 Task: Find a vacation rental in Saugus, United States, for 7 guests from 12th to 16th July, with specific amenities and within a certain price range.
Action: Mouse moved to (651, 125)
Screenshot: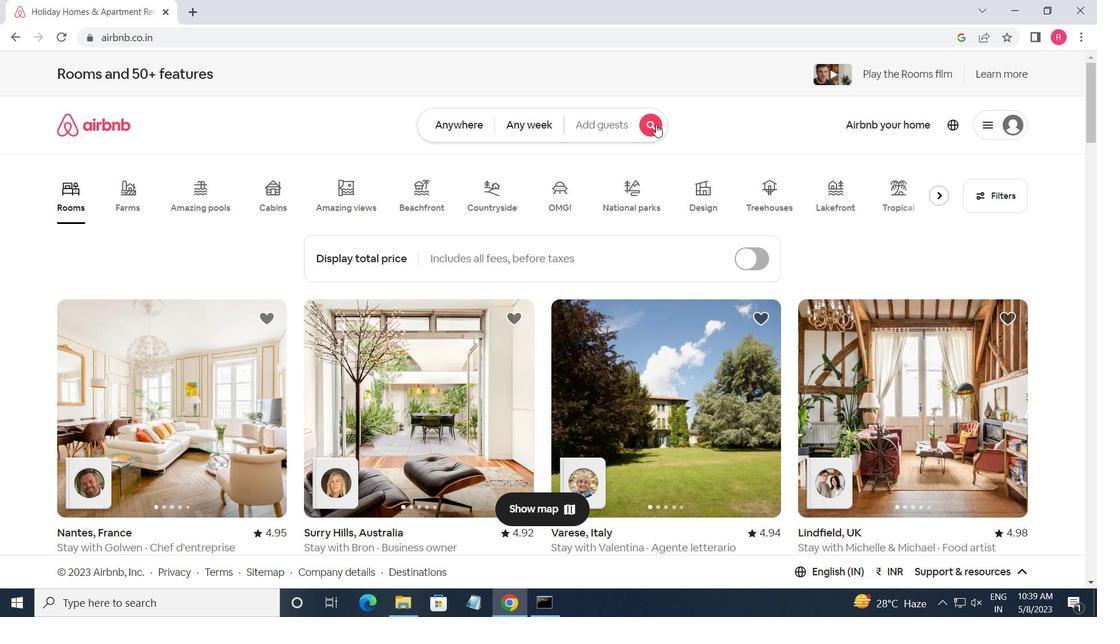 
Action: Mouse pressed left at (651, 125)
Screenshot: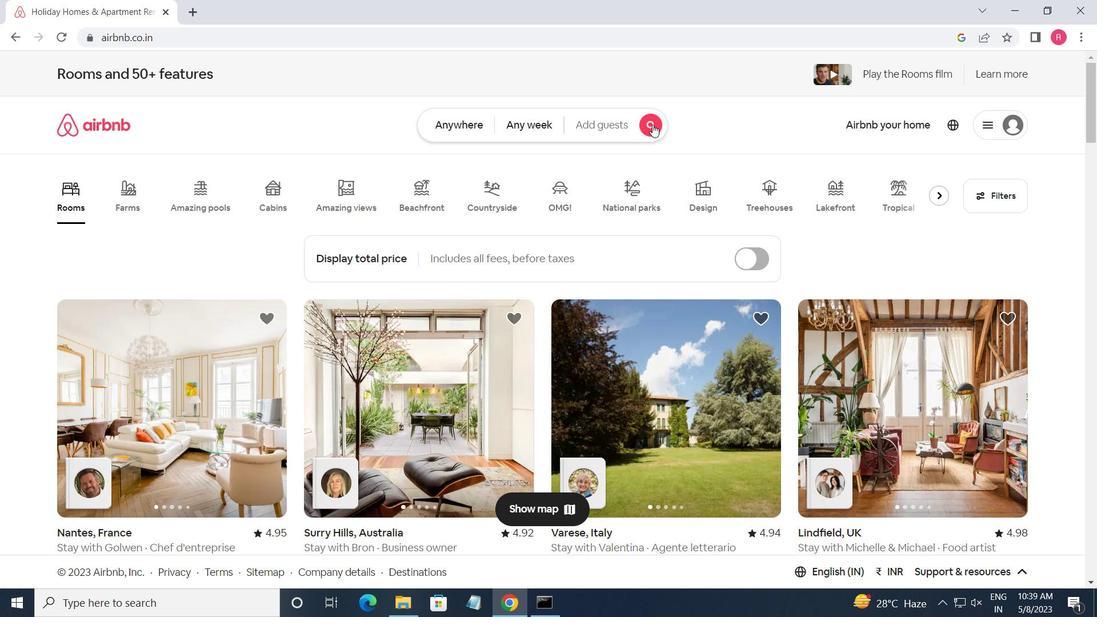 
Action: Mouse moved to (317, 178)
Screenshot: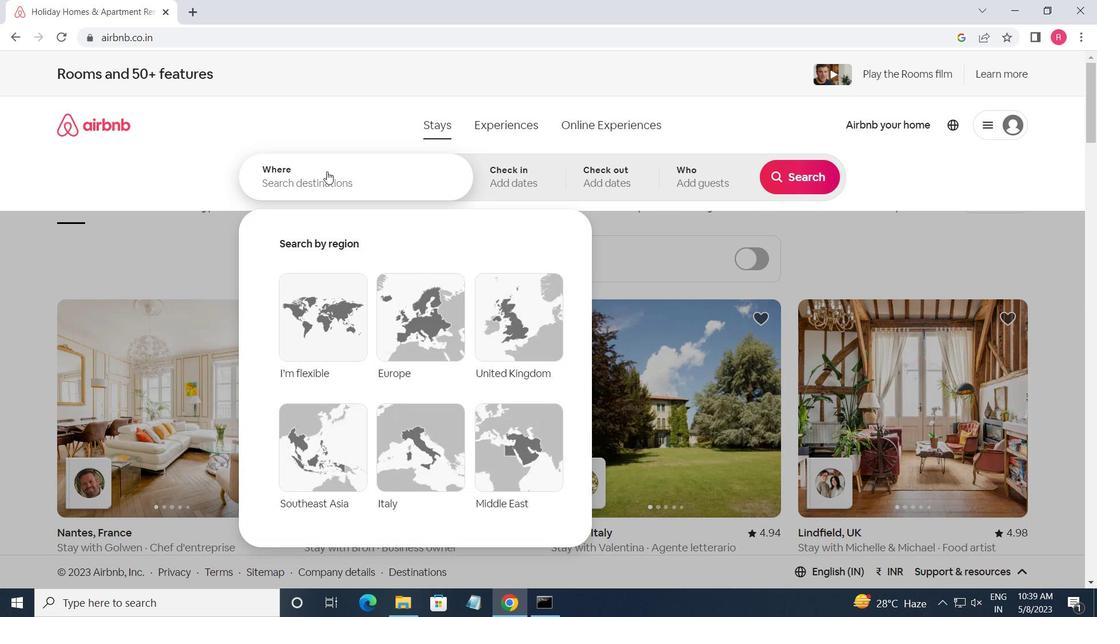
Action: Mouse pressed left at (317, 178)
Screenshot: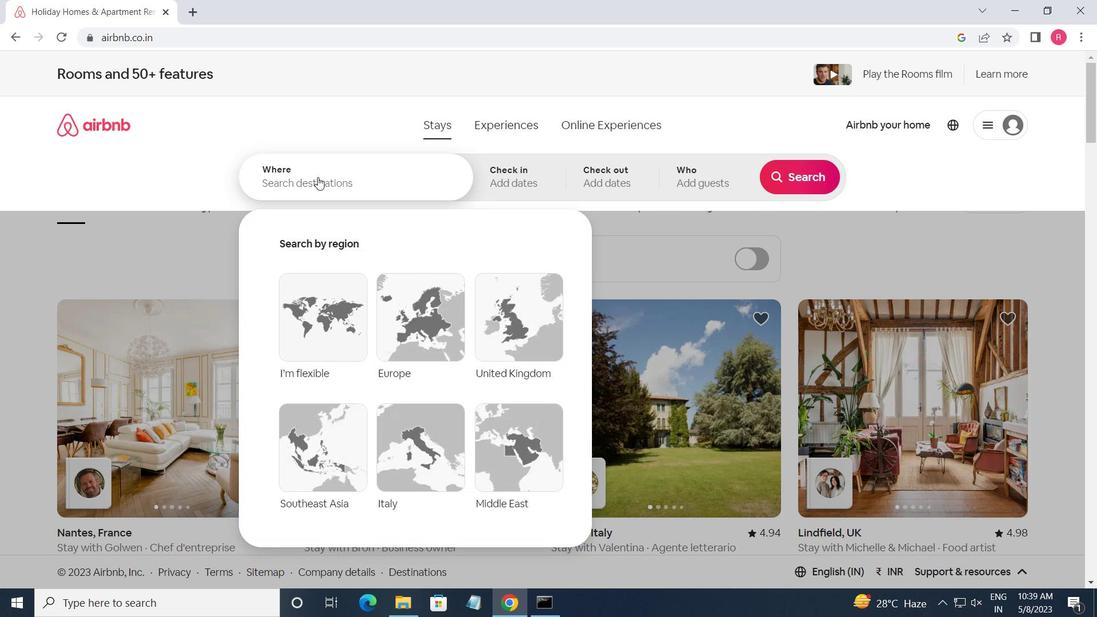 
Action: Mouse moved to (317, 178)
Screenshot: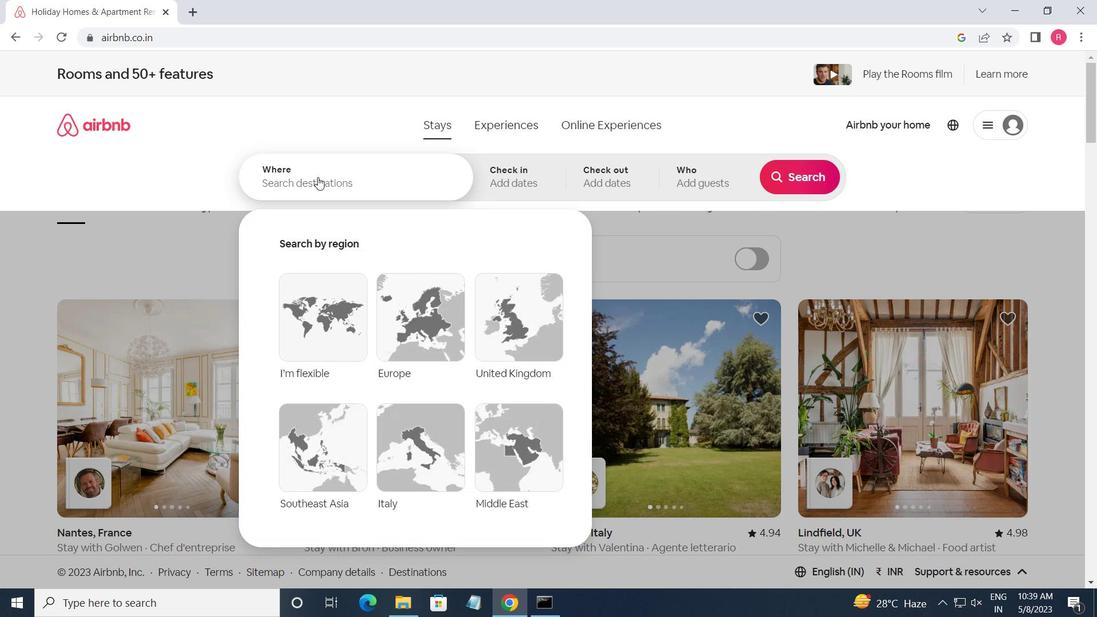 
Action: Key pressed <Key.shift>SAUGUS,<Key.shift_r>UNITED<Key.space><Key.shift>STATES<Key.enter>
Screenshot: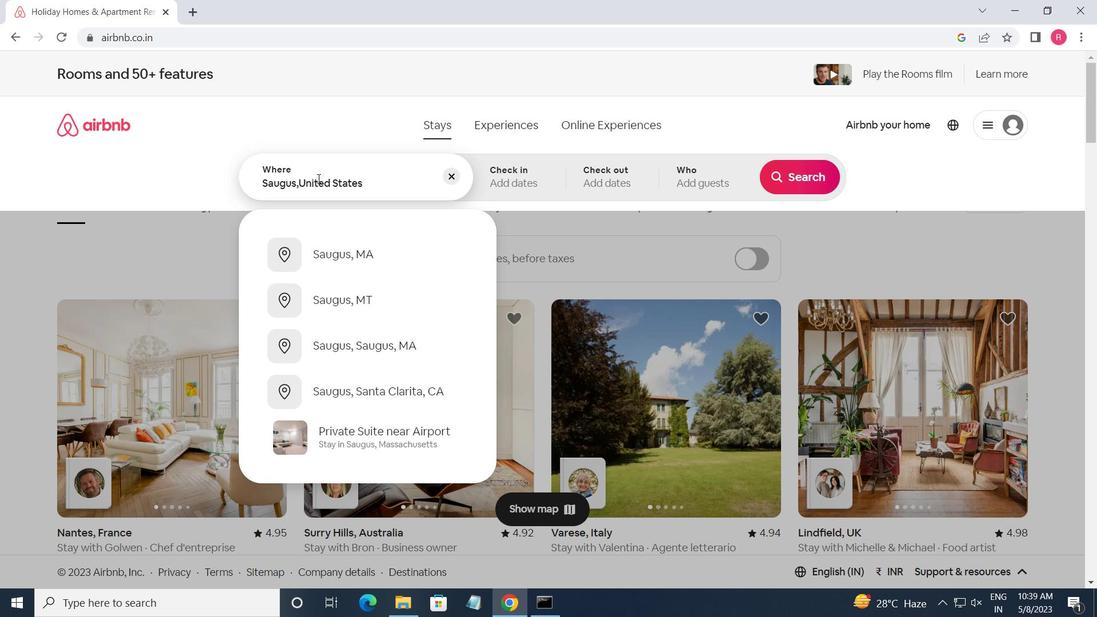 
Action: Mouse moved to (797, 297)
Screenshot: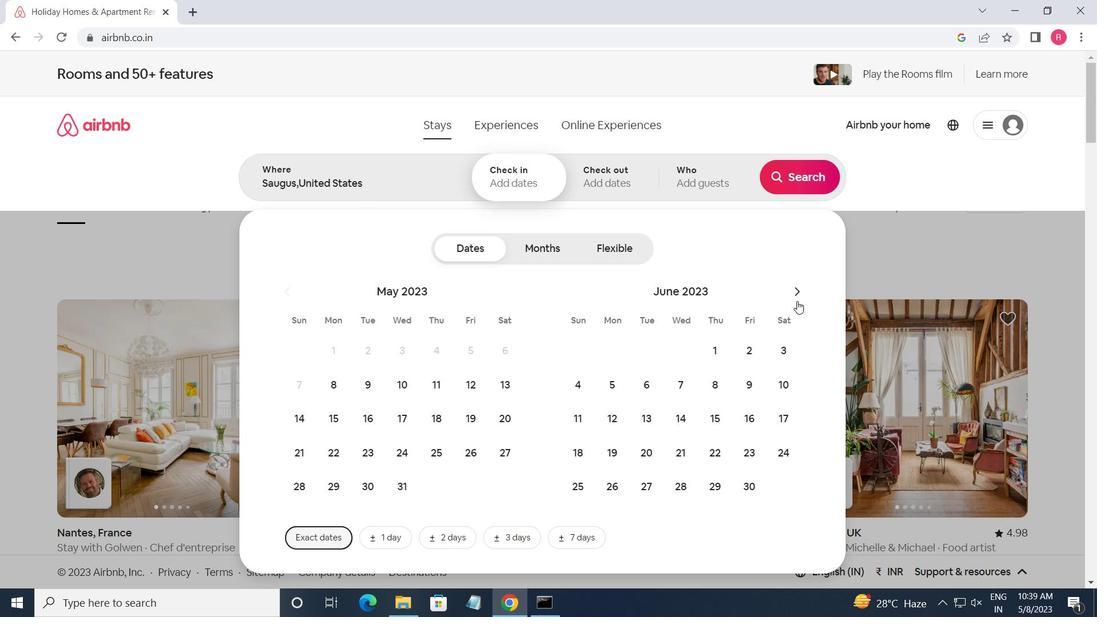 
Action: Mouse pressed left at (797, 297)
Screenshot: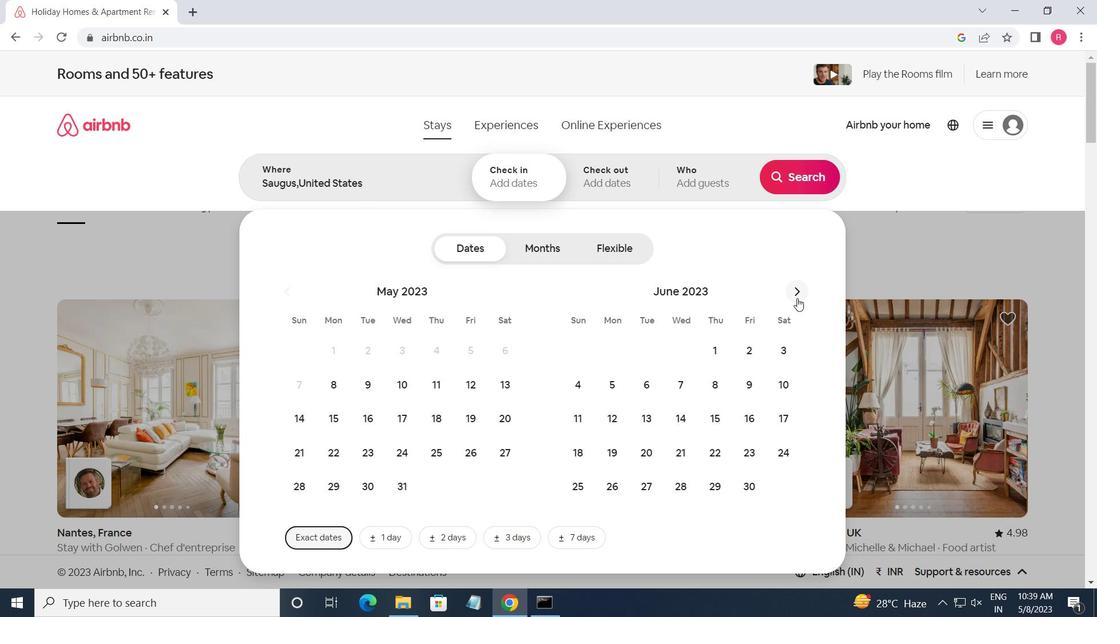 
Action: Mouse moved to (676, 422)
Screenshot: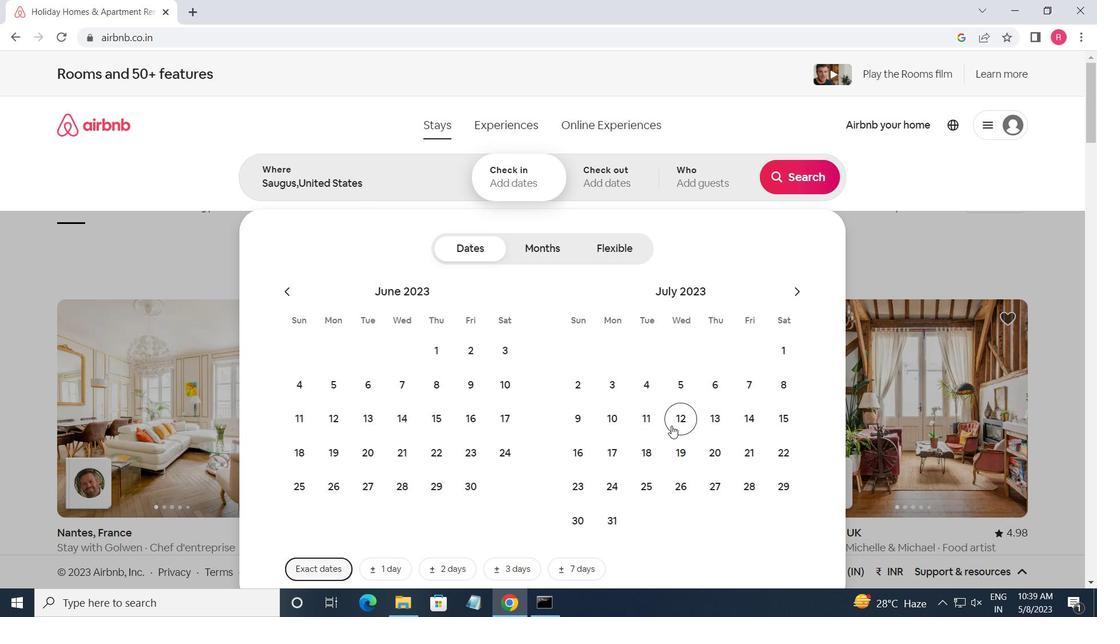 
Action: Mouse pressed left at (676, 422)
Screenshot: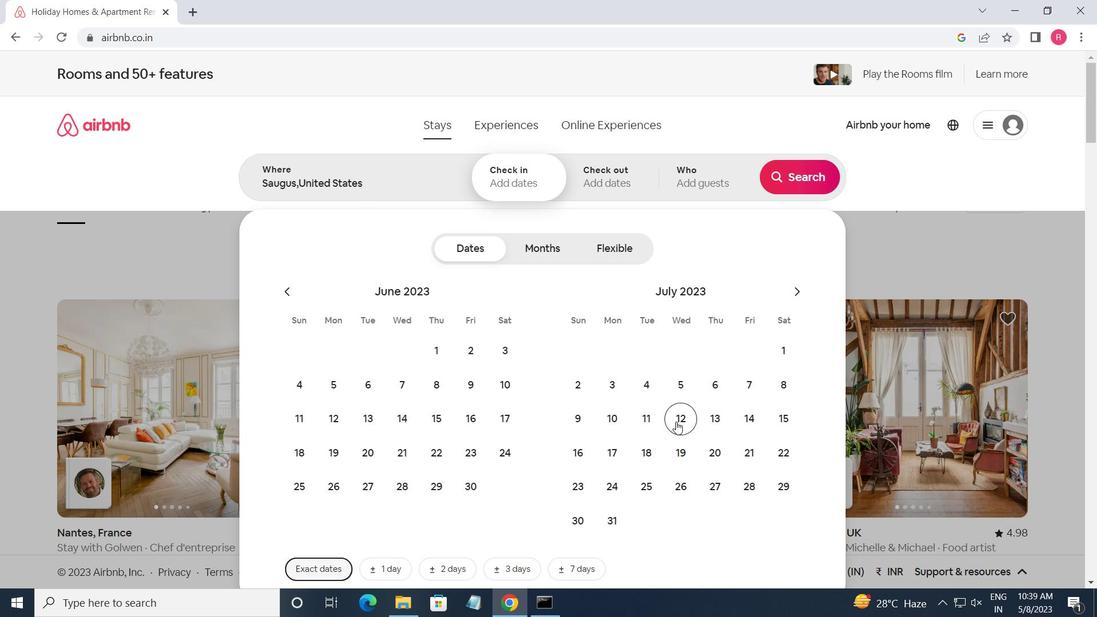 
Action: Mouse moved to (589, 458)
Screenshot: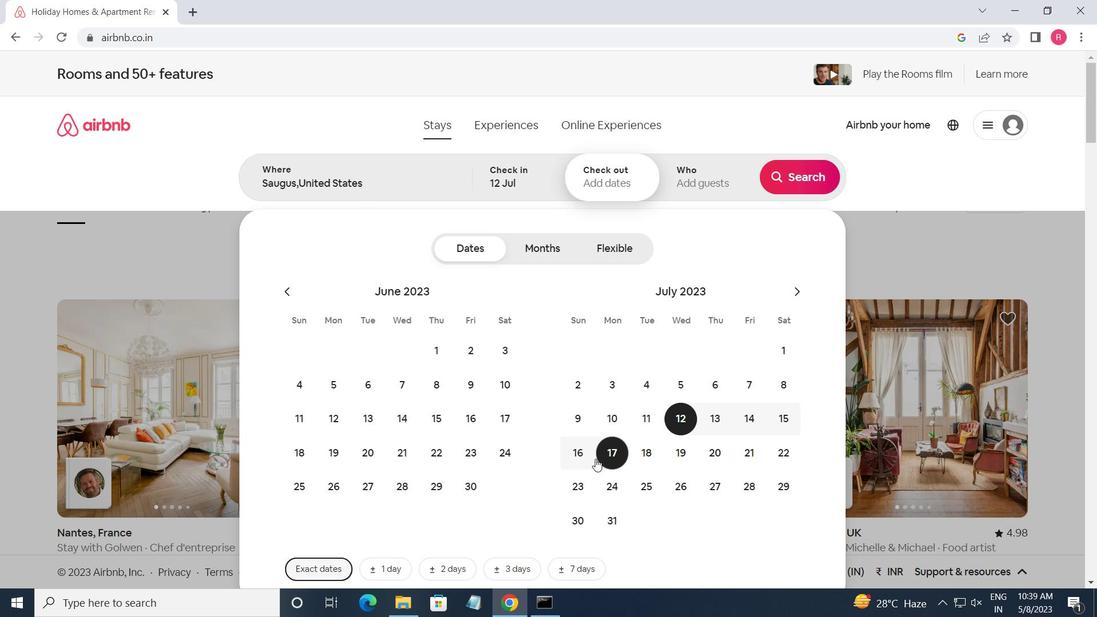 
Action: Mouse pressed left at (589, 458)
Screenshot: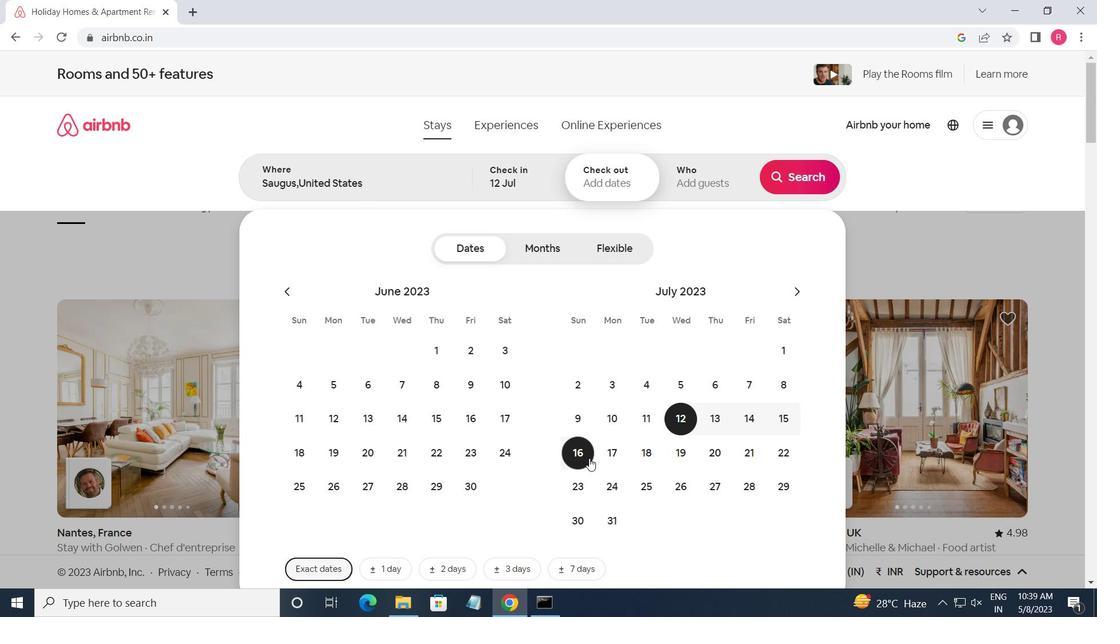 
Action: Mouse moved to (709, 179)
Screenshot: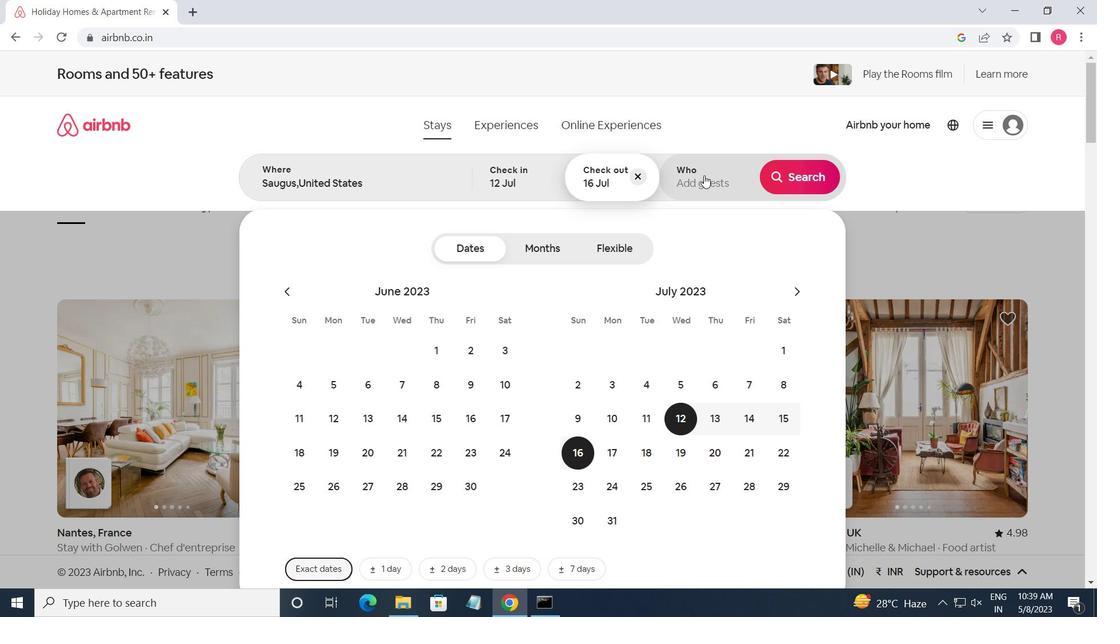 
Action: Mouse pressed left at (709, 179)
Screenshot: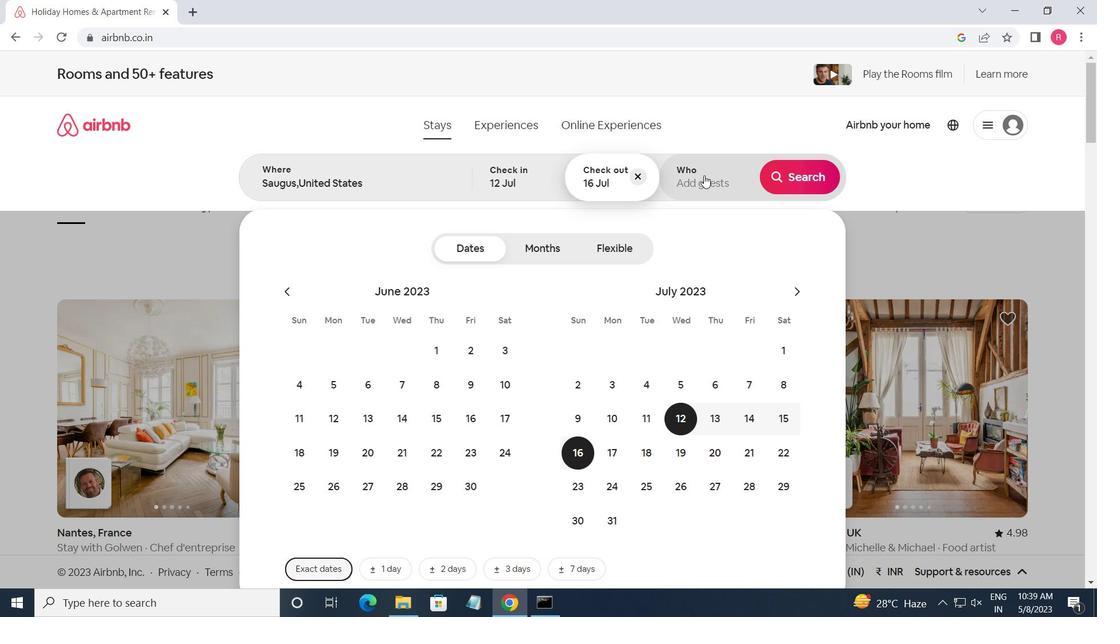 
Action: Mouse moved to (812, 249)
Screenshot: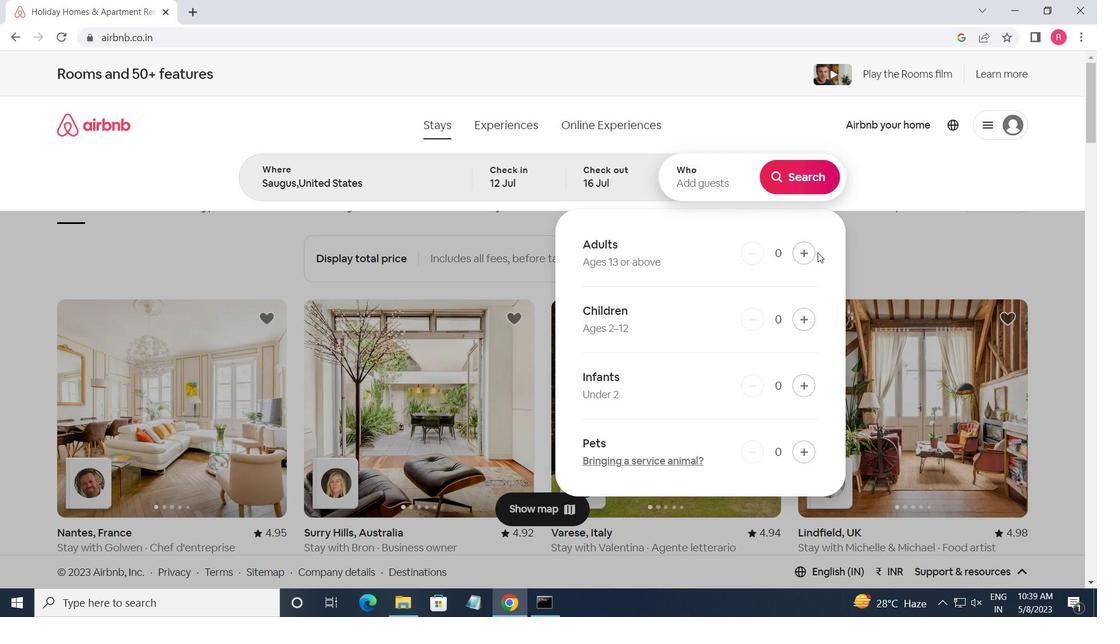 
Action: Mouse pressed left at (812, 249)
Screenshot: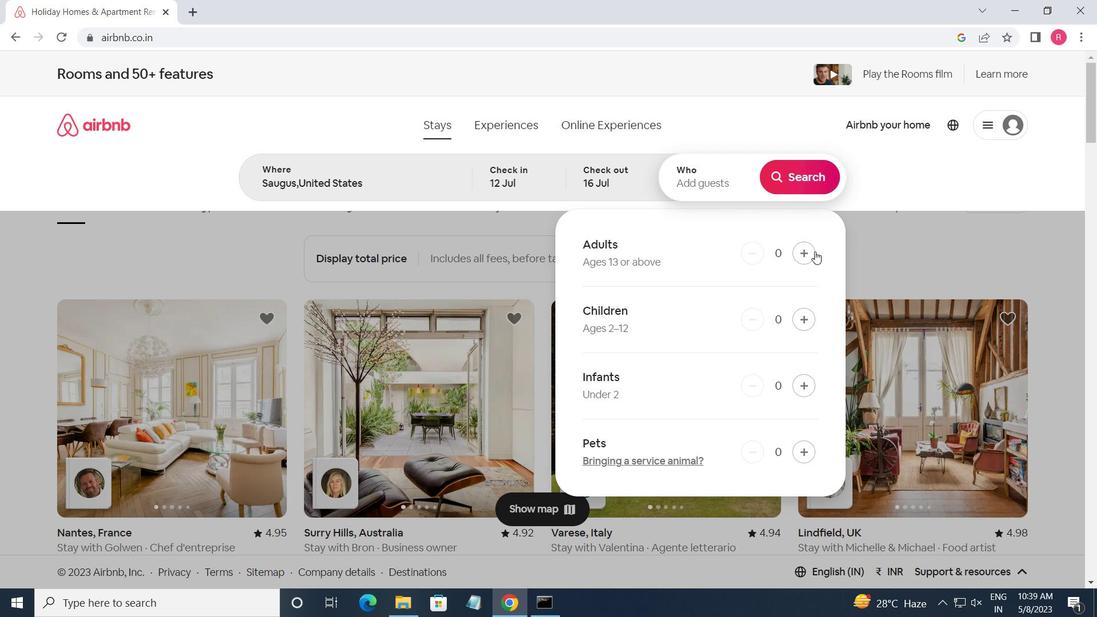
Action: Mouse pressed left at (812, 249)
Screenshot: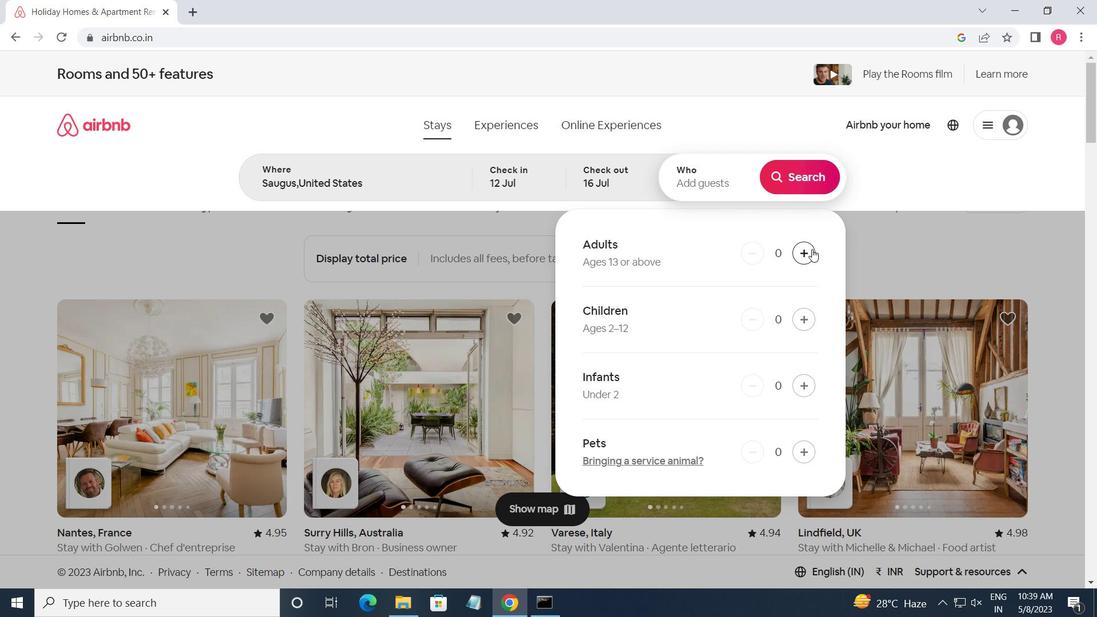 
Action: Mouse moved to (812, 248)
Screenshot: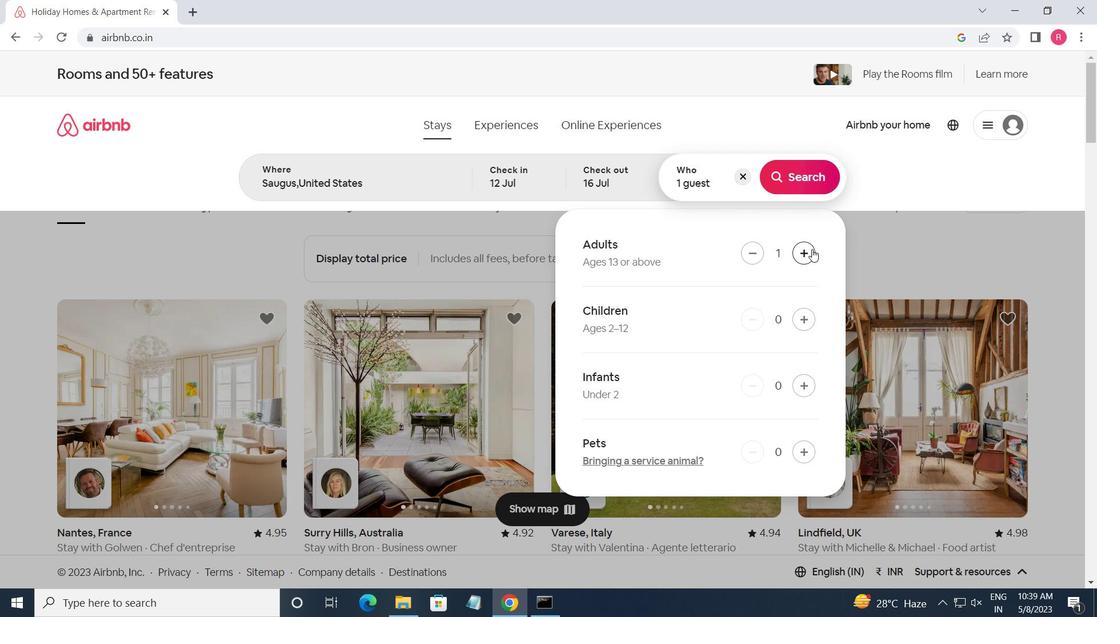 
Action: Mouse pressed left at (812, 248)
Screenshot: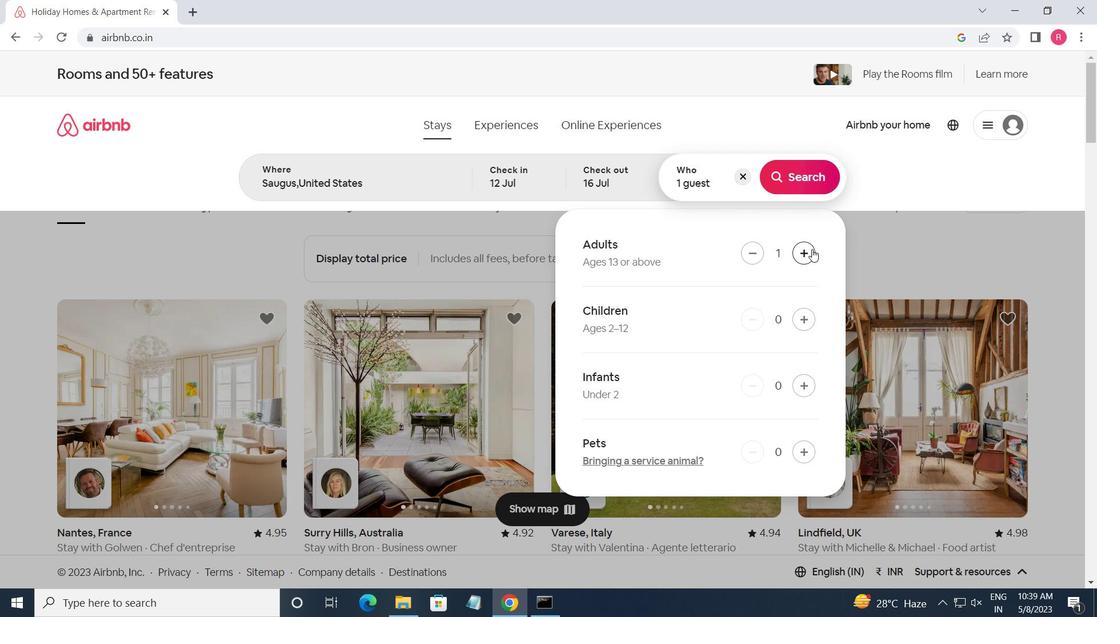 
Action: Mouse pressed left at (812, 248)
Screenshot: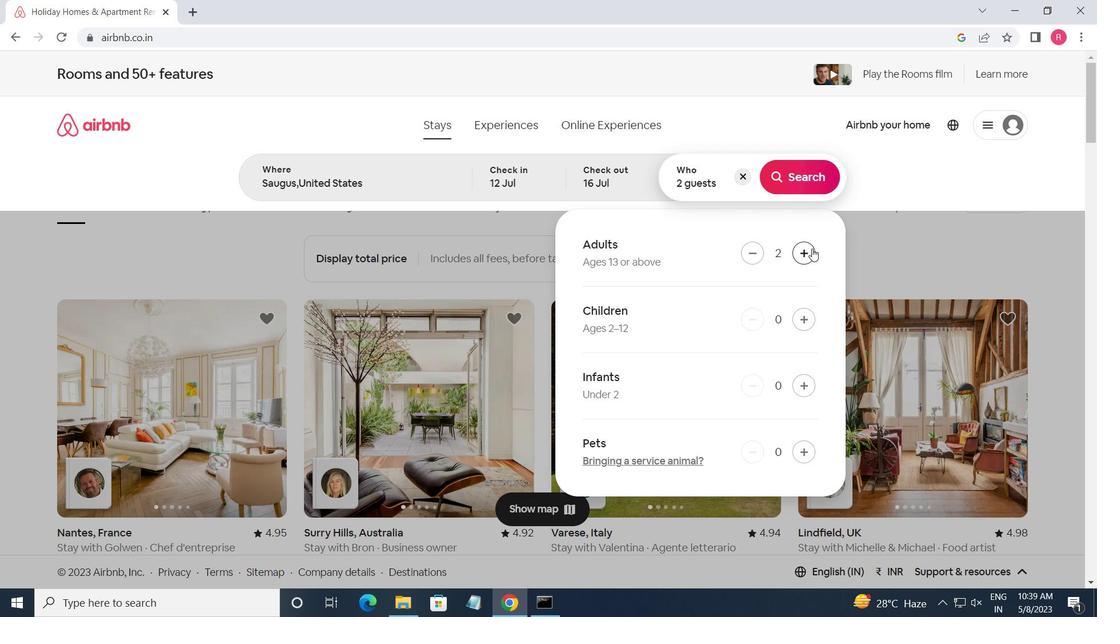 
Action: Mouse pressed left at (812, 248)
Screenshot: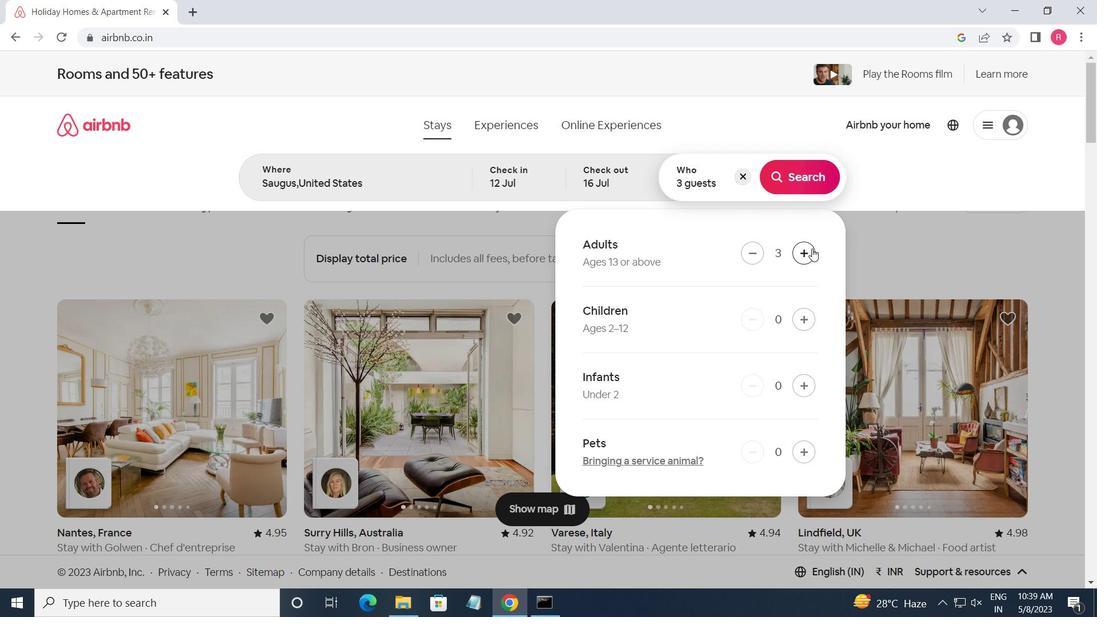 
Action: Mouse pressed left at (812, 248)
Screenshot: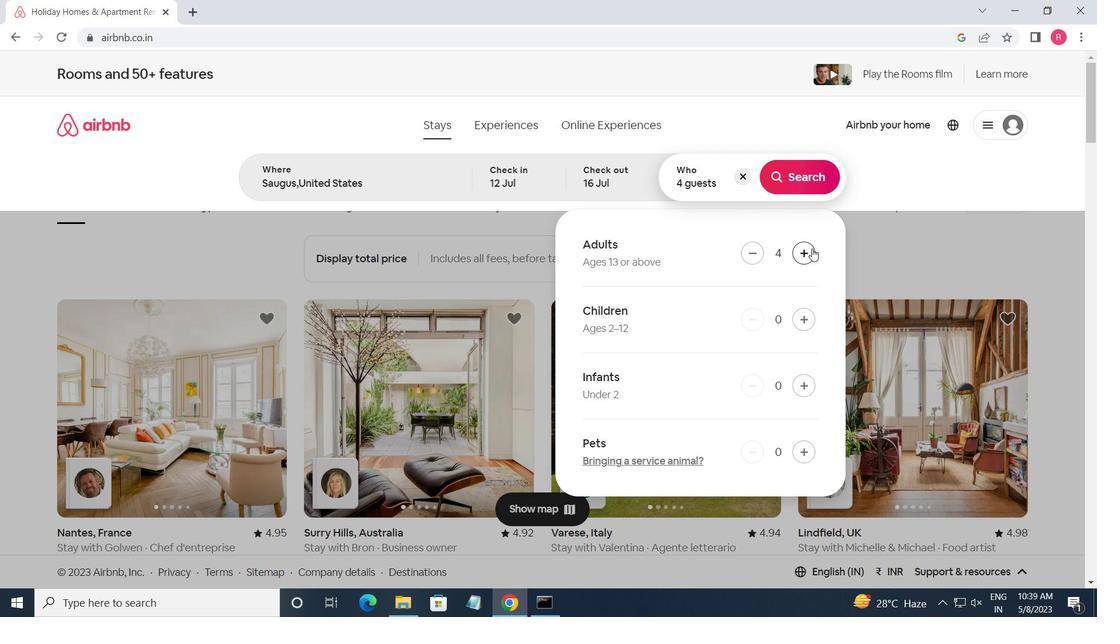 
Action: Mouse pressed left at (812, 248)
Screenshot: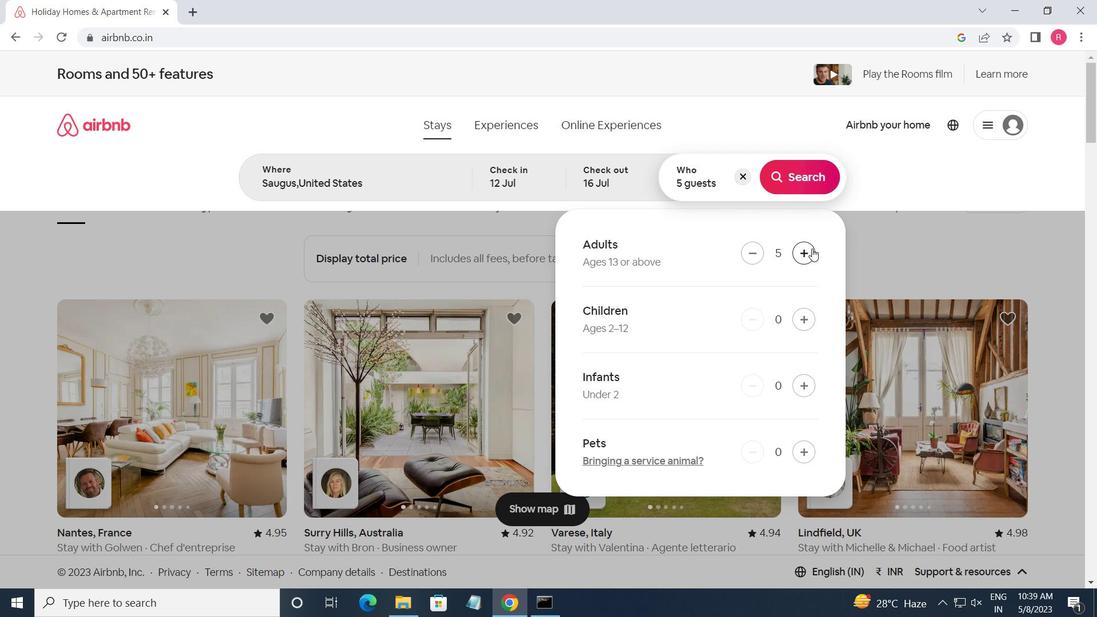 
Action: Mouse pressed left at (812, 248)
Screenshot: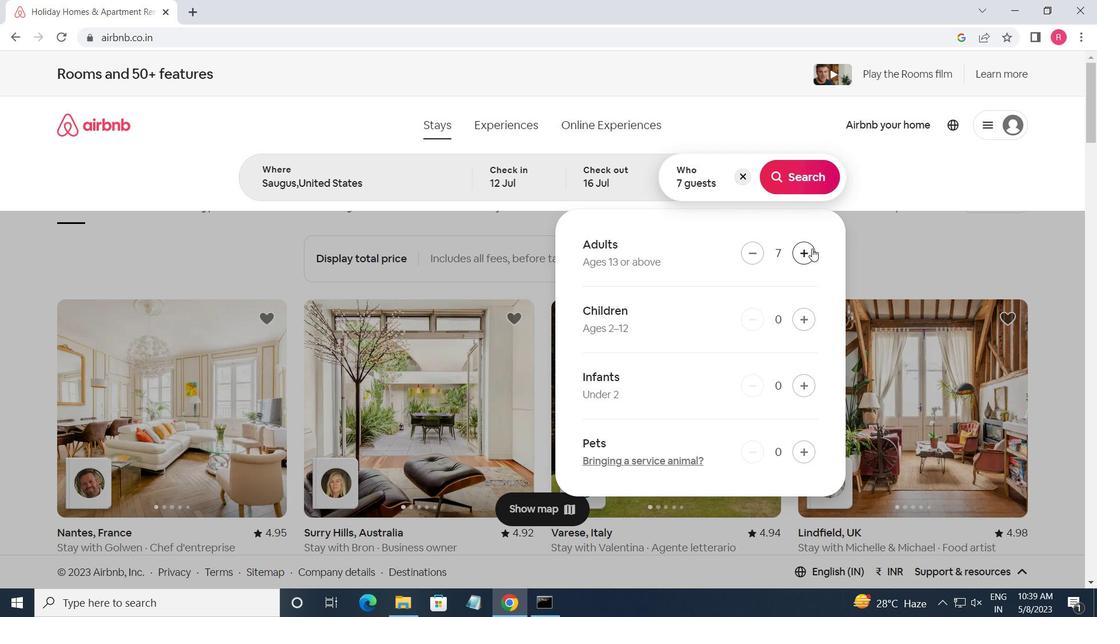 
Action: Mouse moved to (806, 181)
Screenshot: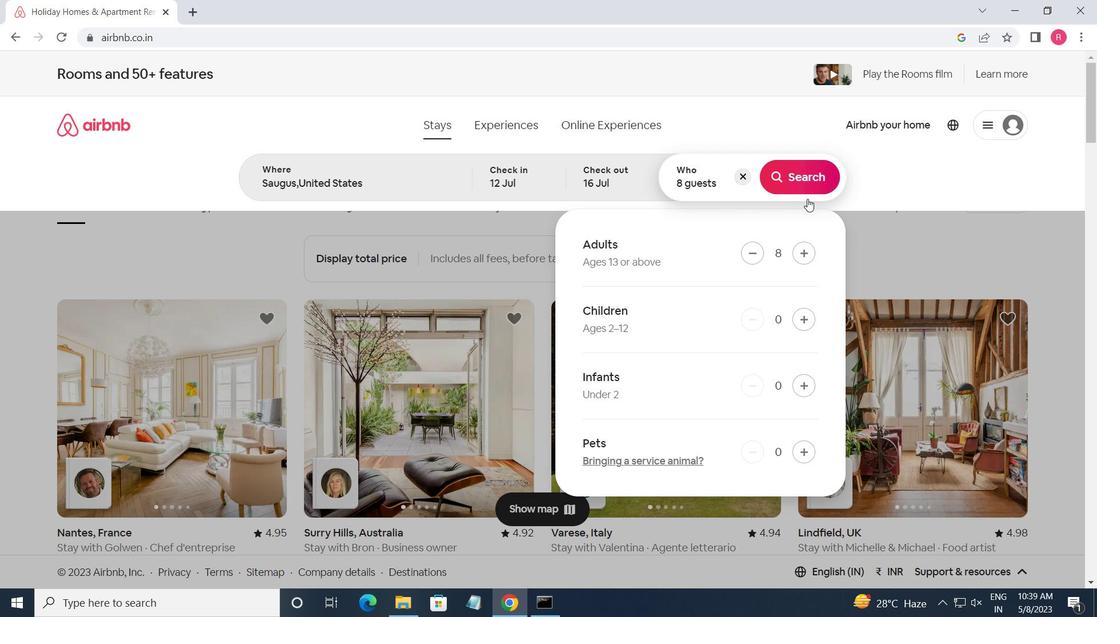
Action: Mouse pressed left at (806, 181)
Screenshot: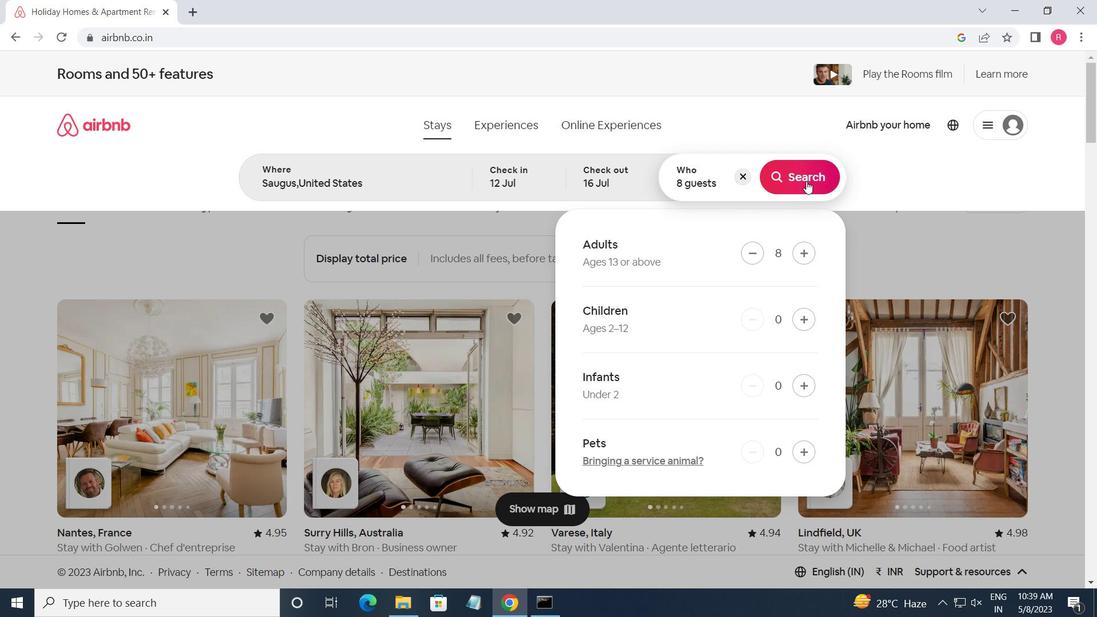 
Action: Mouse moved to (1044, 135)
Screenshot: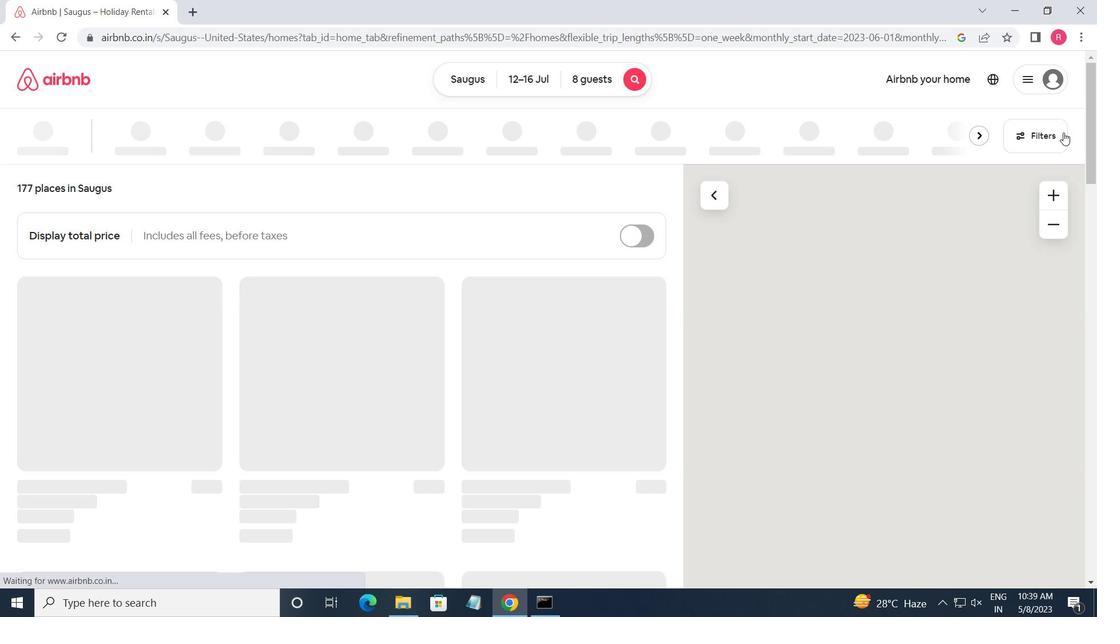 
Action: Mouse pressed left at (1044, 135)
Screenshot: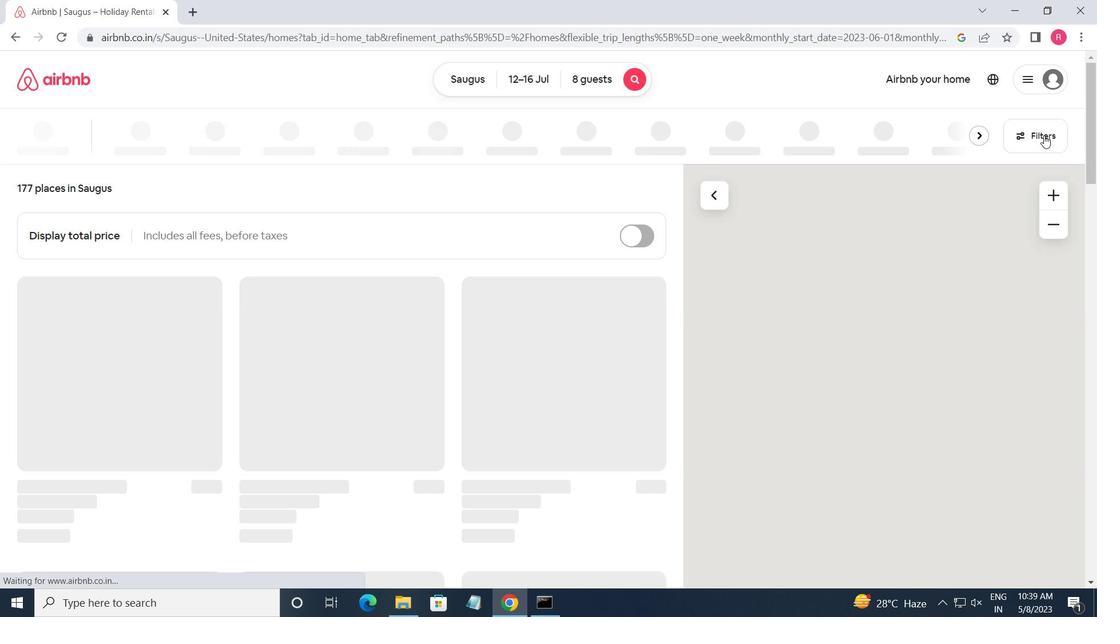 
Action: Mouse moved to (379, 478)
Screenshot: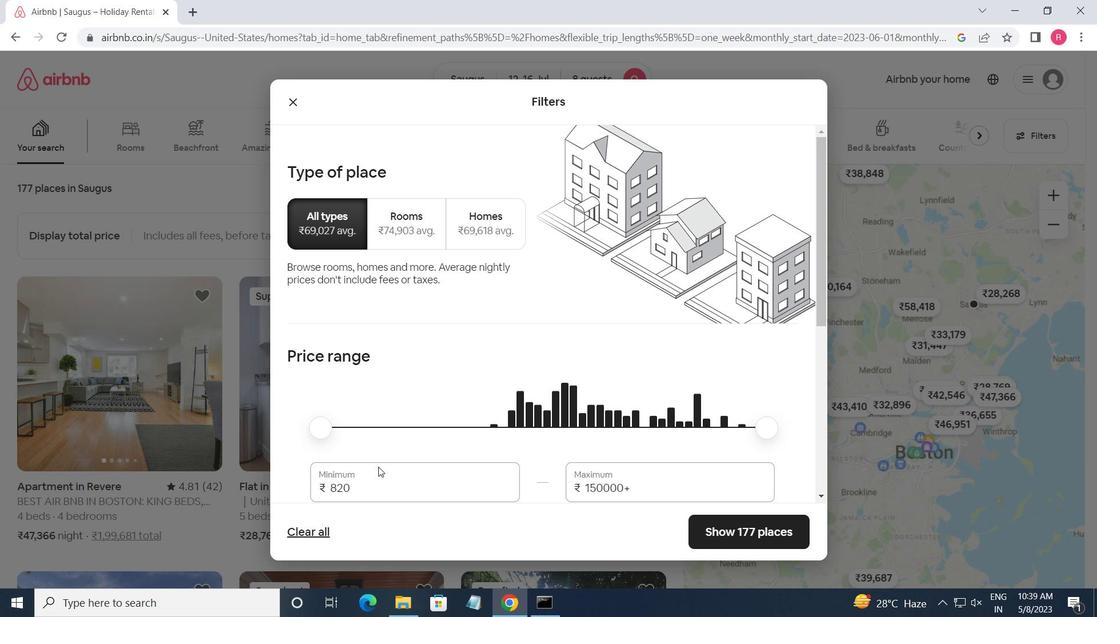 
Action: Mouse pressed left at (379, 478)
Screenshot: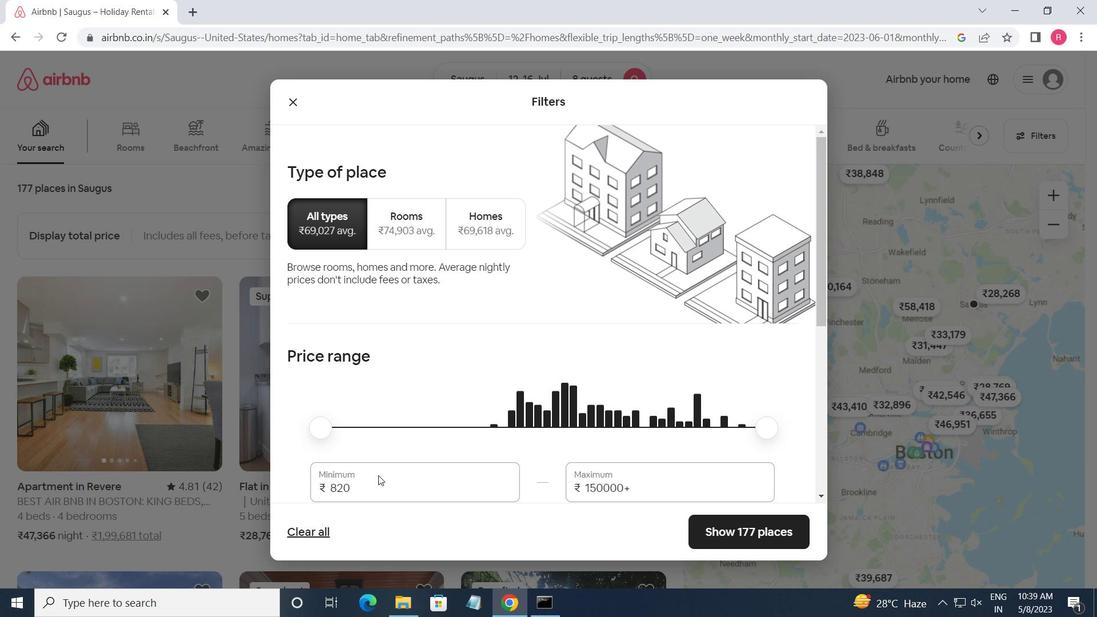 
Action: Mouse moved to (381, 479)
Screenshot: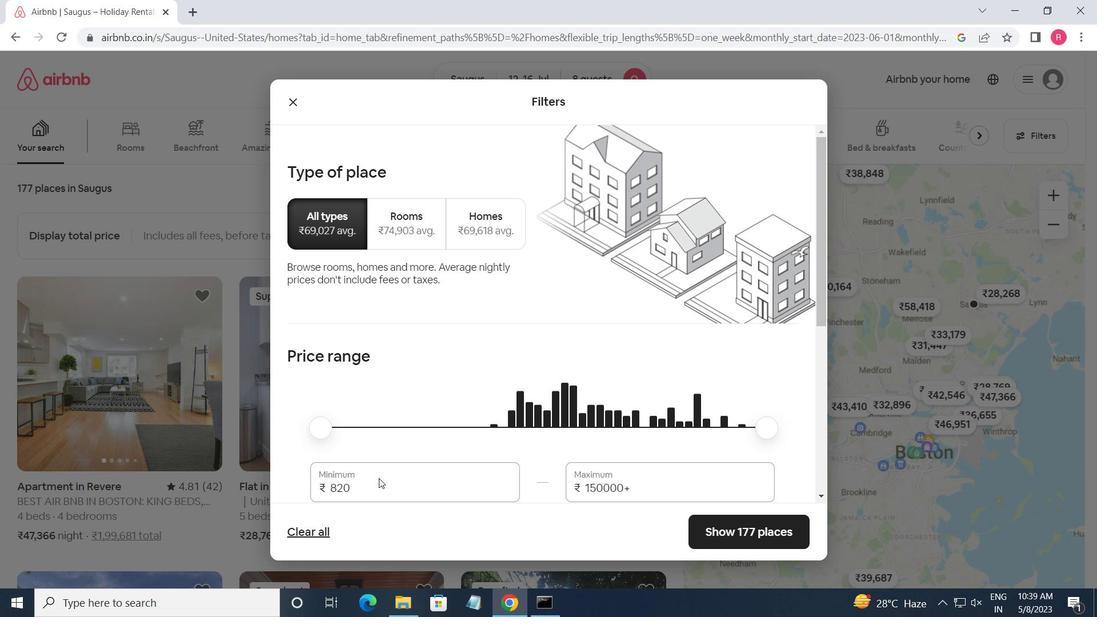 
Action: Key pressed <Key.backspace><Key.backspace><Key.backspace>10000<Key.tab>16000
Screenshot: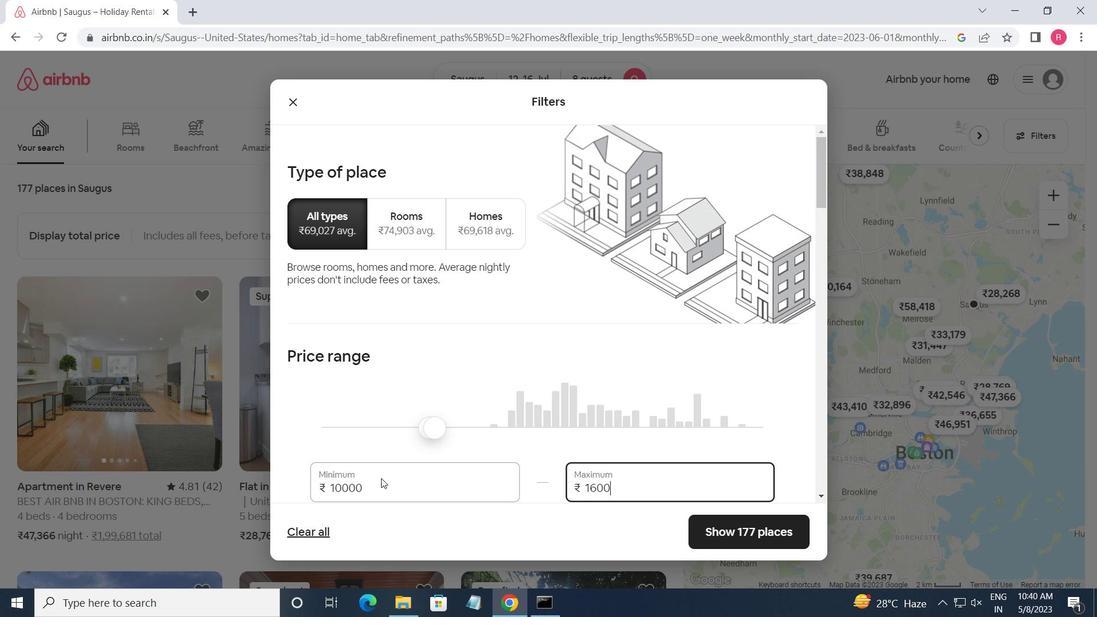 
Action: Mouse moved to (636, 380)
Screenshot: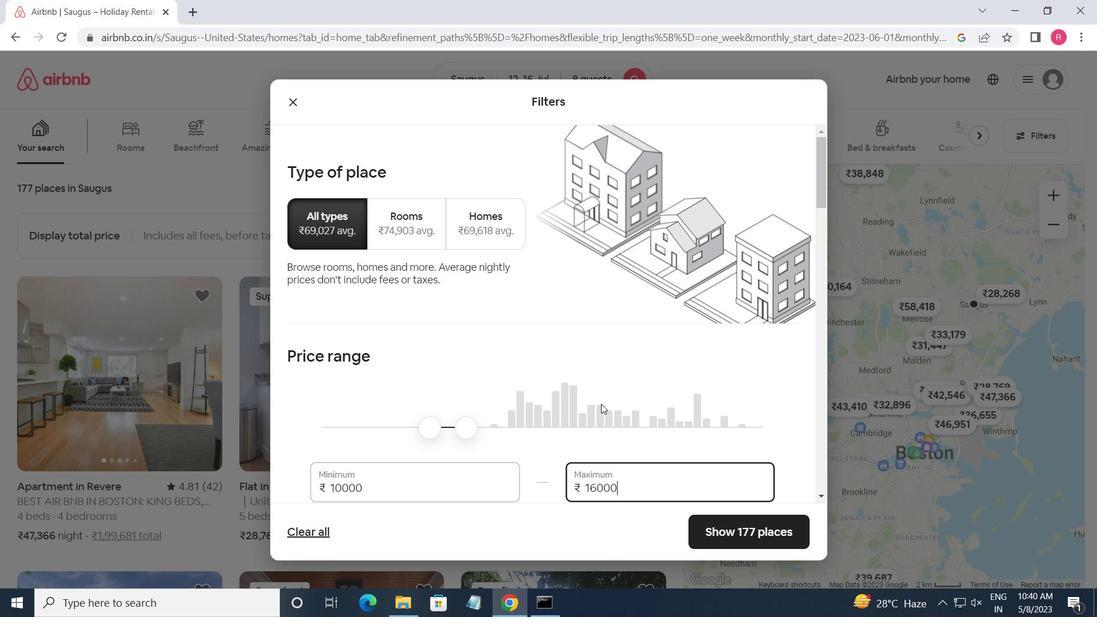 
Action: Mouse scrolled (636, 379) with delta (0, 0)
Screenshot: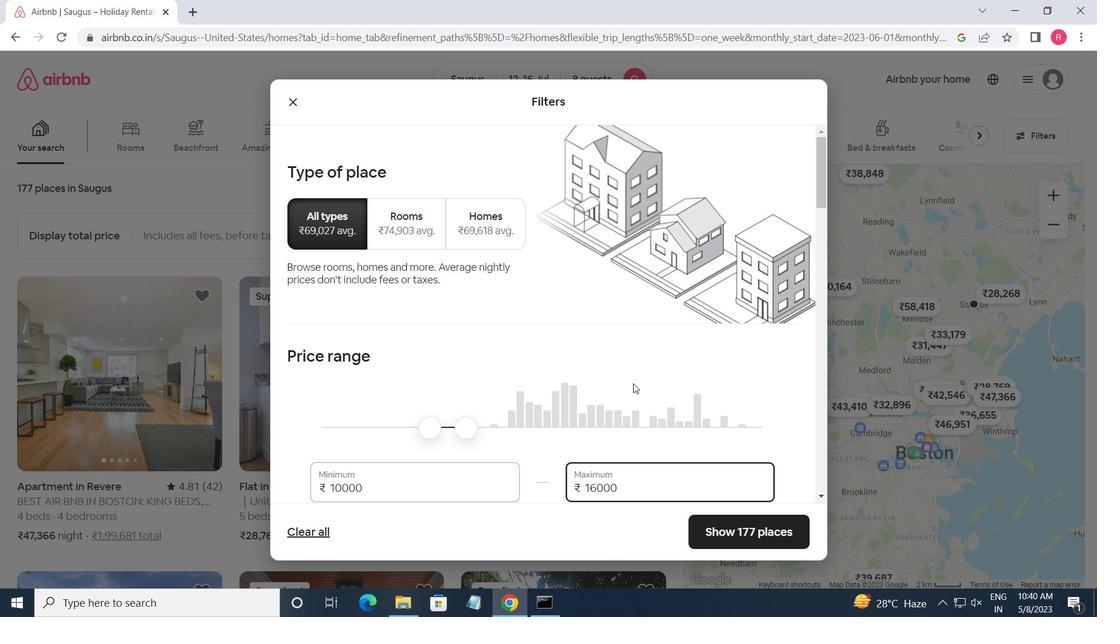 
Action: Mouse scrolled (636, 379) with delta (0, 0)
Screenshot: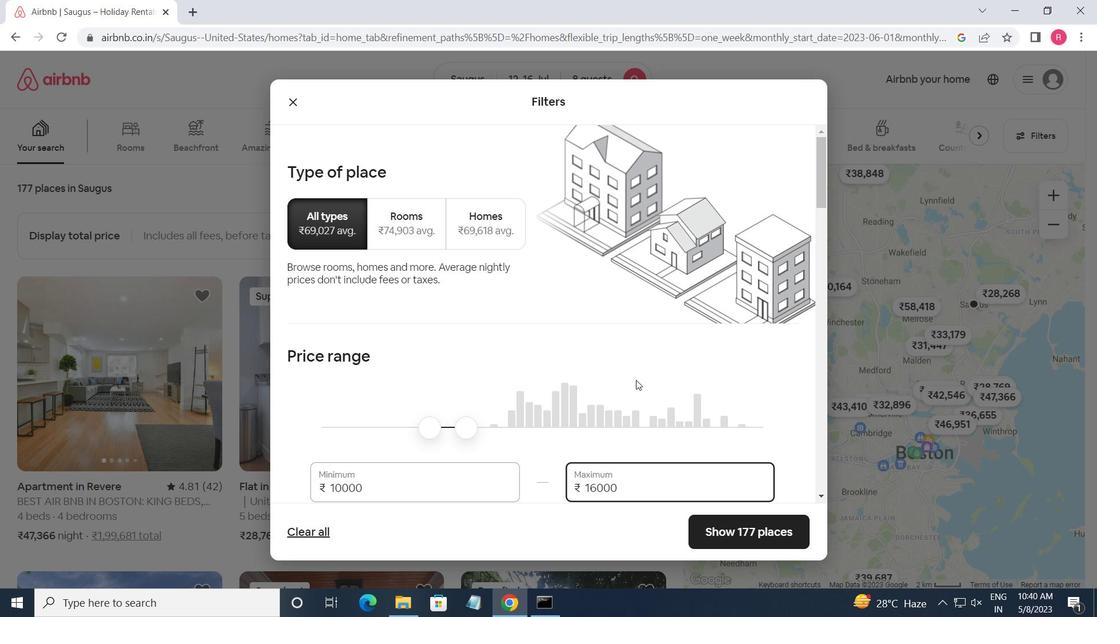 
Action: Mouse scrolled (636, 379) with delta (0, 0)
Screenshot: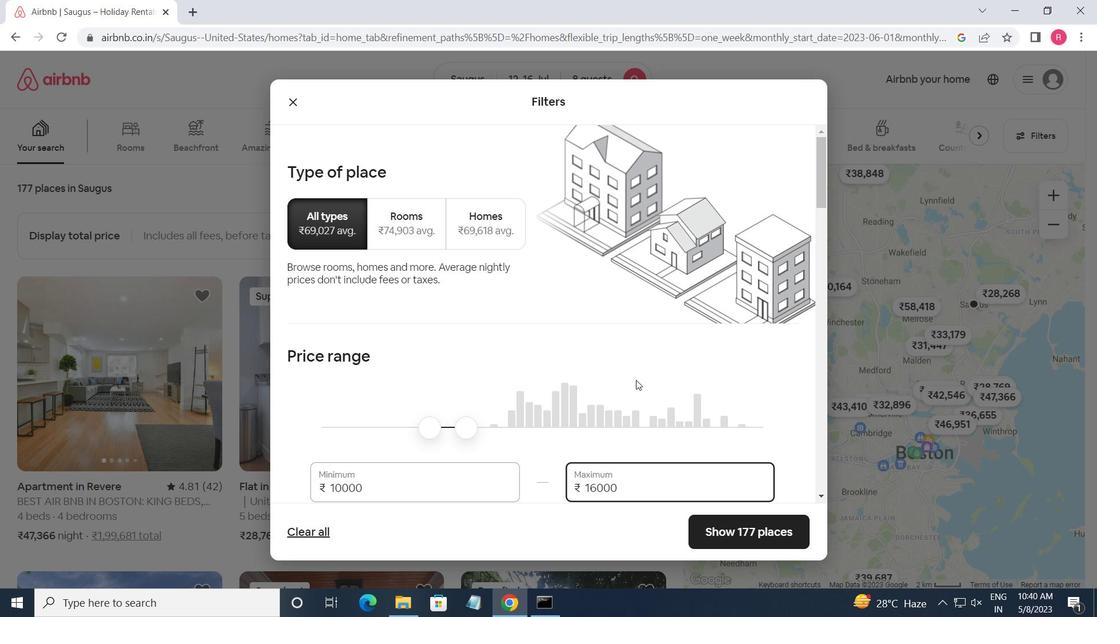 
Action: Mouse moved to (636, 379)
Screenshot: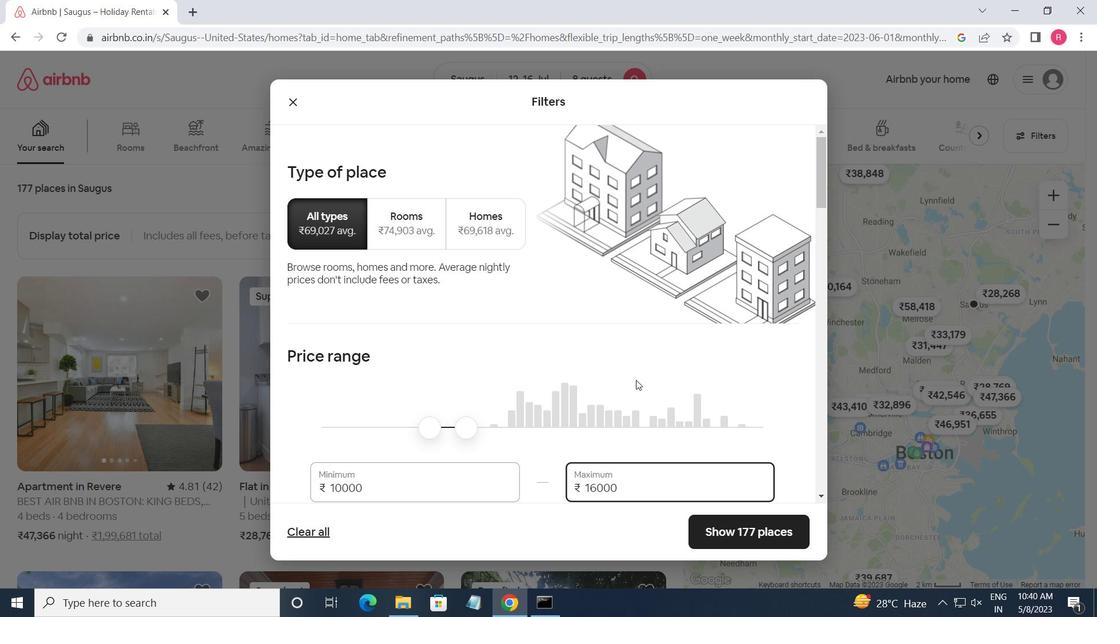 
Action: Mouse scrolled (636, 379) with delta (0, 0)
Screenshot: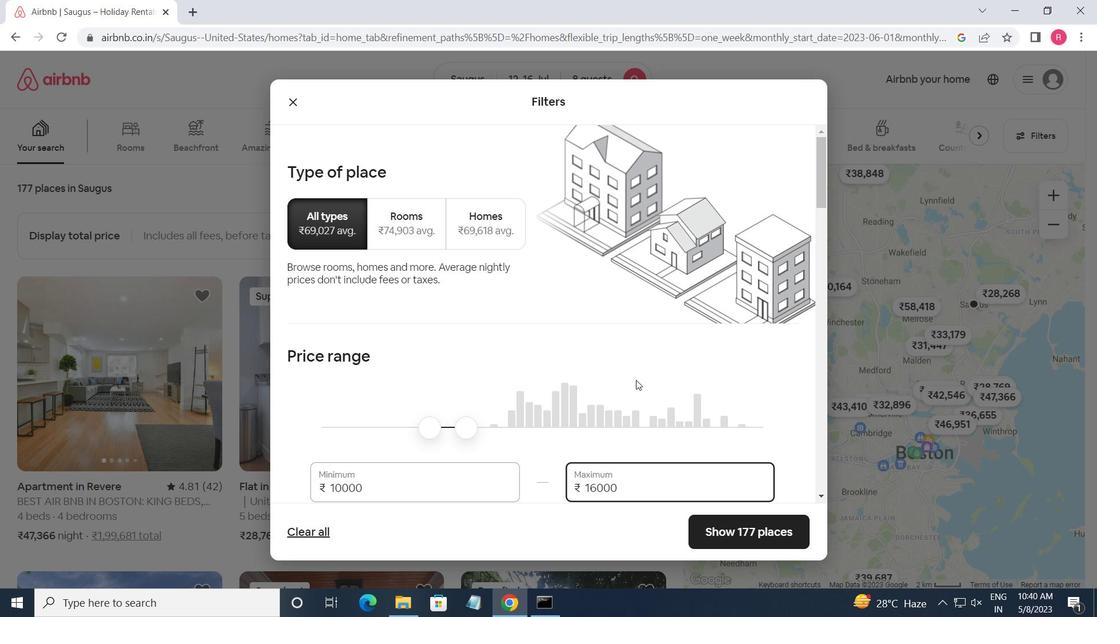 
Action: Mouse moved to (706, 351)
Screenshot: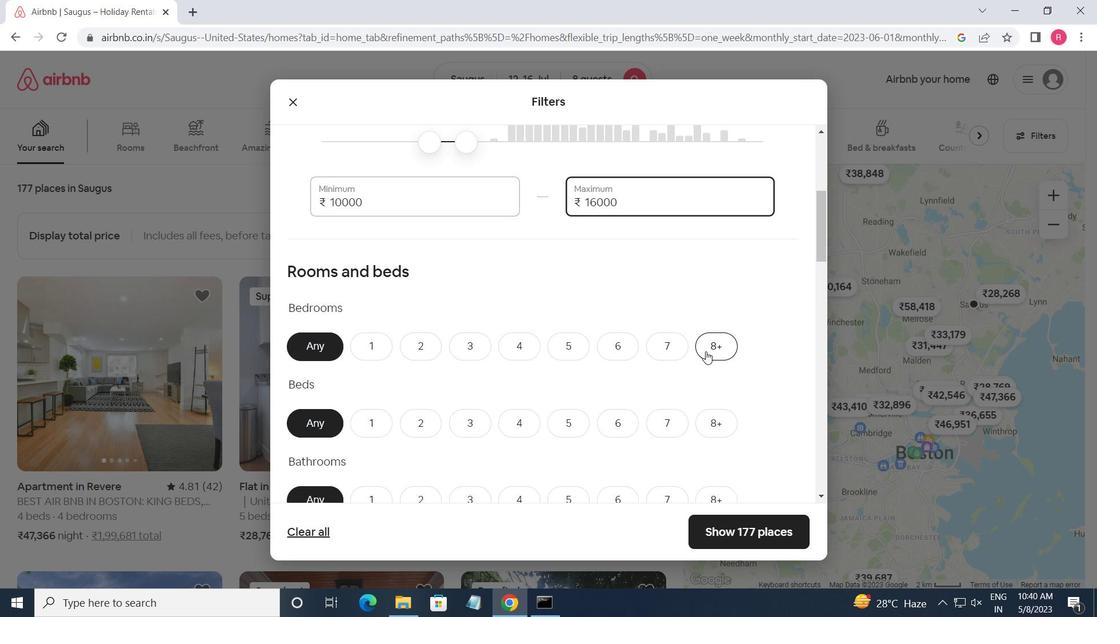 
Action: Mouse pressed left at (706, 351)
Screenshot: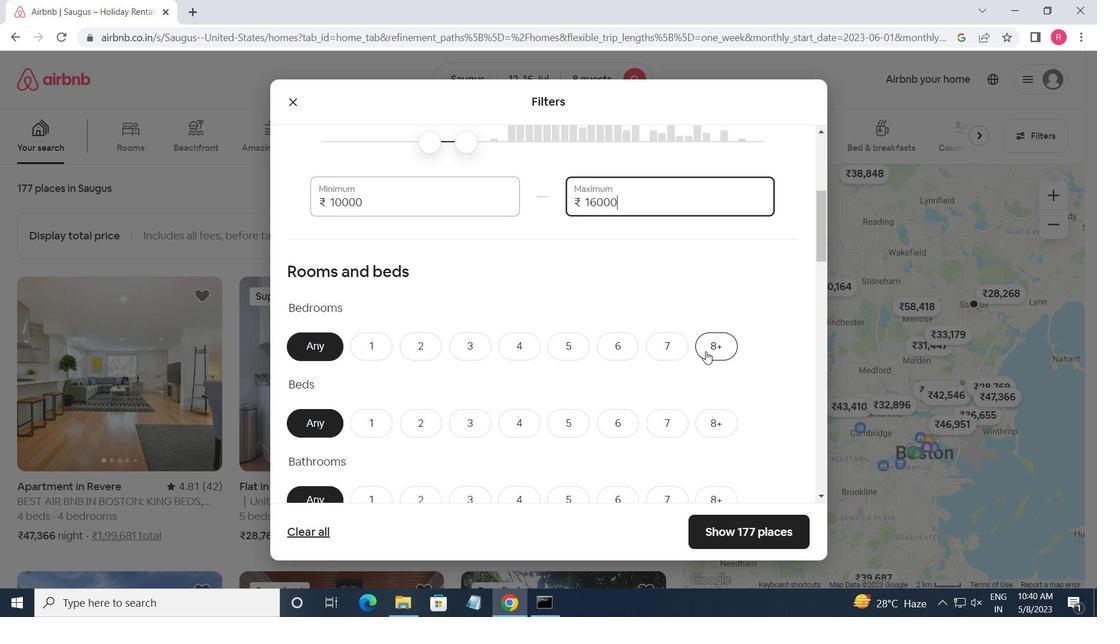 
Action: Mouse moved to (711, 427)
Screenshot: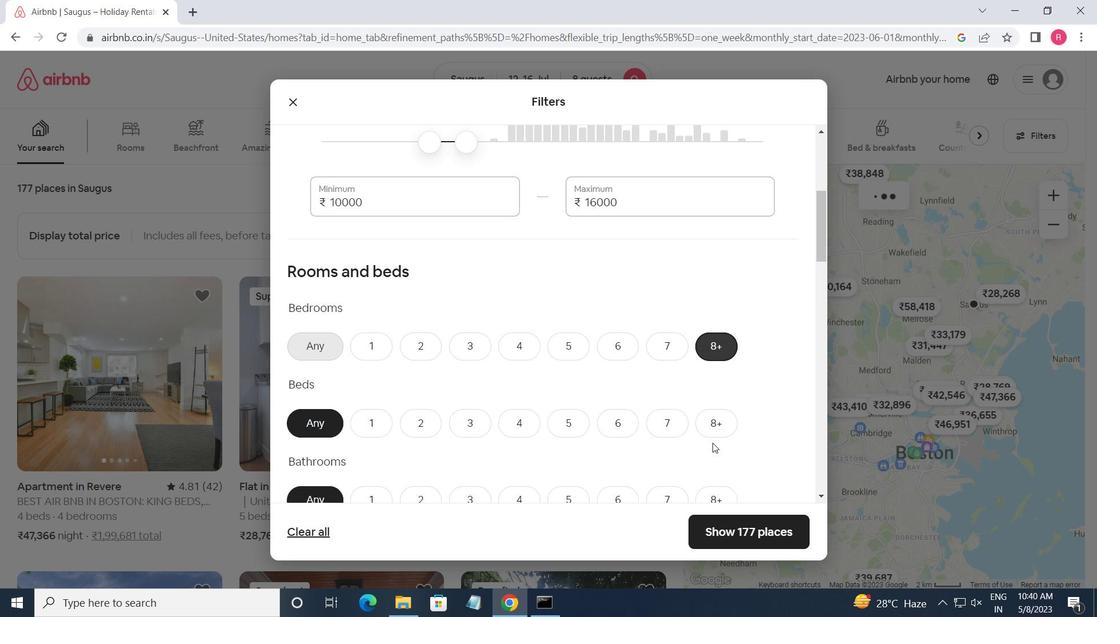 
Action: Mouse pressed left at (711, 427)
Screenshot: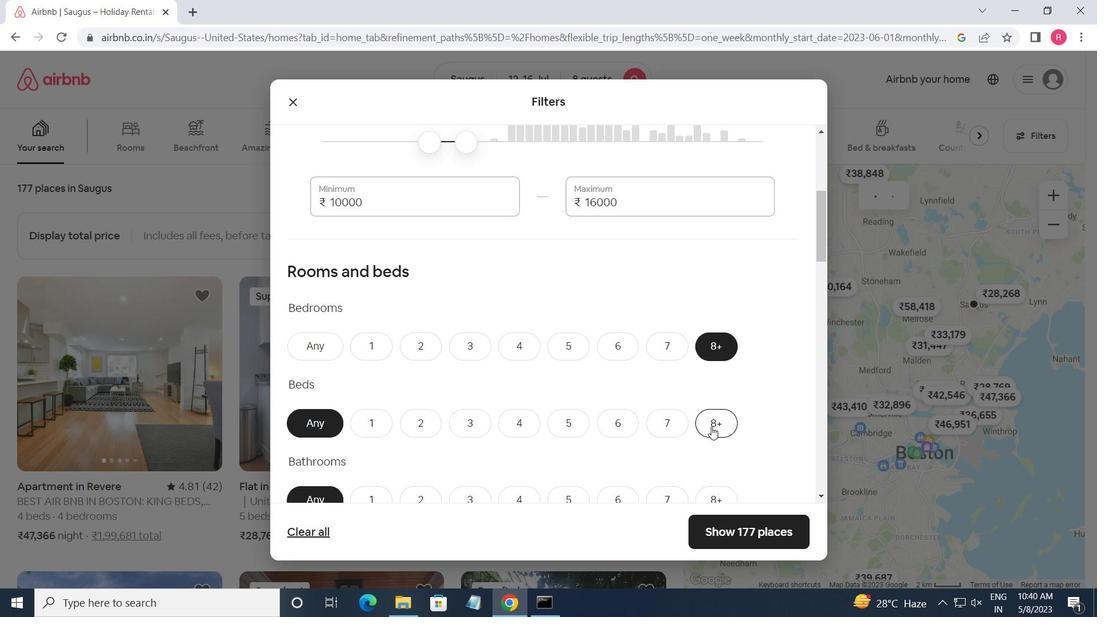 
Action: Mouse moved to (719, 495)
Screenshot: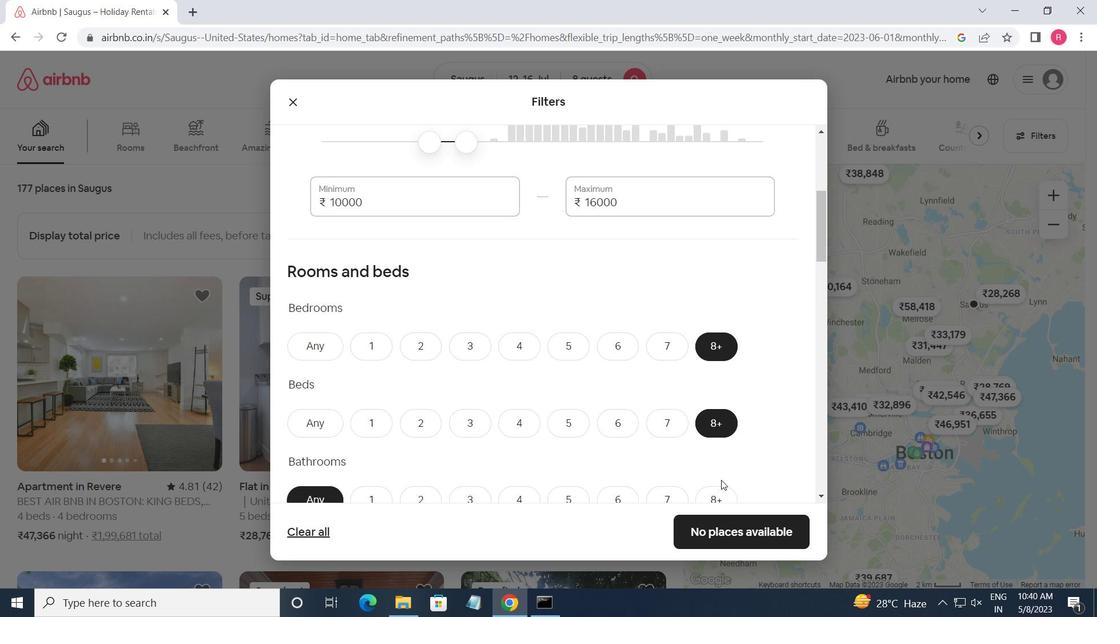 
Action: Mouse pressed left at (719, 495)
Screenshot: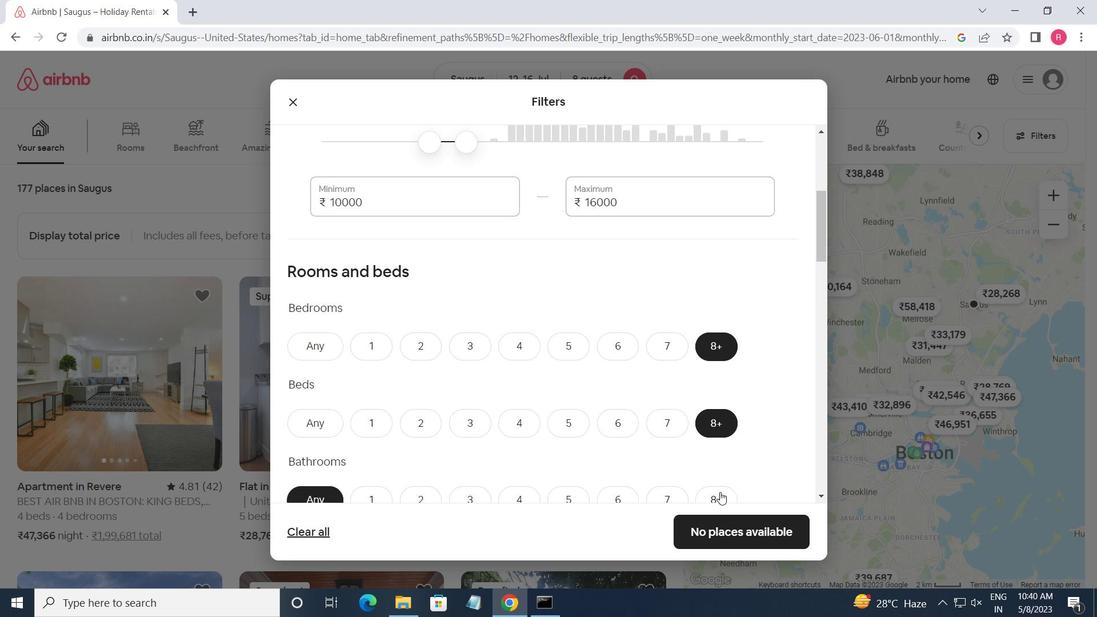 
Action: Mouse moved to (678, 413)
Screenshot: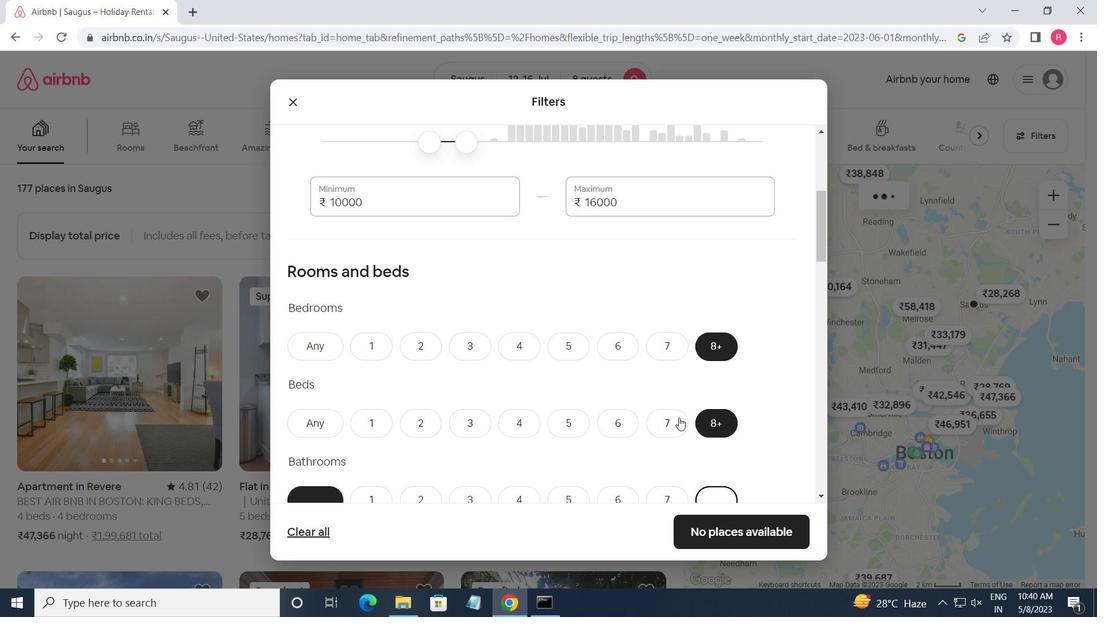 
Action: Mouse scrolled (678, 413) with delta (0, 0)
Screenshot: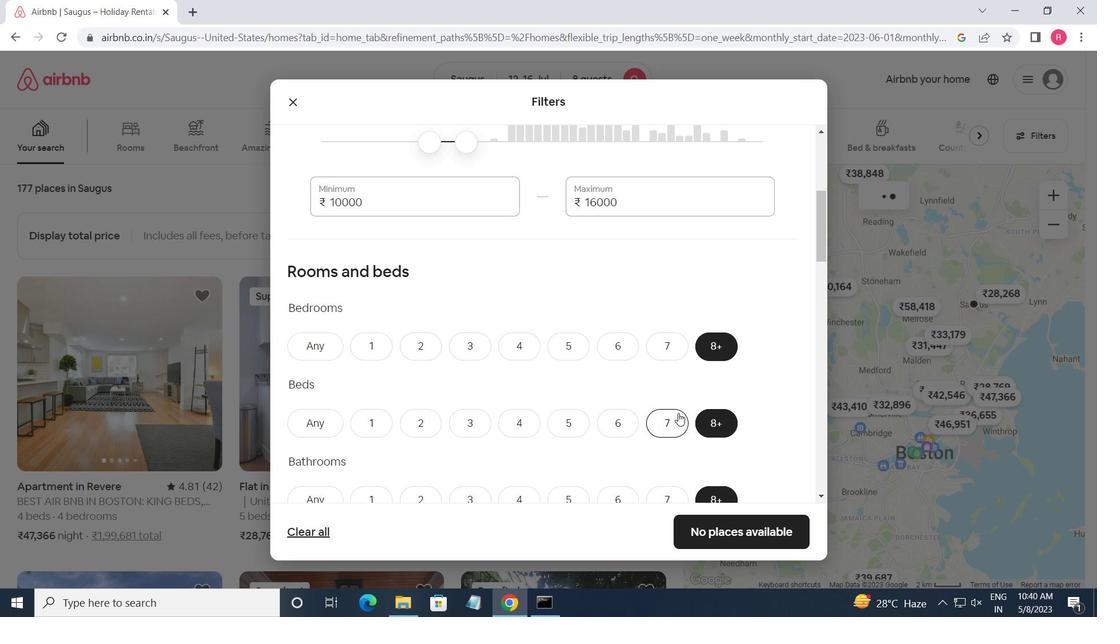 
Action: Mouse scrolled (678, 413) with delta (0, 0)
Screenshot: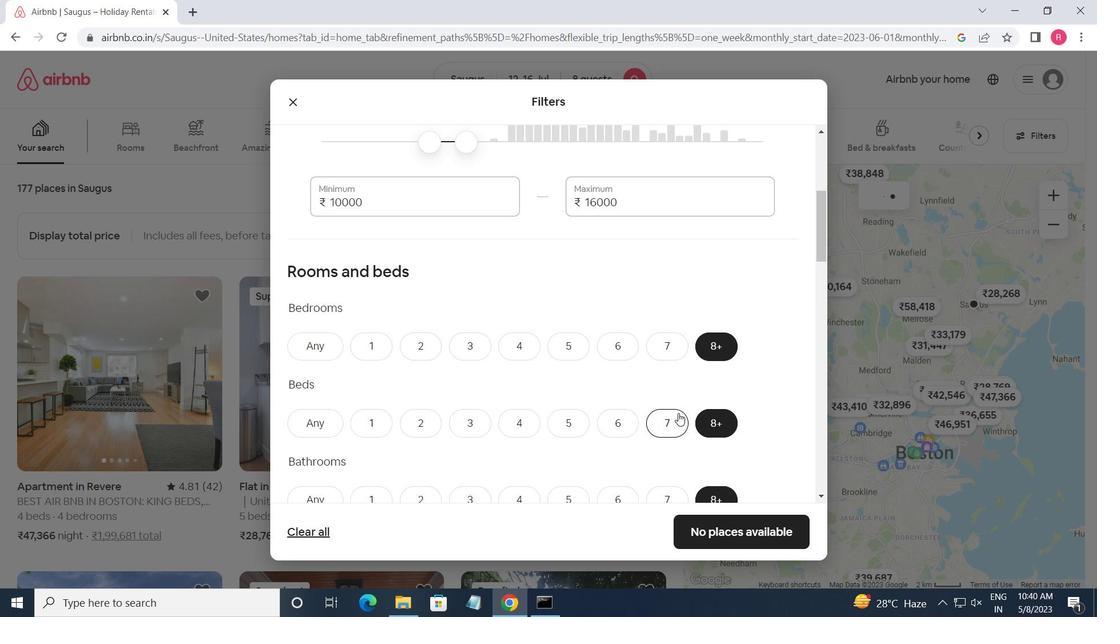 
Action: Mouse moved to (678, 413)
Screenshot: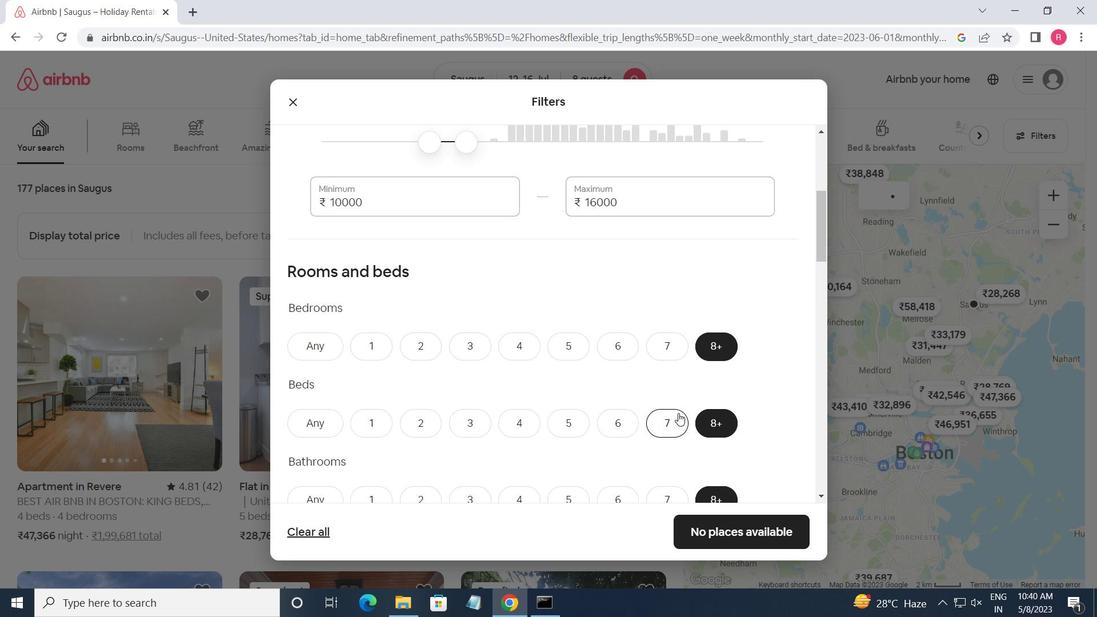 
Action: Mouse scrolled (678, 412) with delta (0, 0)
Screenshot: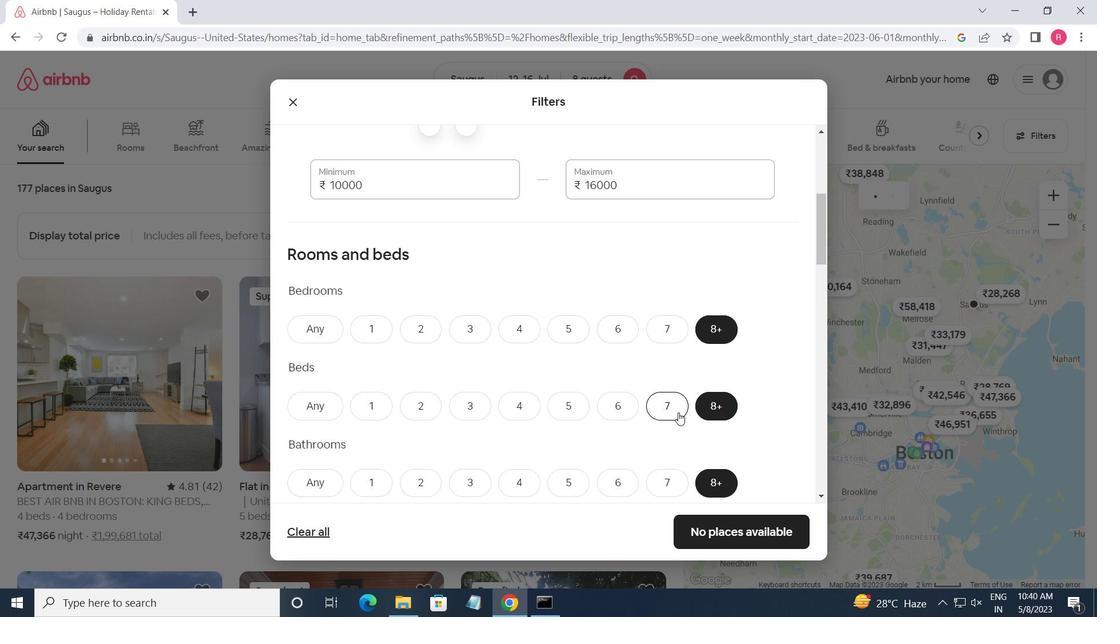 
Action: Mouse moved to (351, 429)
Screenshot: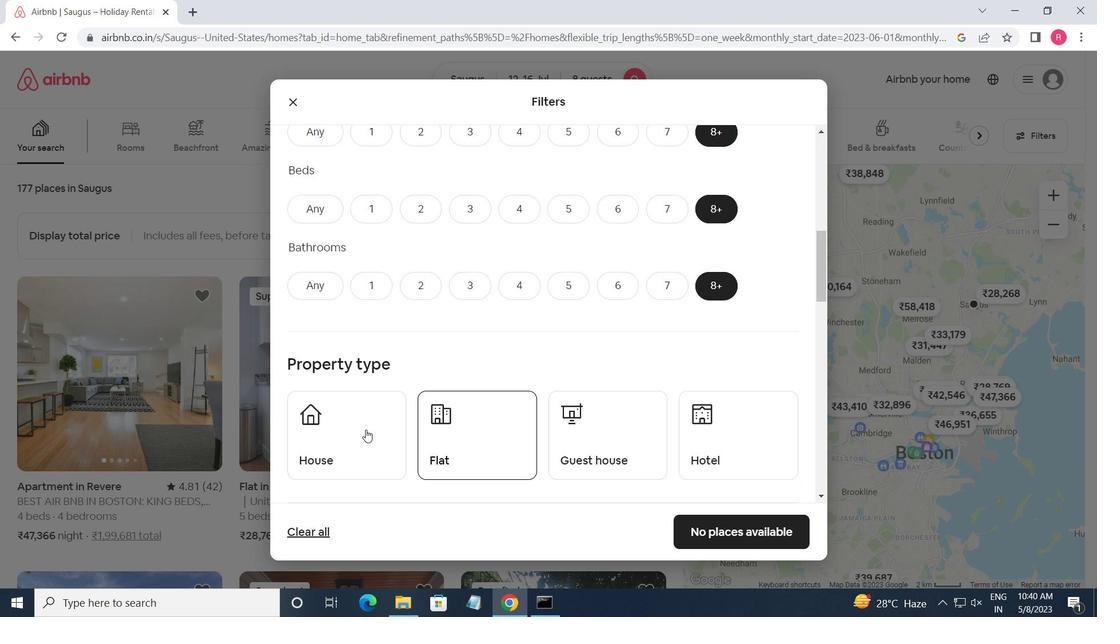 
Action: Mouse pressed left at (351, 429)
Screenshot: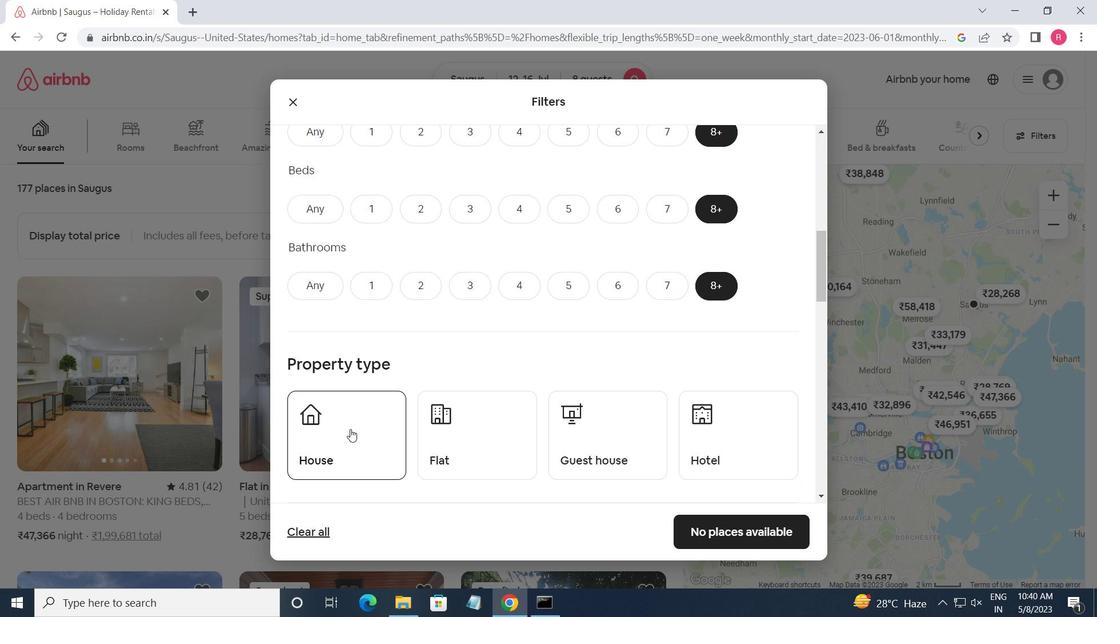 
Action: Mouse moved to (467, 431)
Screenshot: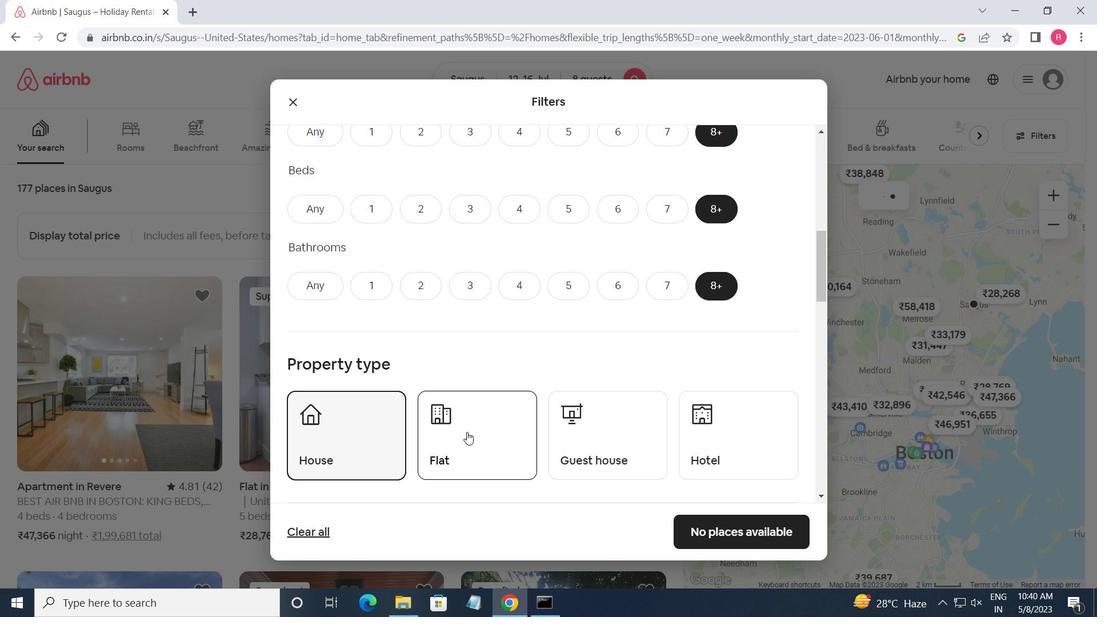 
Action: Mouse pressed left at (467, 431)
Screenshot: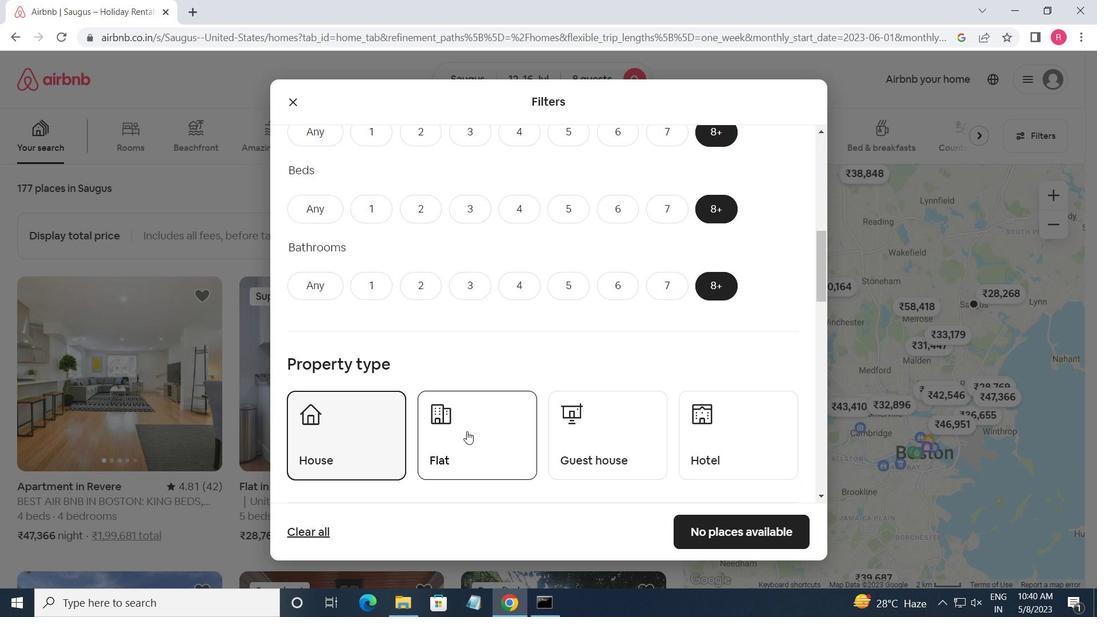 
Action: Mouse moved to (632, 463)
Screenshot: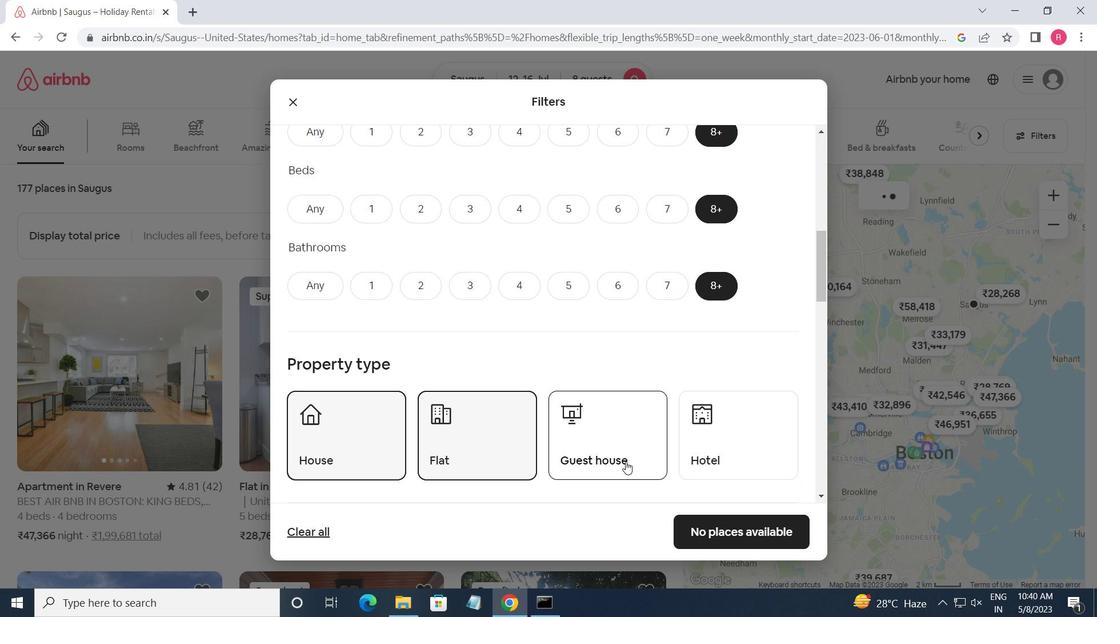 
Action: Mouse pressed left at (632, 463)
Screenshot: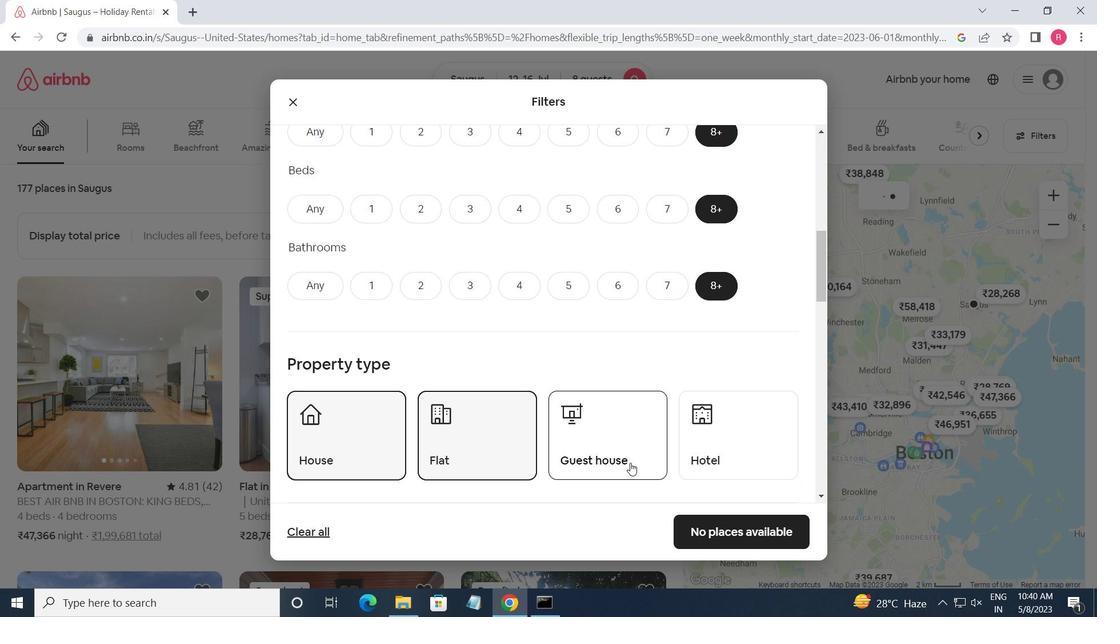 
Action: Mouse moved to (710, 451)
Screenshot: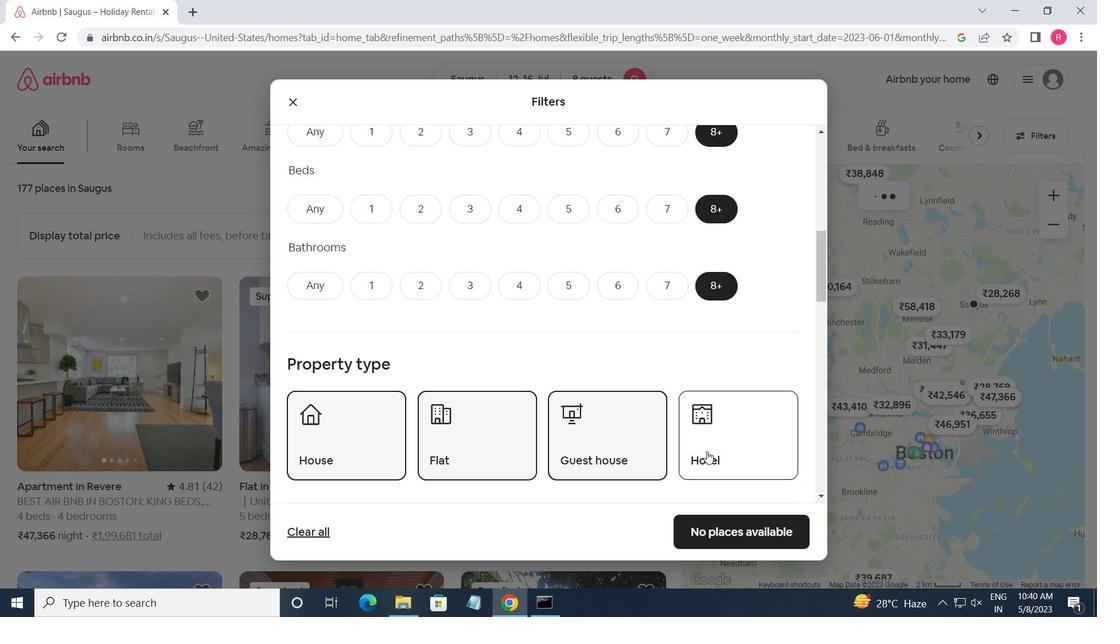 
Action: Mouse pressed left at (710, 451)
Screenshot: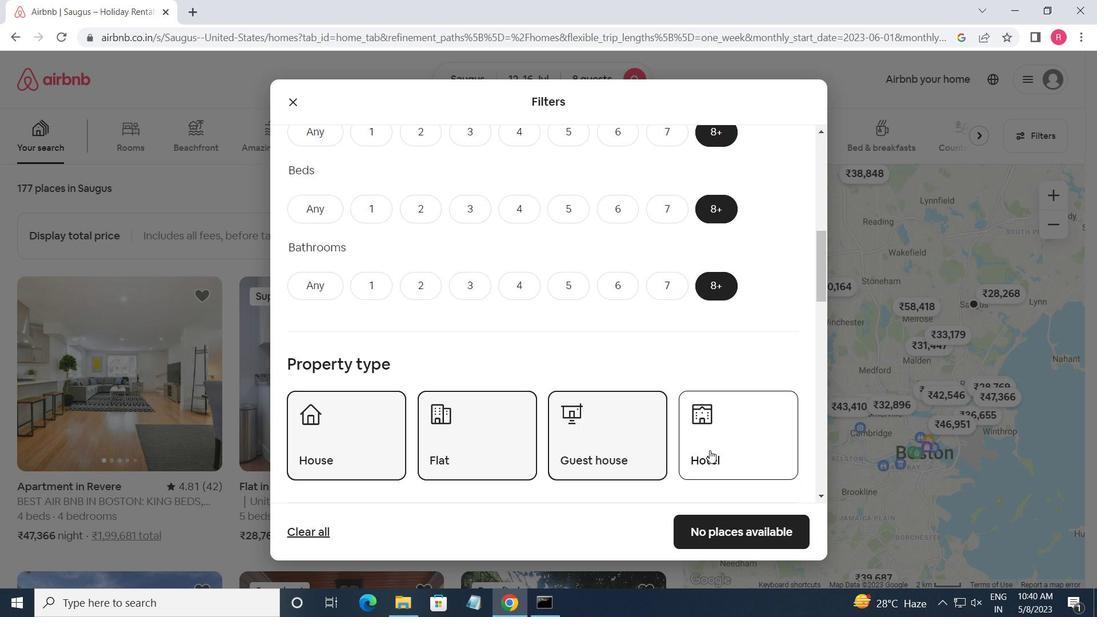 
Action: Mouse moved to (691, 402)
Screenshot: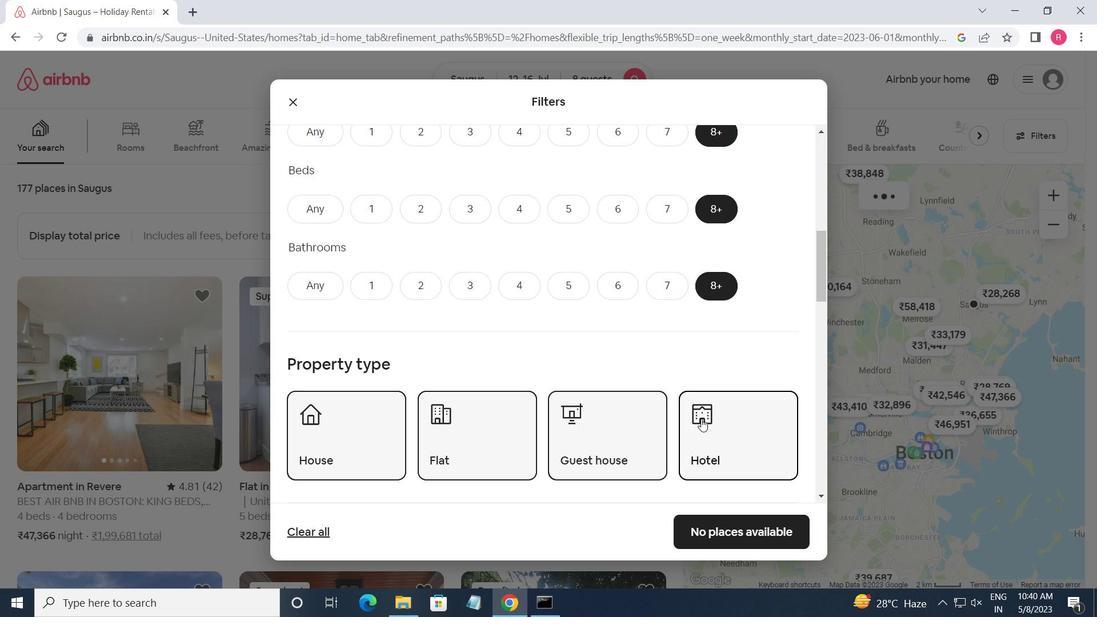 
Action: Mouse scrolled (691, 401) with delta (0, 0)
Screenshot: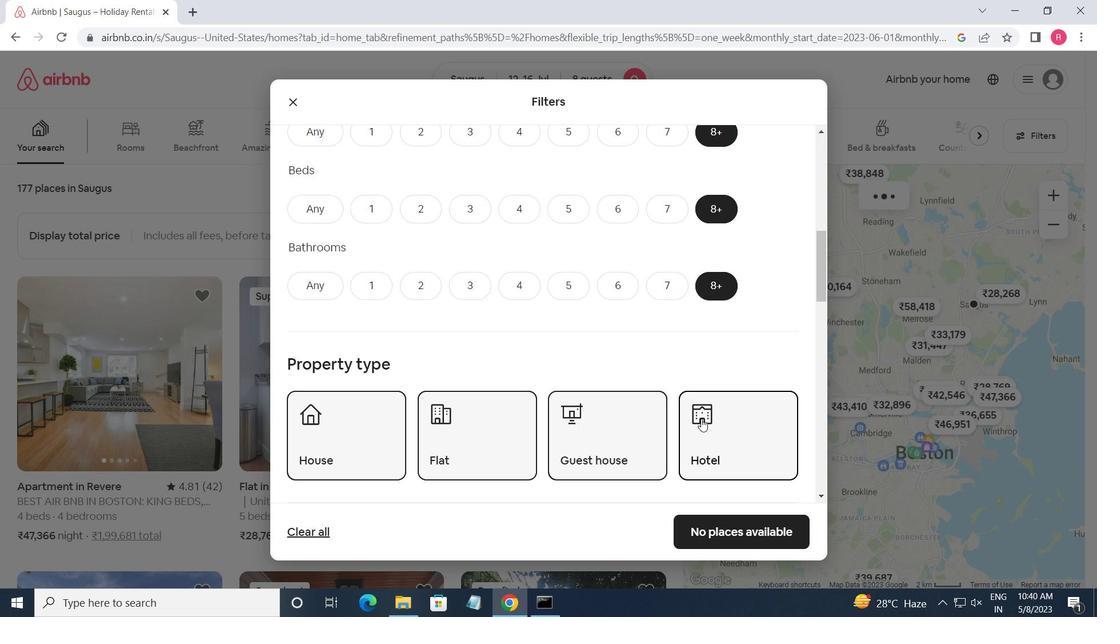 
Action: Mouse scrolled (691, 401) with delta (0, 0)
Screenshot: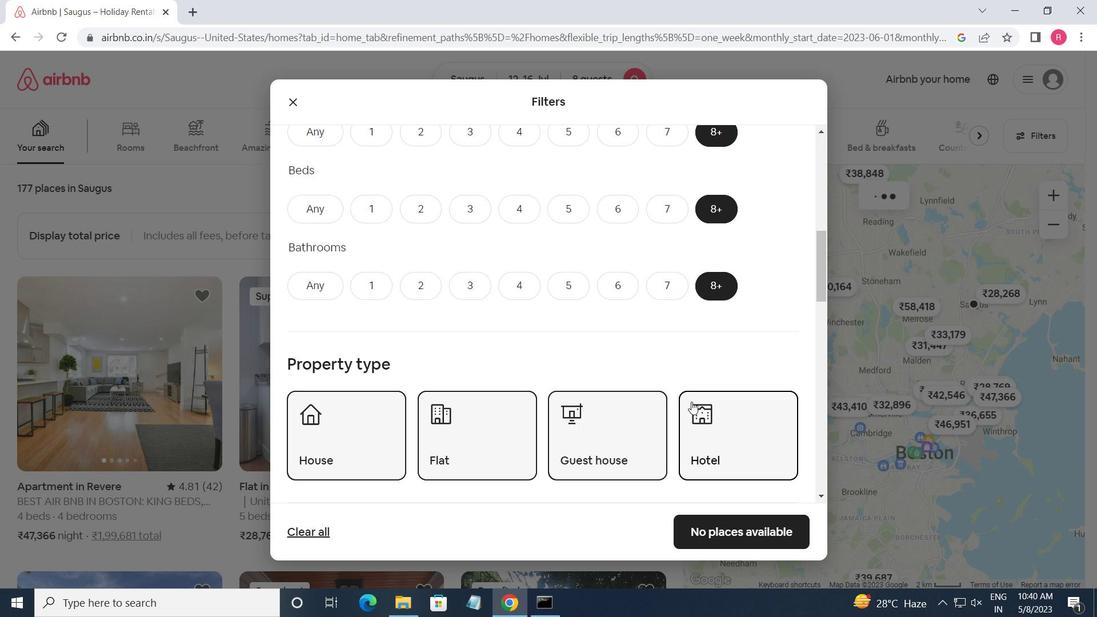 
Action: Mouse scrolled (691, 401) with delta (0, 0)
Screenshot: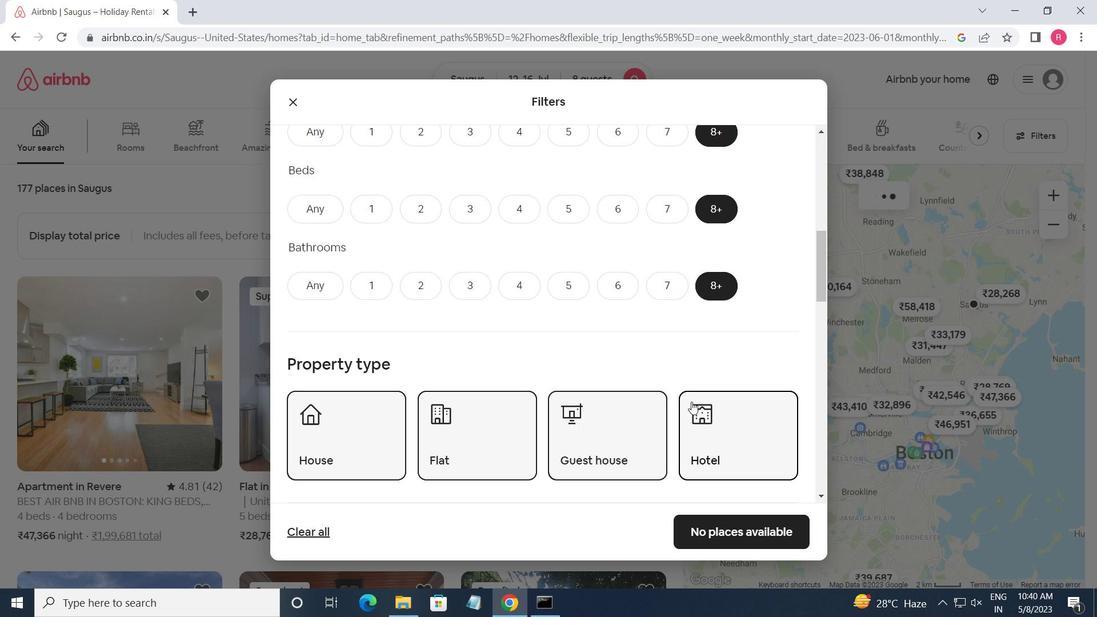 
Action: Mouse moved to (550, 393)
Screenshot: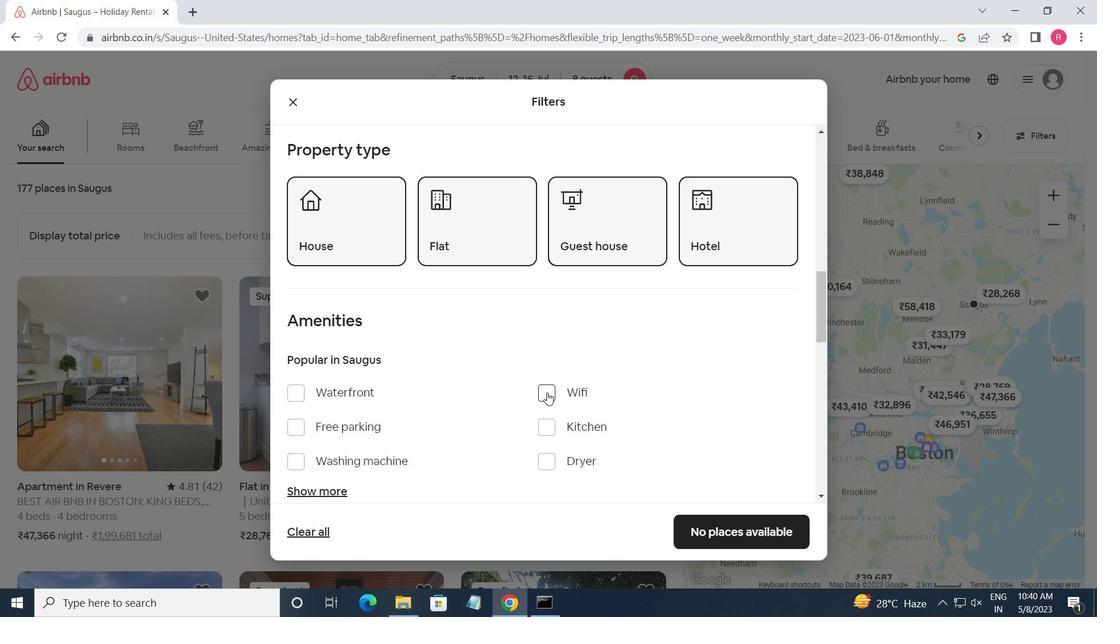
Action: Mouse pressed left at (550, 393)
Screenshot: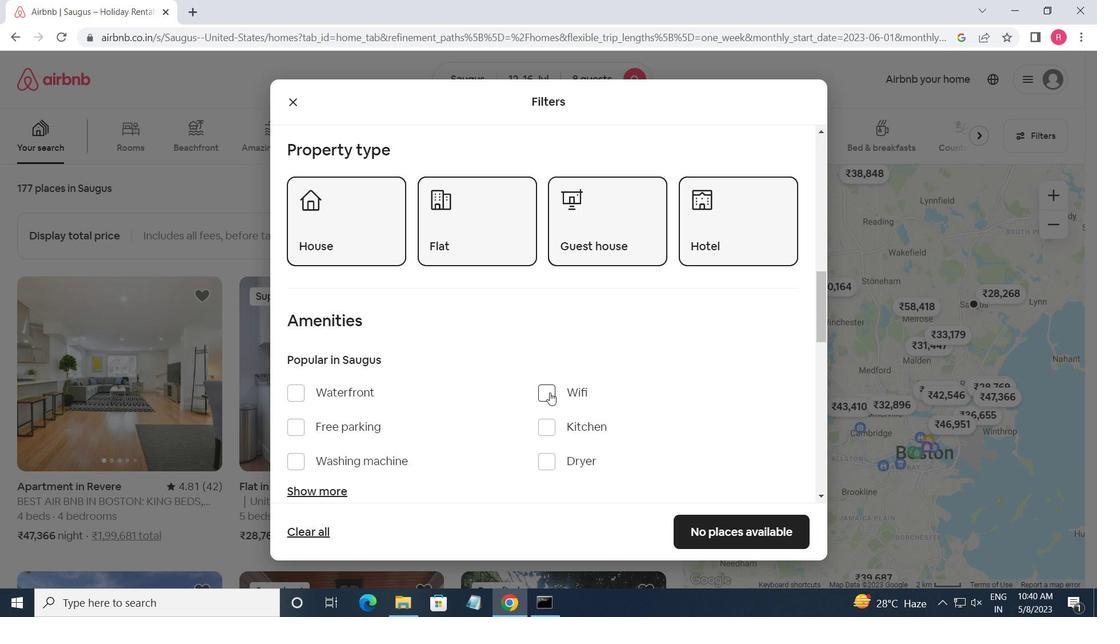 
Action: Mouse moved to (303, 428)
Screenshot: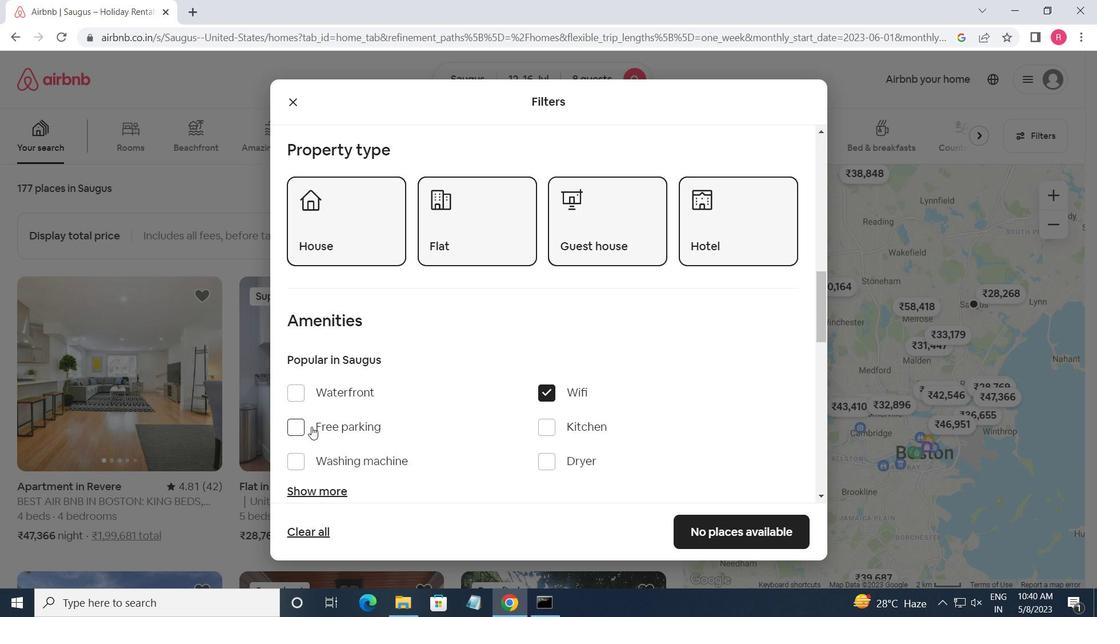 
Action: Mouse pressed left at (303, 428)
Screenshot: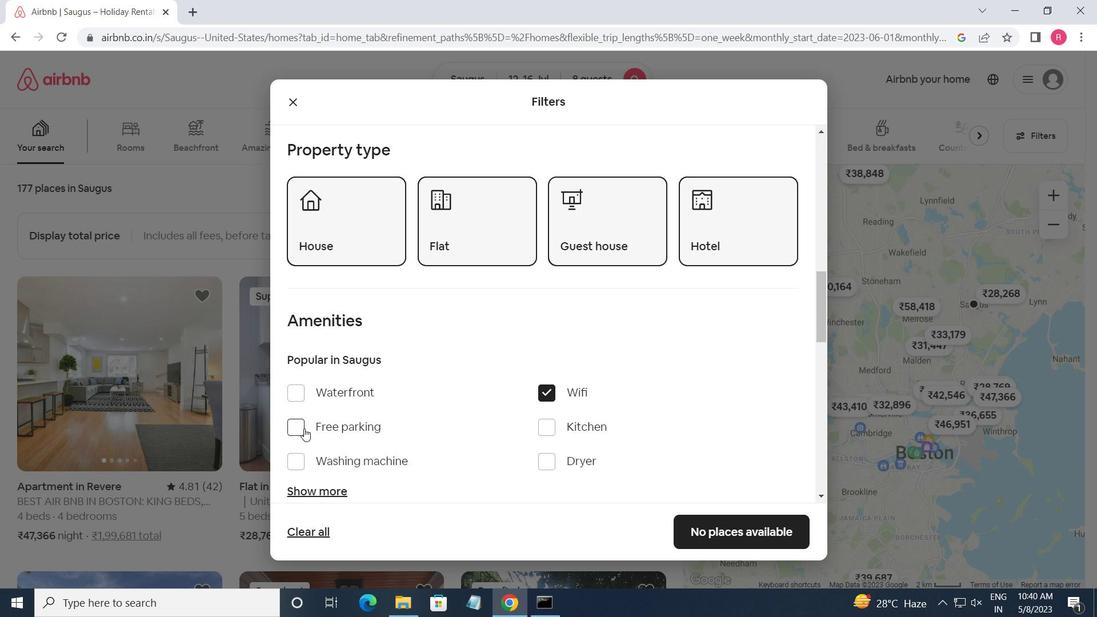 
Action: Mouse moved to (323, 490)
Screenshot: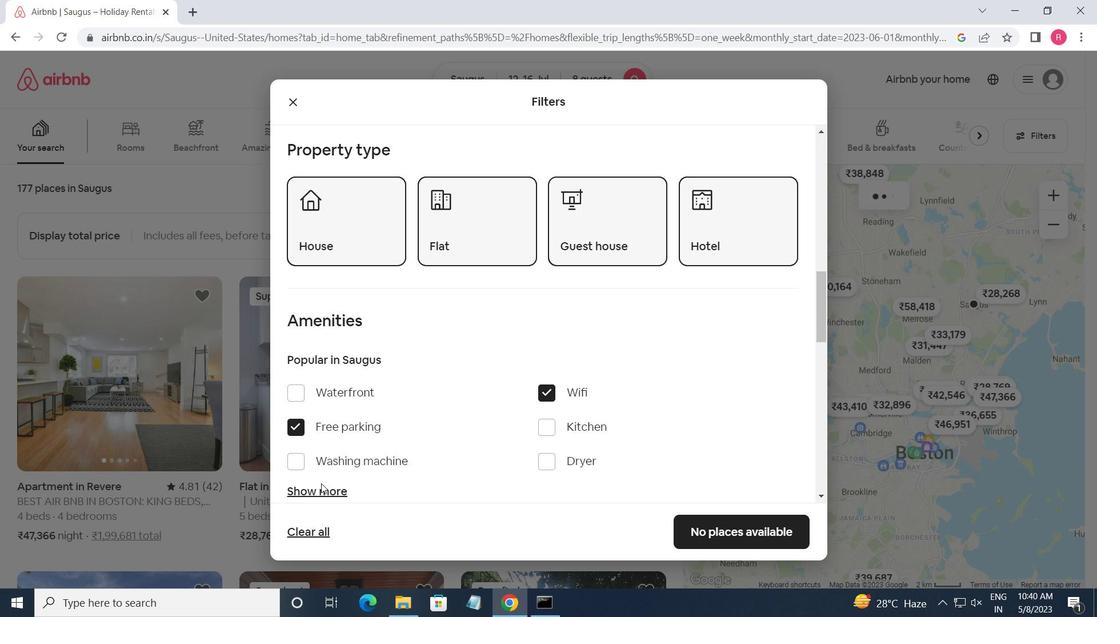 
Action: Mouse pressed left at (323, 490)
Screenshot: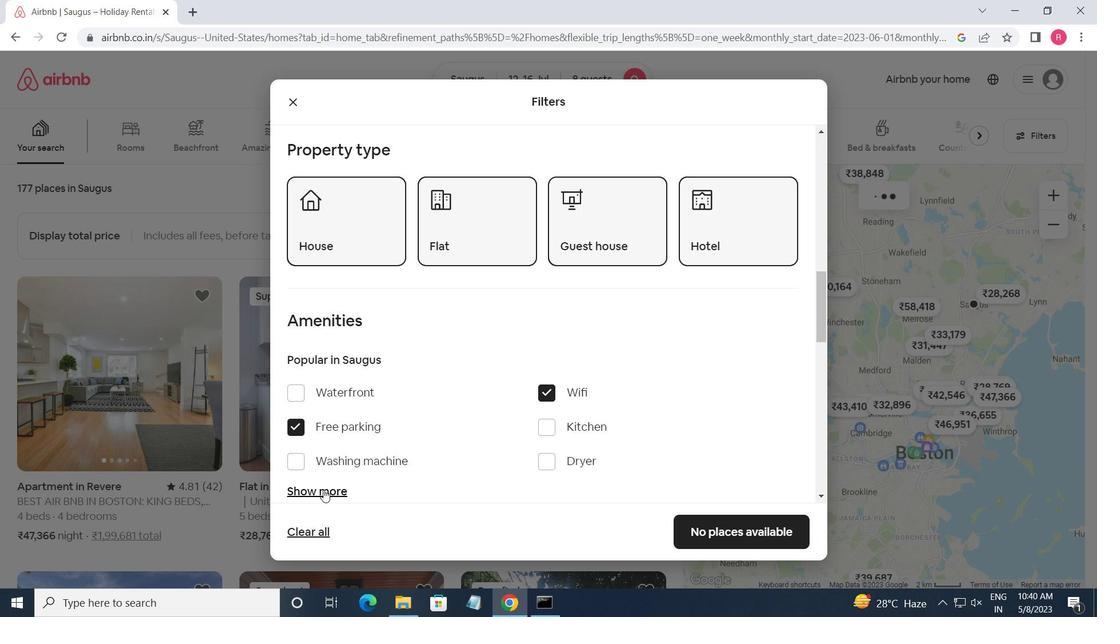 
Action: Mouse moved to (375, 409)
Screenshot: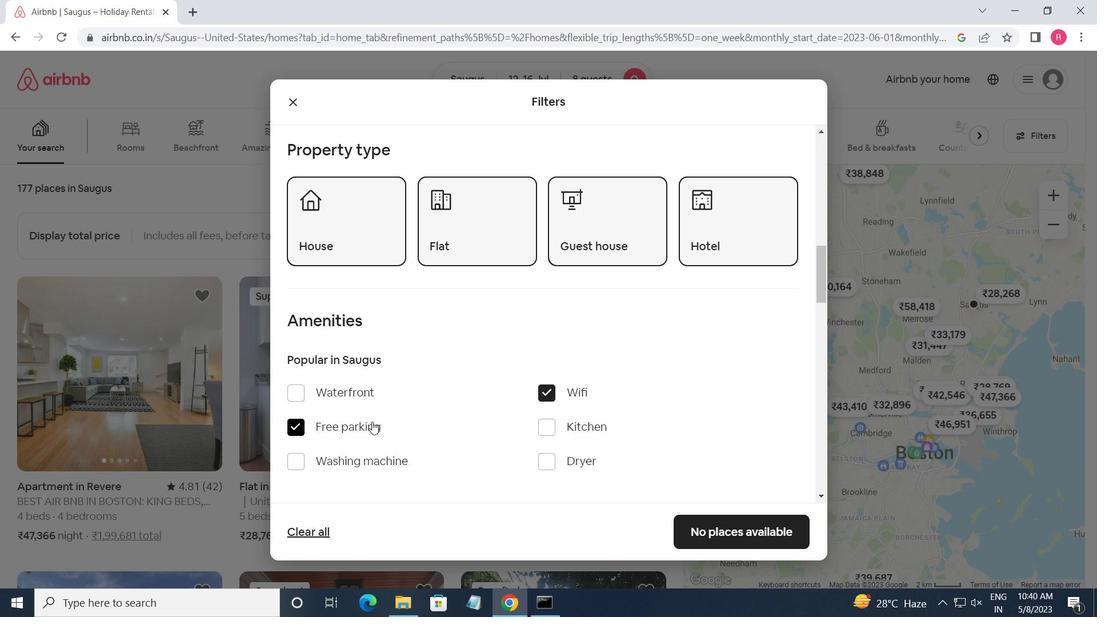
Action: Mouse scrolled (375, 409) with delta (0, 0)
Screenshot: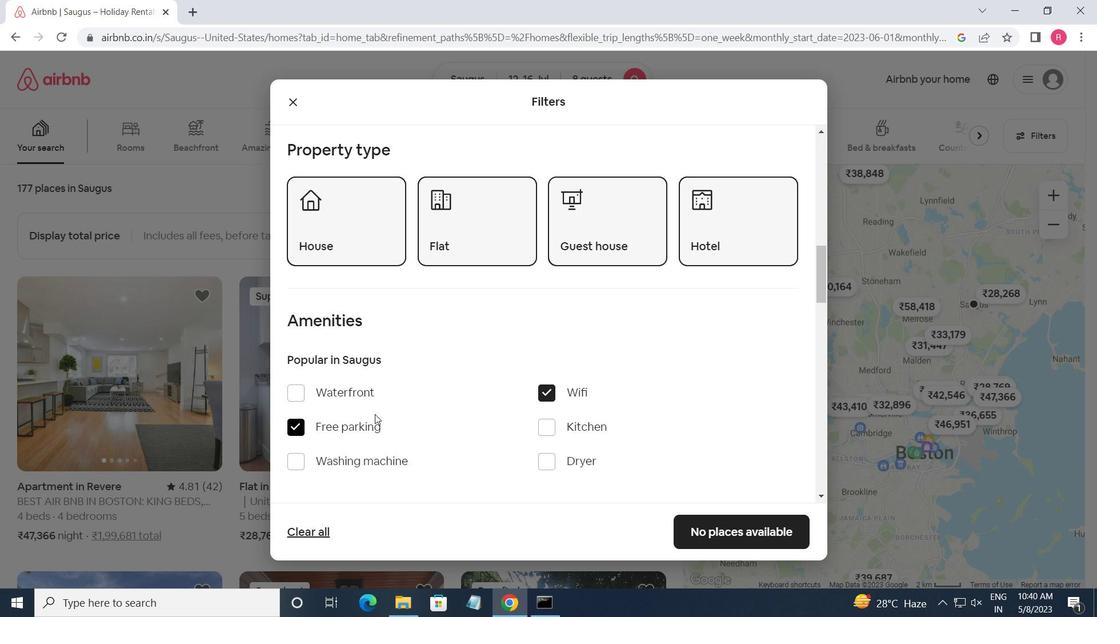 
Action: Mouse scrolled (375, 409) with delta (0, 0)
Screenshot: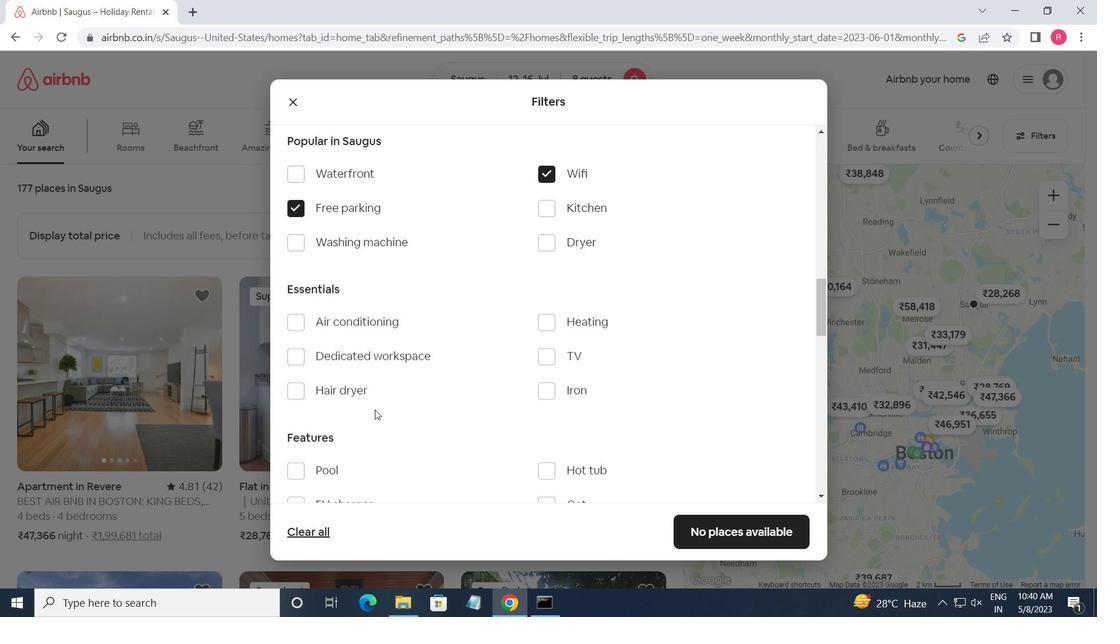 
Action: Mouse scrolled (375, 409) with delta (0, 0)
Screenshot: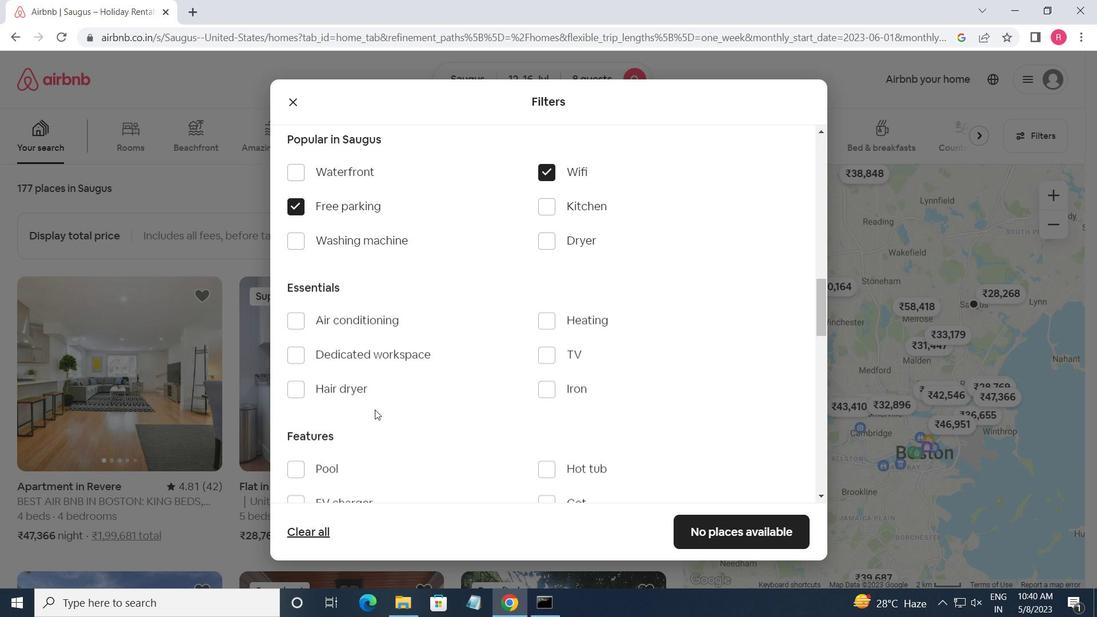
Action: Mouse moved to (449, 385)
Screenshot: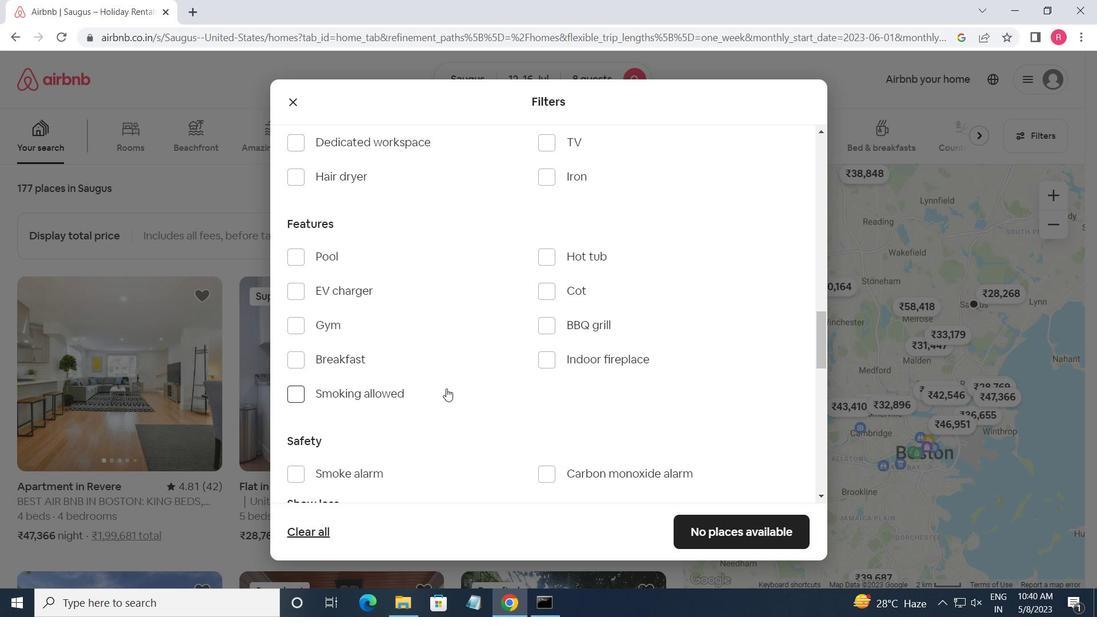 
Action: Mouse scrolled (449, 386) with delta (0, 0)
Screenshot: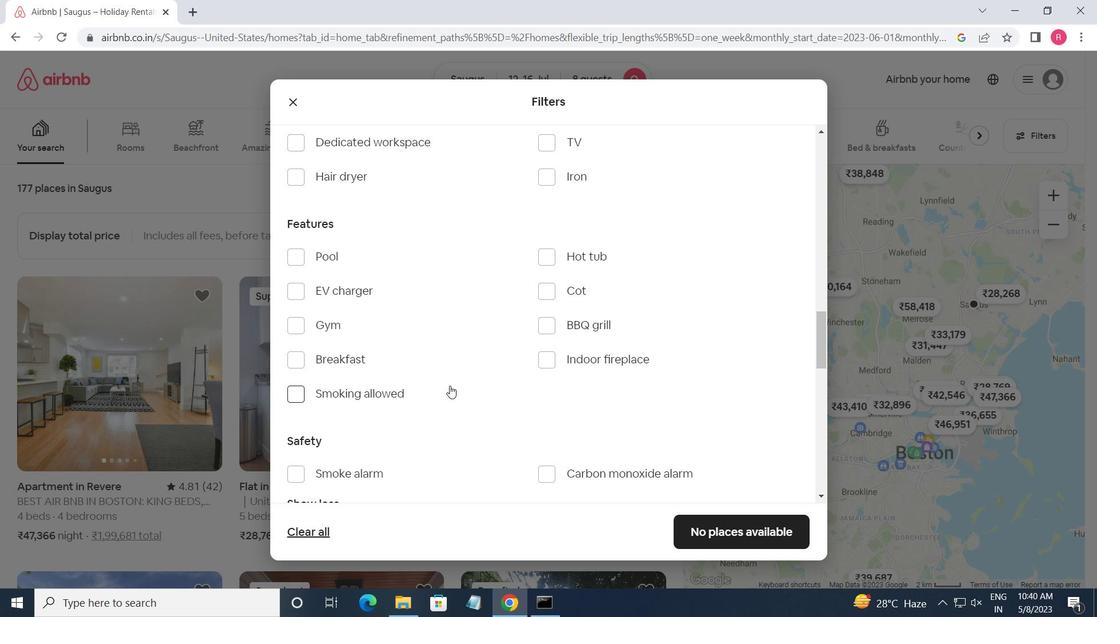 
Action: Mouse scrolled (449, 386) with delta (0, 0)
Screenshot: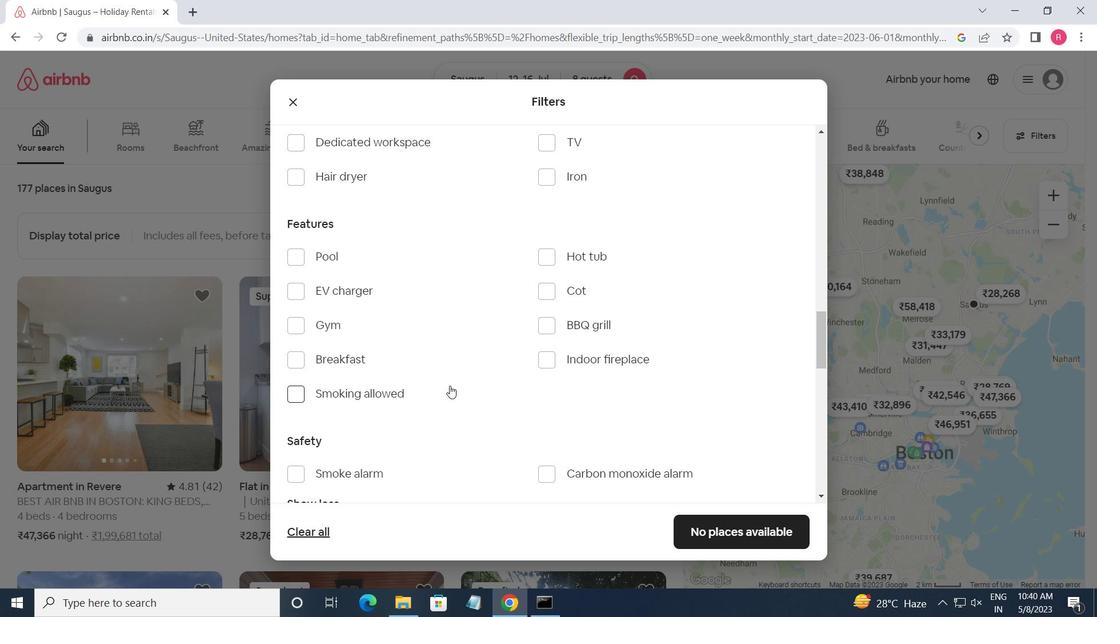 
Action: Mouse moved to (544, 291)
Screenshot: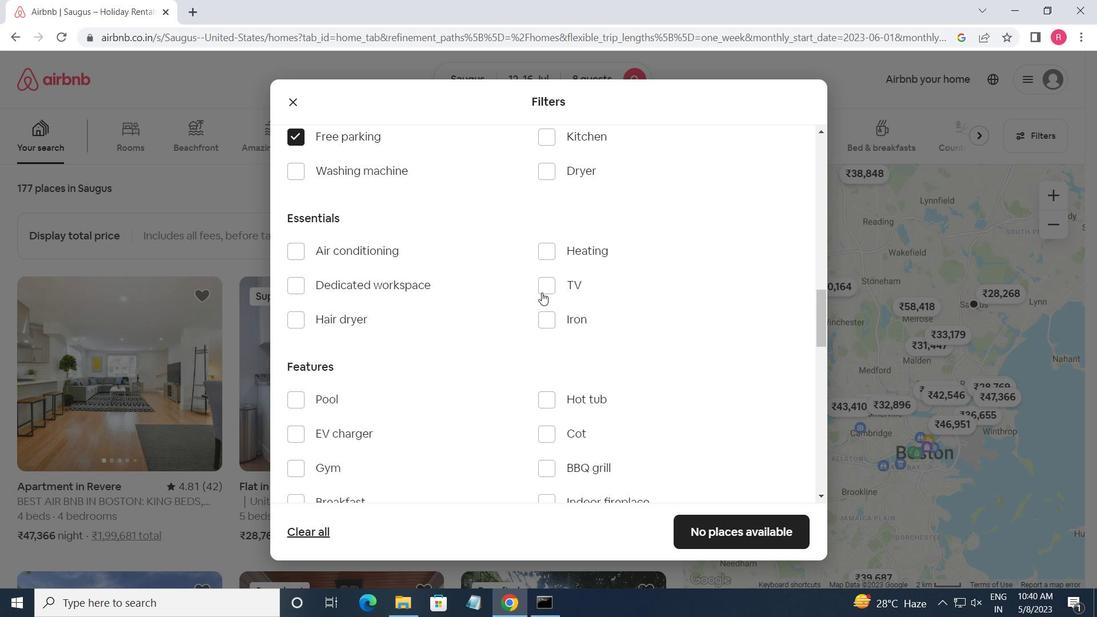 
Action: Mouse pressed left at (544, 291)
Screenshot: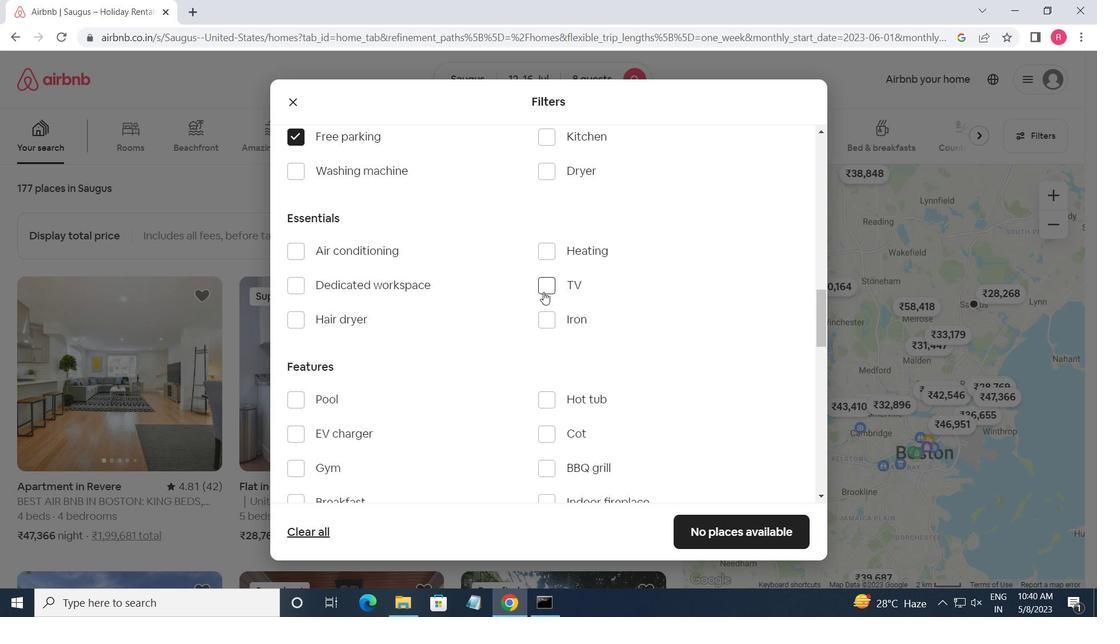 
Action: Mouse moved to (416, 401)
Screenshot: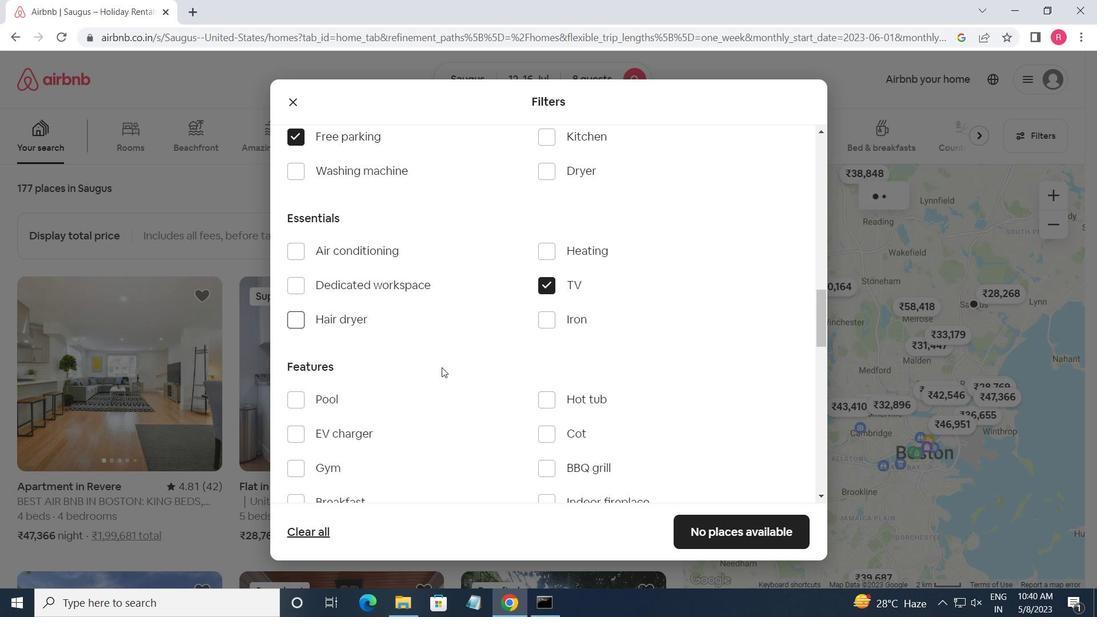 
Action: Mouse scrolled (416, 401) with delta (0, 0)
Screenshot: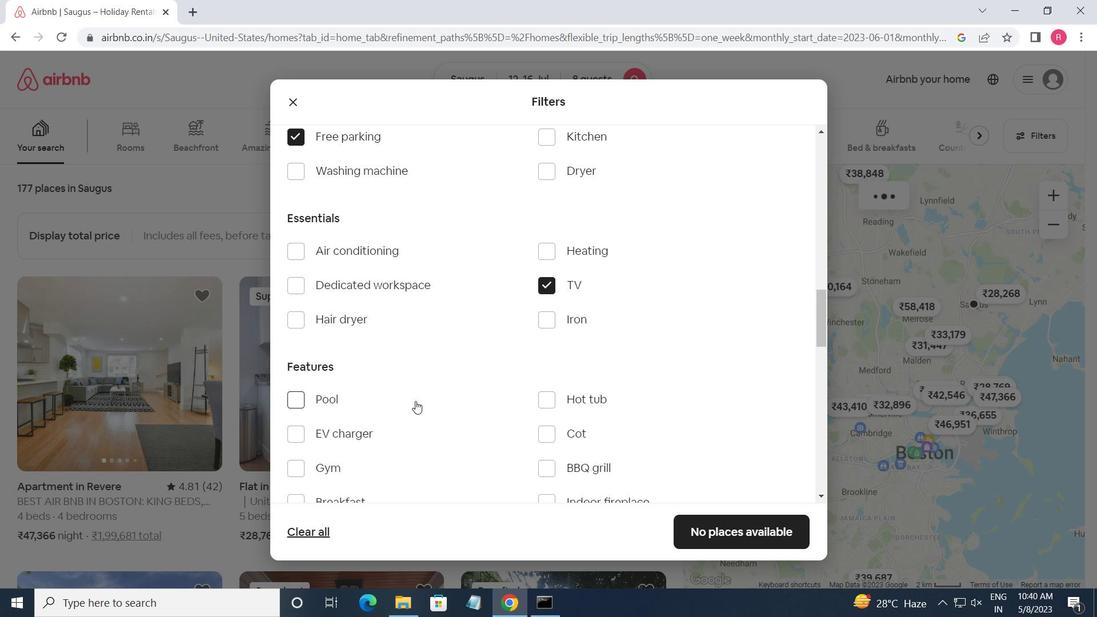 
Action: Mouse scrolled (416, 401) with delta (0, 0)
Screenshot: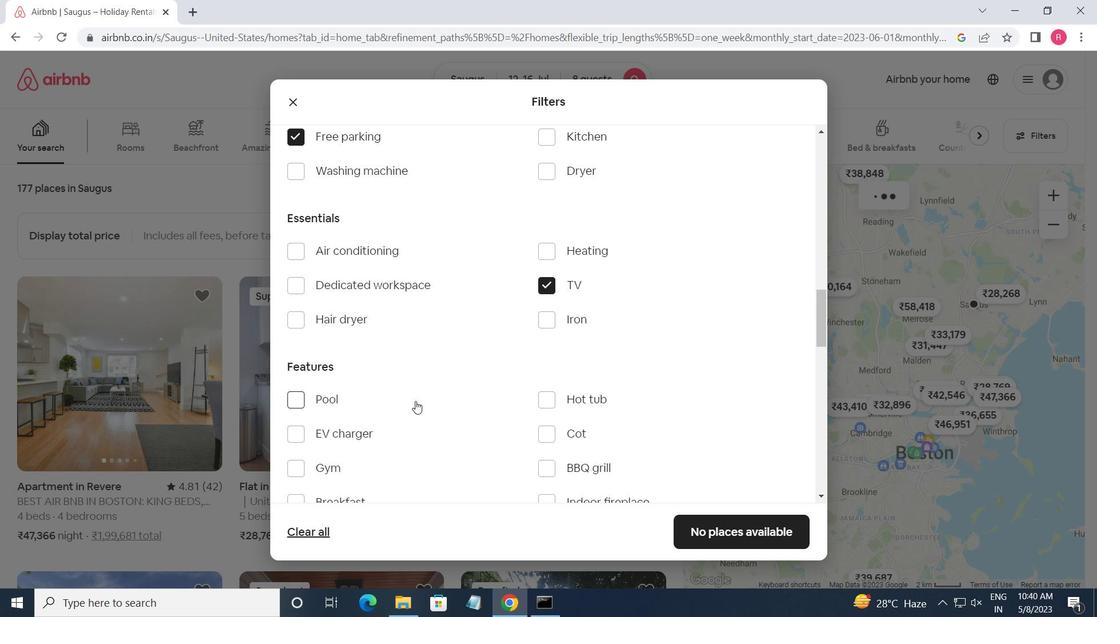 
Action: Mouse moved to (294, 327)
Screenshot: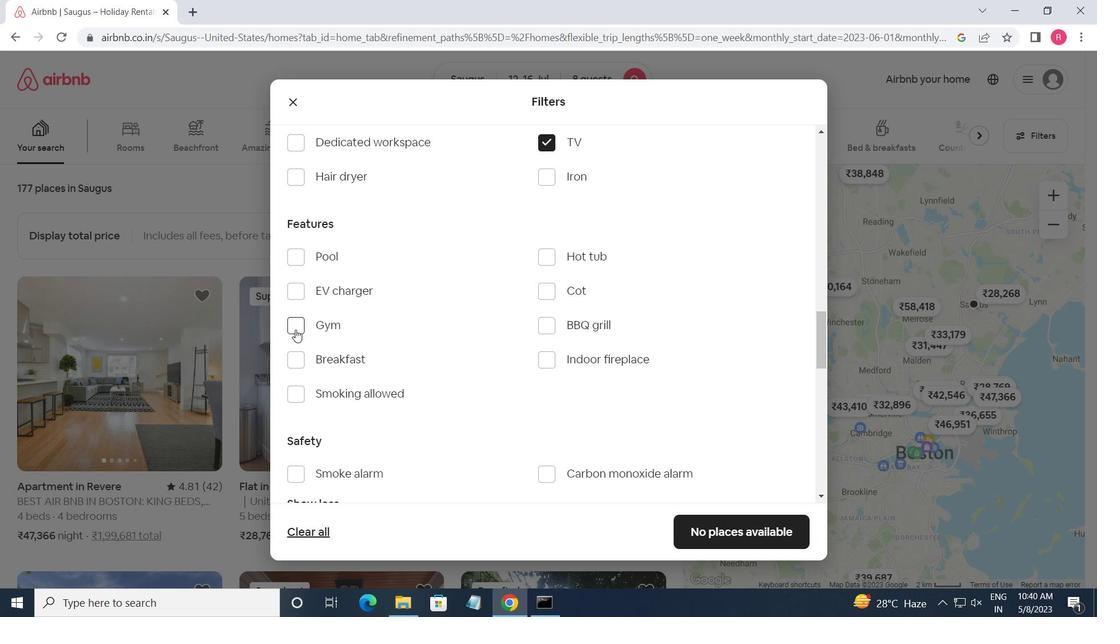 
Action: Mouse pressed left at (294, 327)
Screenshot: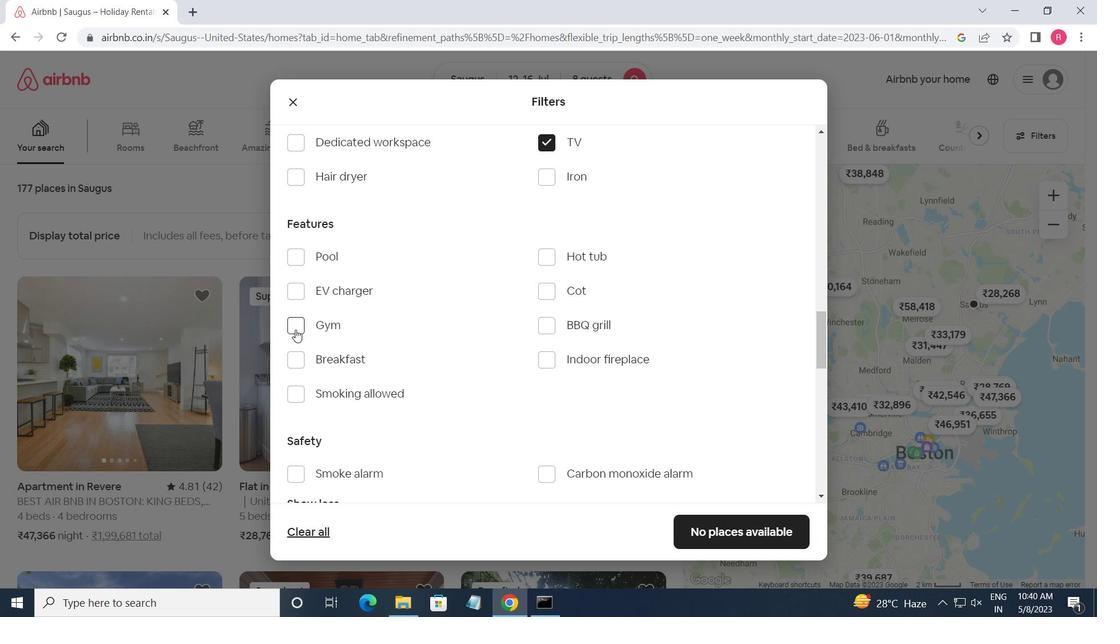 
Action: Mouse moved to (297, 356)
Screenshot: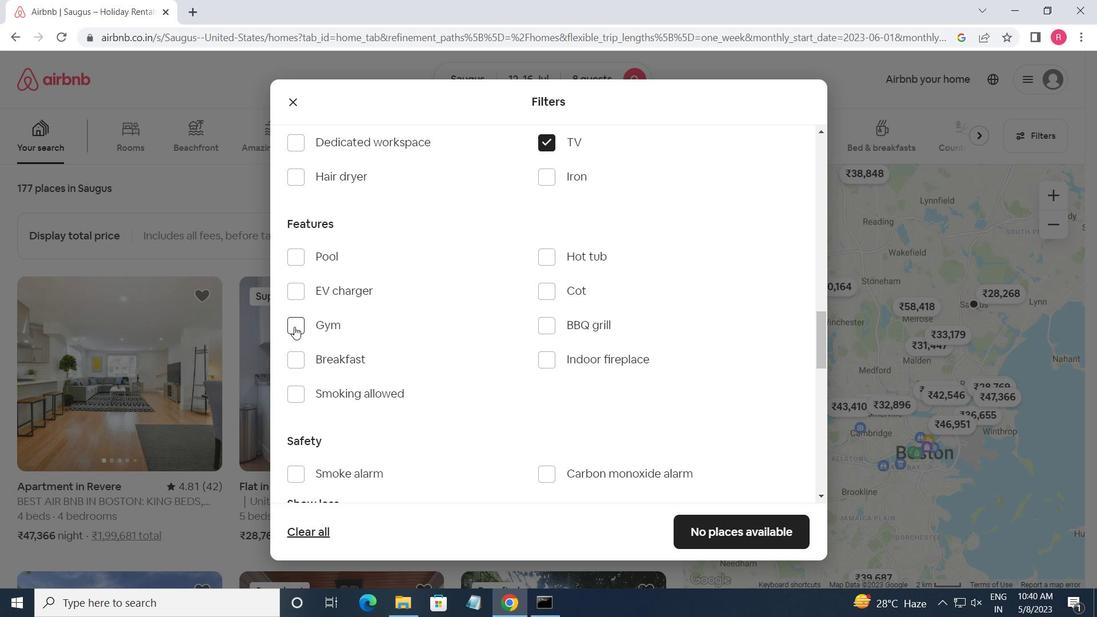 
Action: Mouse pressed left at (297, 356)
Screenshot: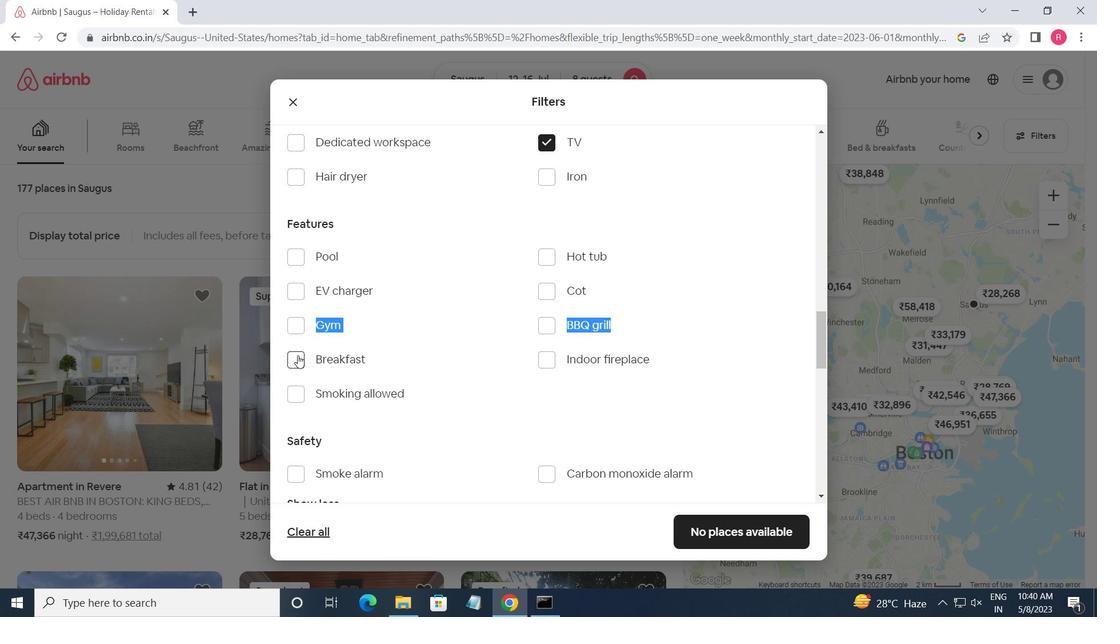 
Action: Mouse moved to (297, 333)
Screenshot: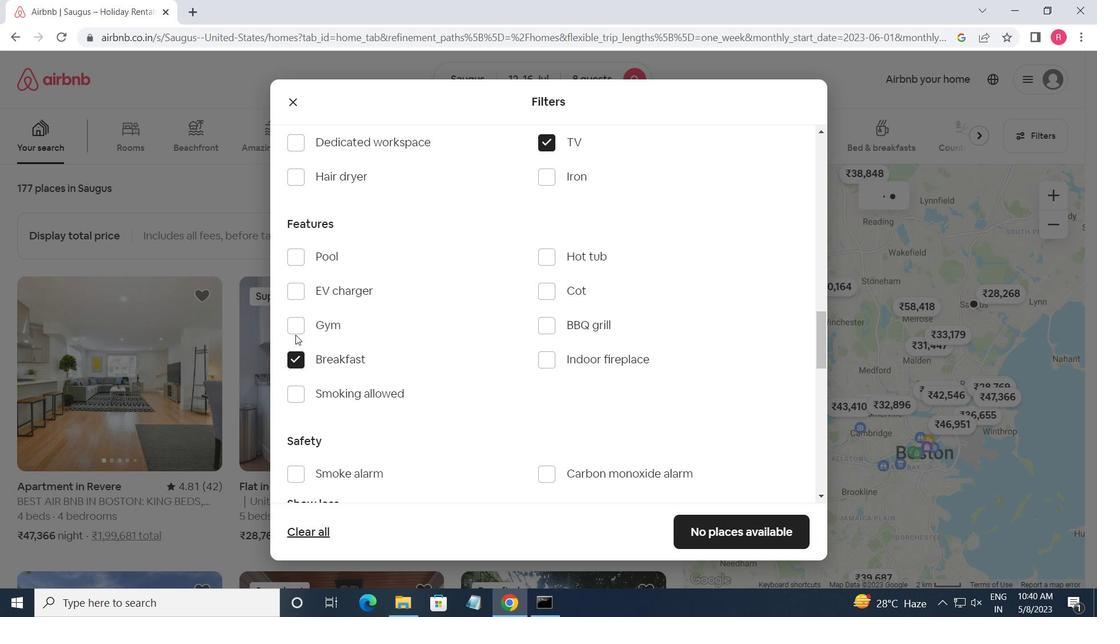 
Action: Mouse pressed left at (297, 333)
Screenshot: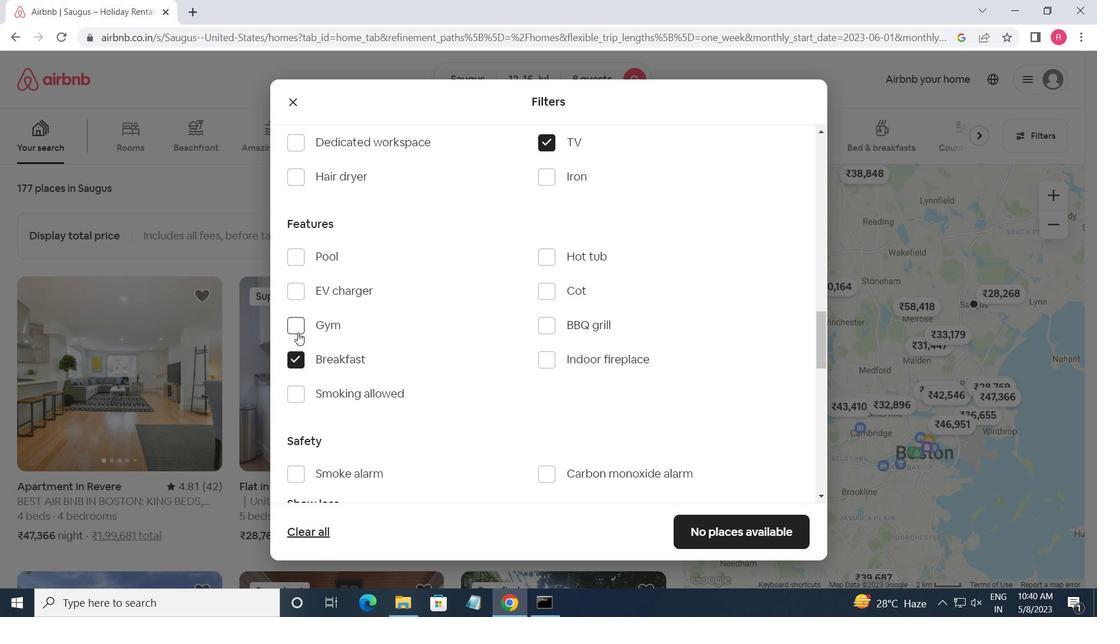 
Action: Mouse scrolled (297, 332) with delta (0, 0)
Screenshot: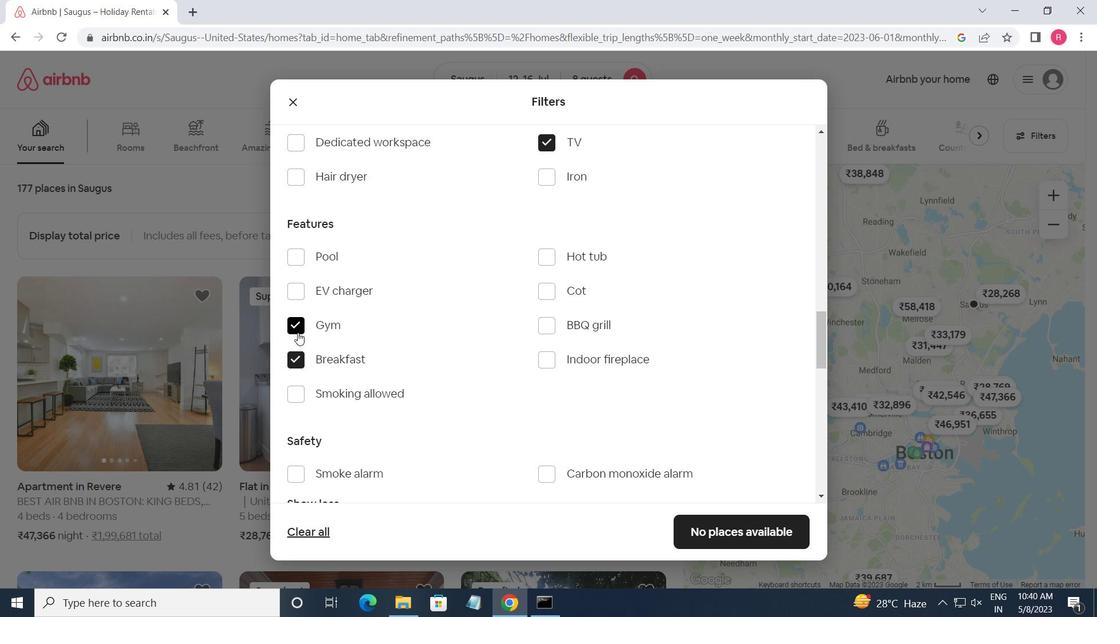 
Action: Mouse scrolled (297, 332) with delta (0, 0)
Screenshot: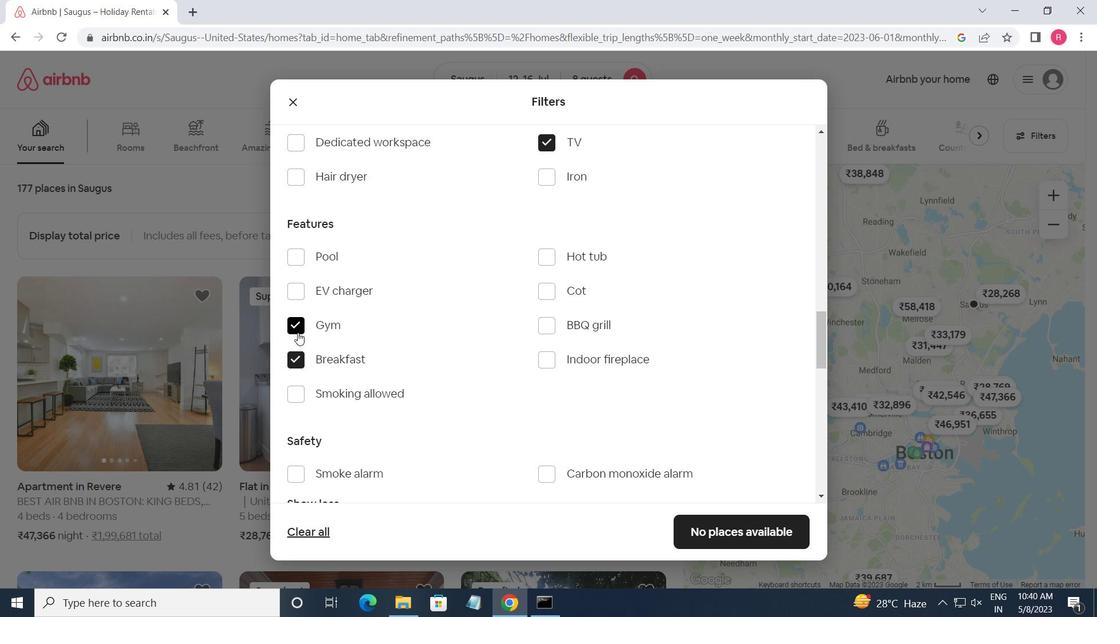 
Action: Mouse scrolled (297, 332) with delta (0, 0)
Screenshot: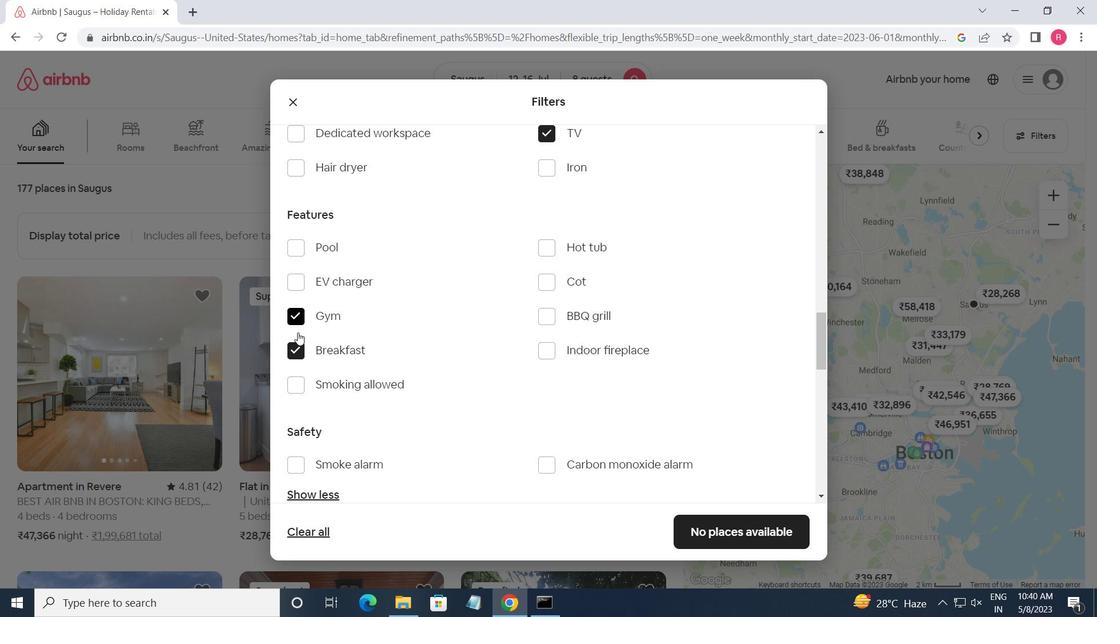 
Action: Mouse moved to (396, 323)
Screenshot: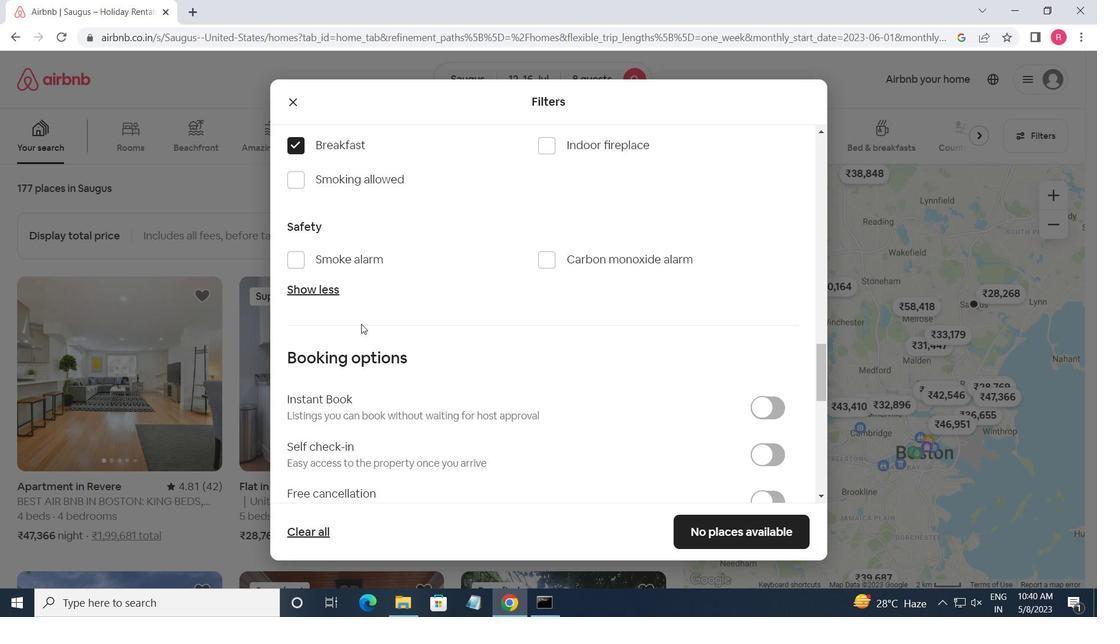 
Action: Mouse scrolled (396, 322) with delta (0, 0)
Screenshot: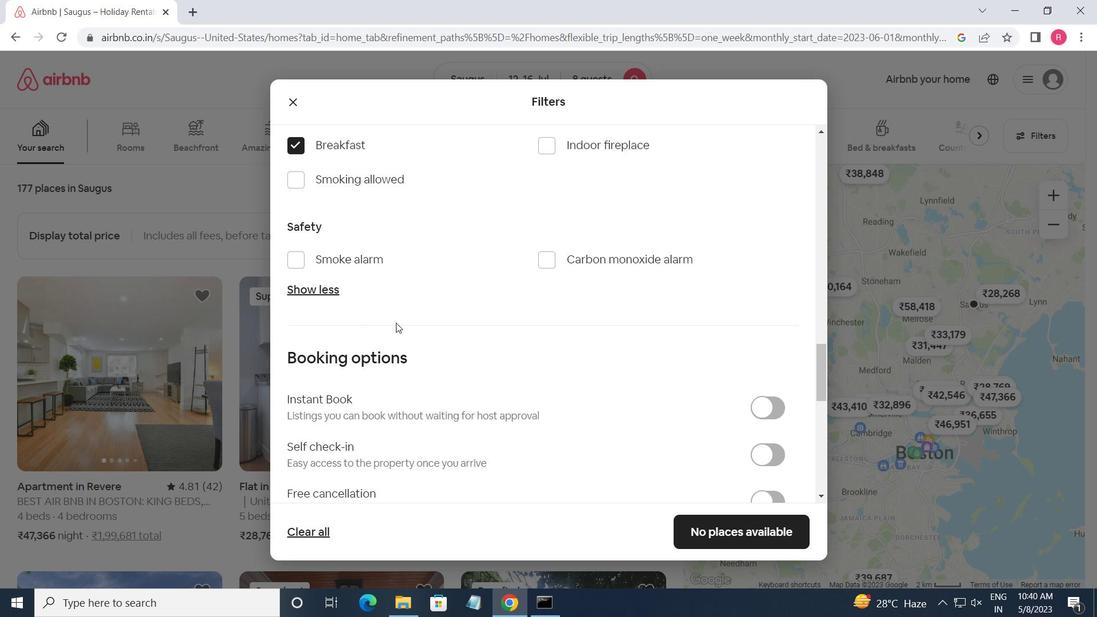 
Action: Mouse scrolled (396, 322) with delta (0, 0)
Screenshot: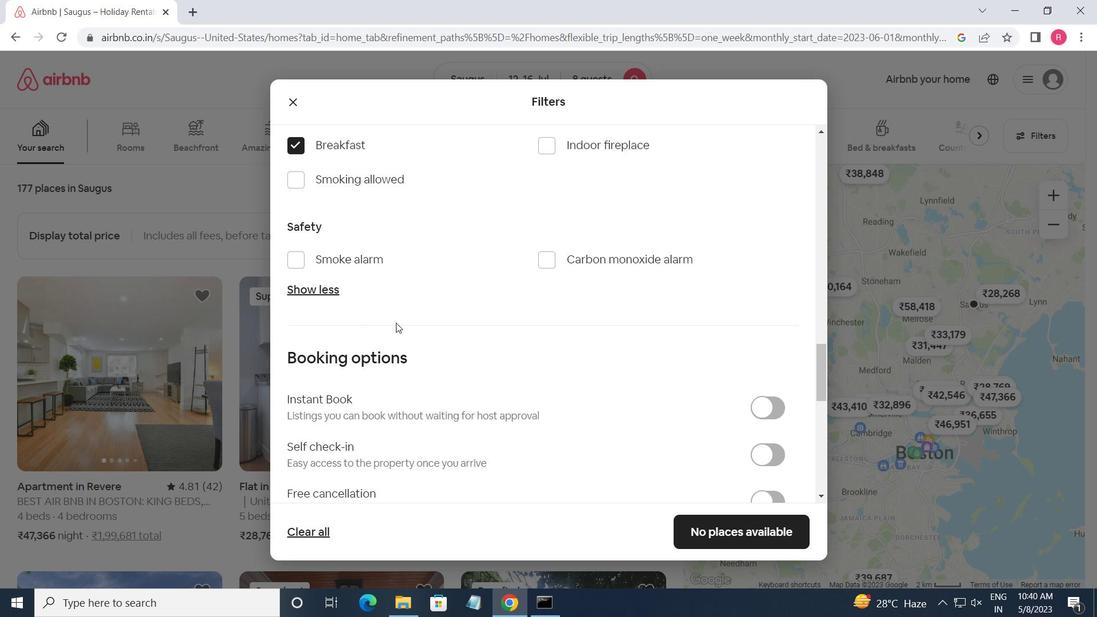 
Action: Mouse moved to (763, 317)
Screenshot: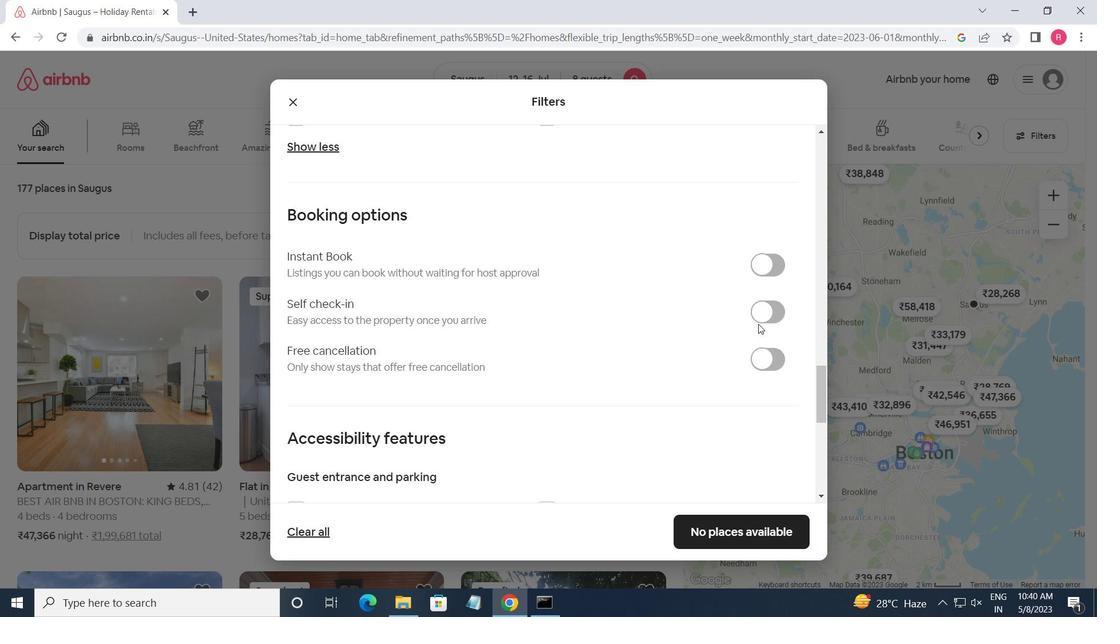 
Action: Mouse pressed left at (763, 317)
Screenshot: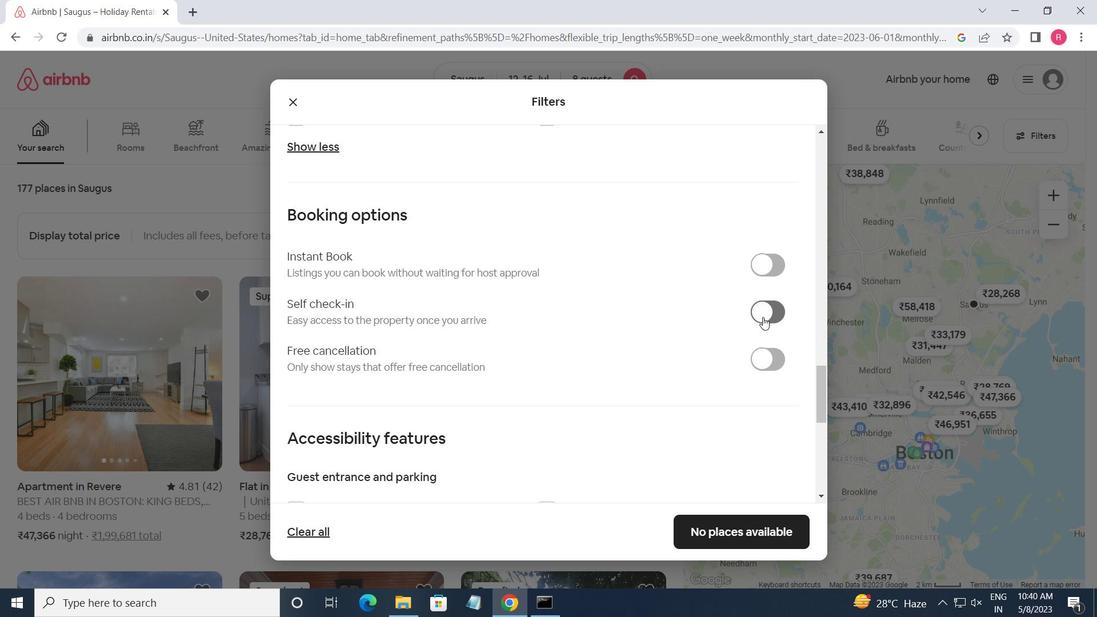 
Action: Mouse moved to (554, 370)
Screenshot: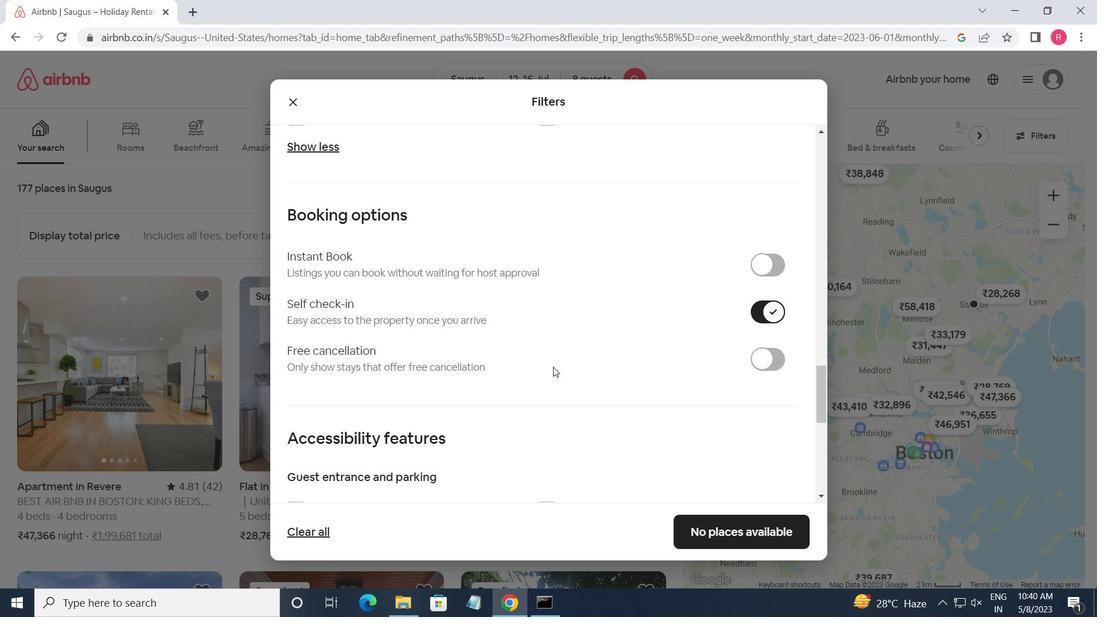 
Action: Mouse scrolled (554, 369) with delta (0, 0)
Screenshot: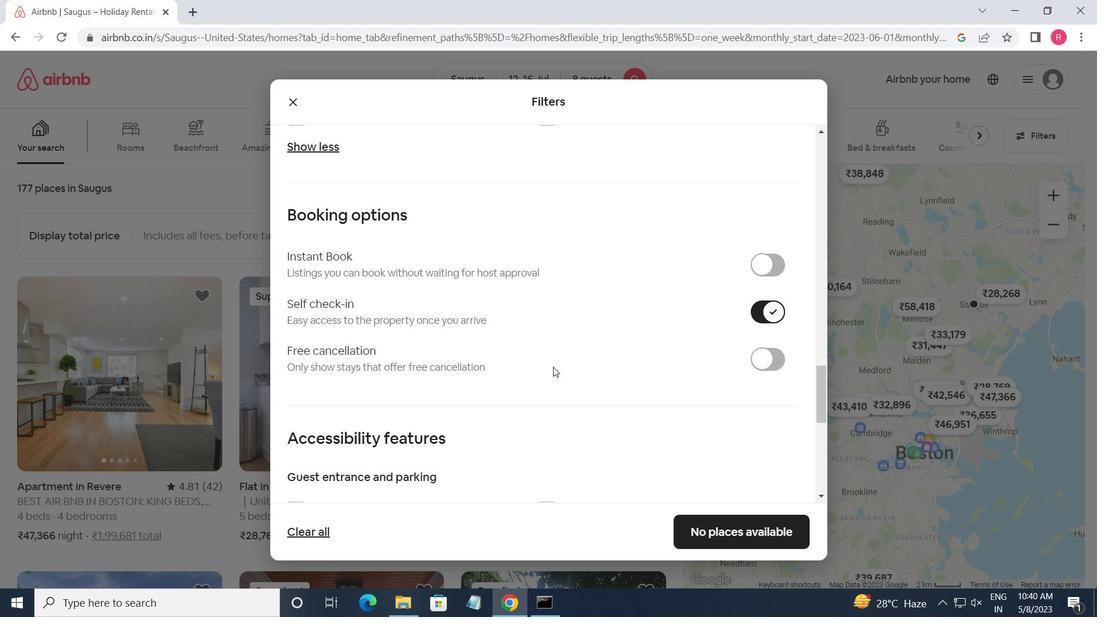 
Action: Mouse moved to (554, 371)
Screenshot: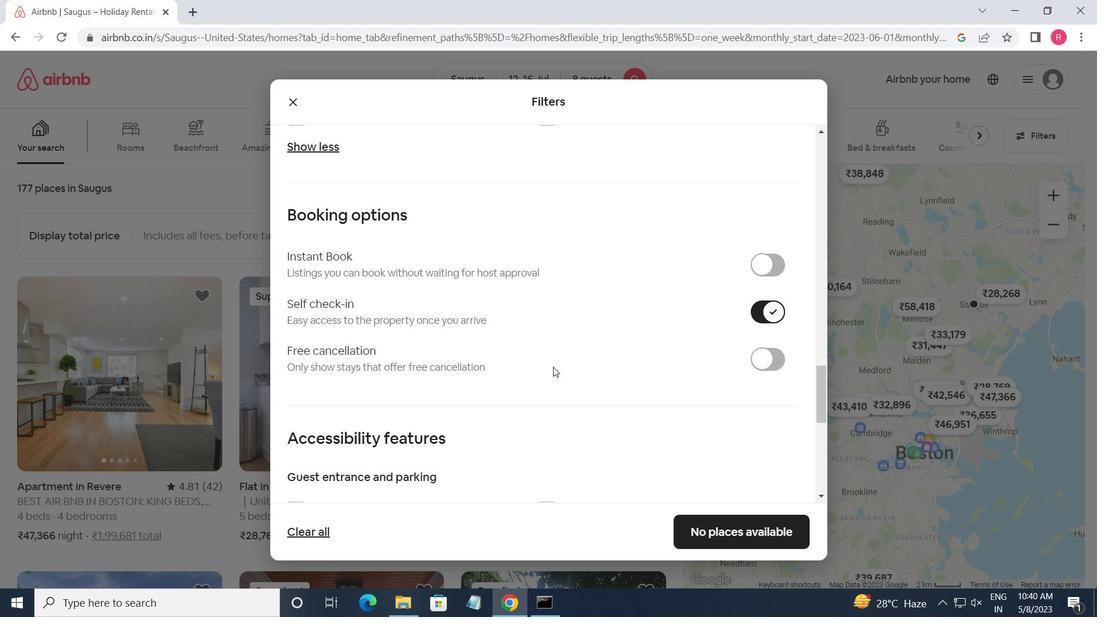 
Action: Mouse scrolled (554, 370) with delta (0, 0)
Screenshot: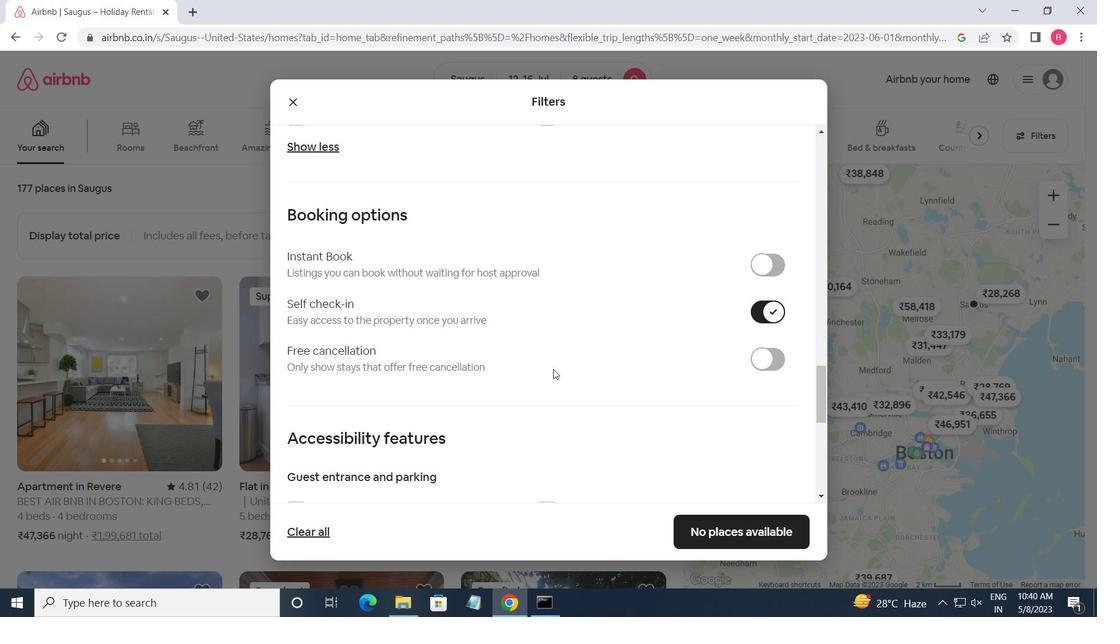 
Action: Mouse scrolled (554, 370) with delta (0, 0)
Screenshot: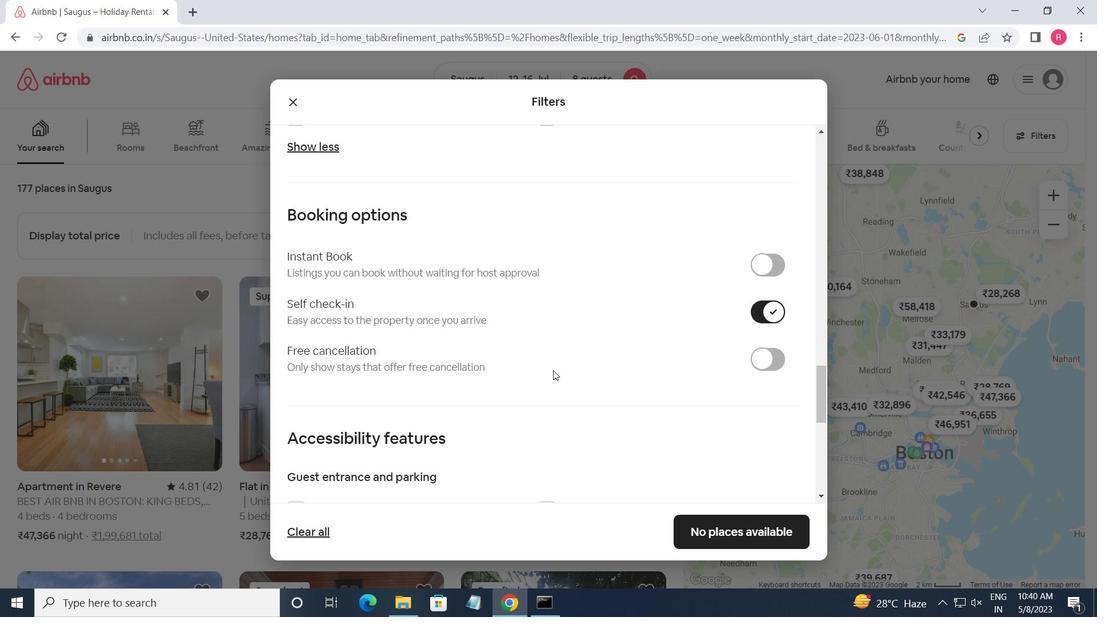 
Action: Mouse scrolled (554, 370) with delta (0, 0)
Screenshot: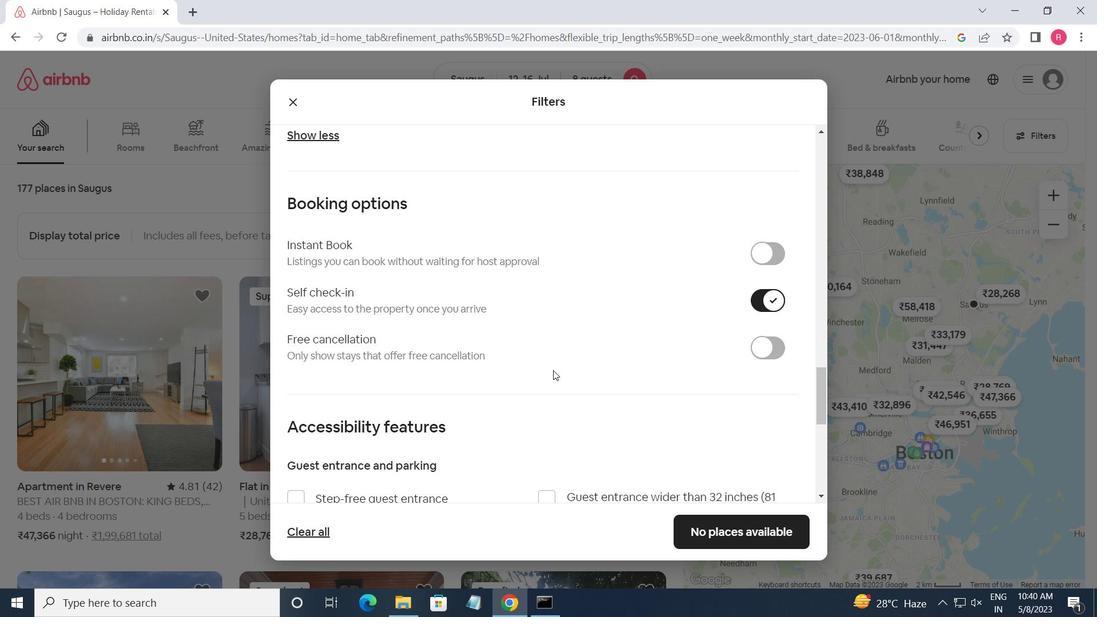 
Action: Mouse scrolled (554, 370) with delta (0, 0)
Screenshot: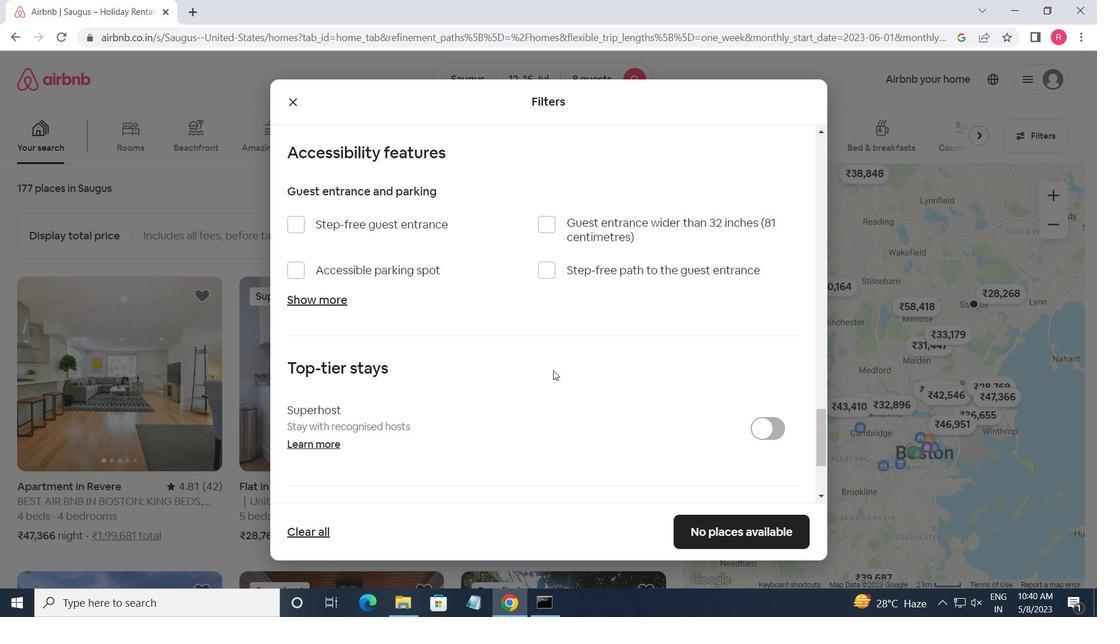 
Action: Mouse moved to (555, 371)
Screenshot: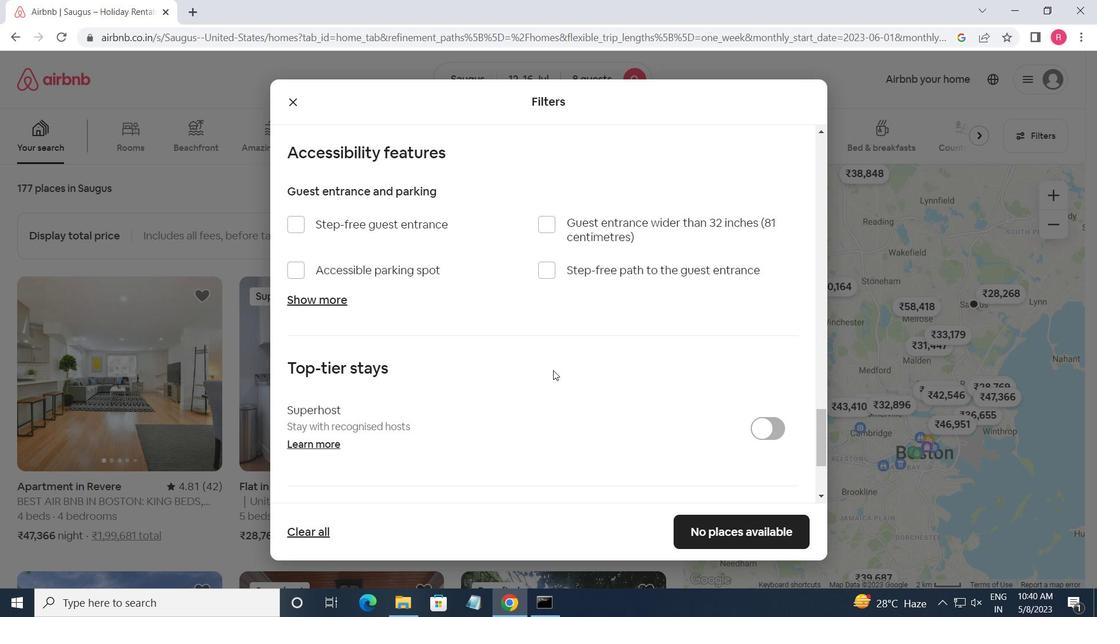 
Action: Mouse scrolled (555, 371) with delta (0, 0)
Screenshot: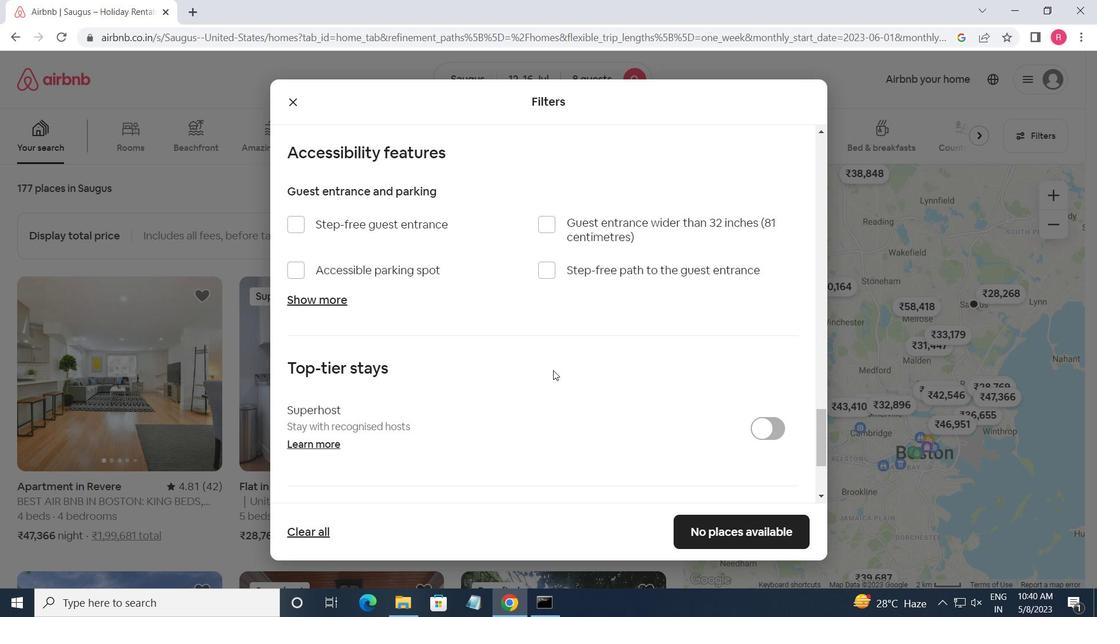 
Action: Mouse moved to (679, 361)
Screenshot: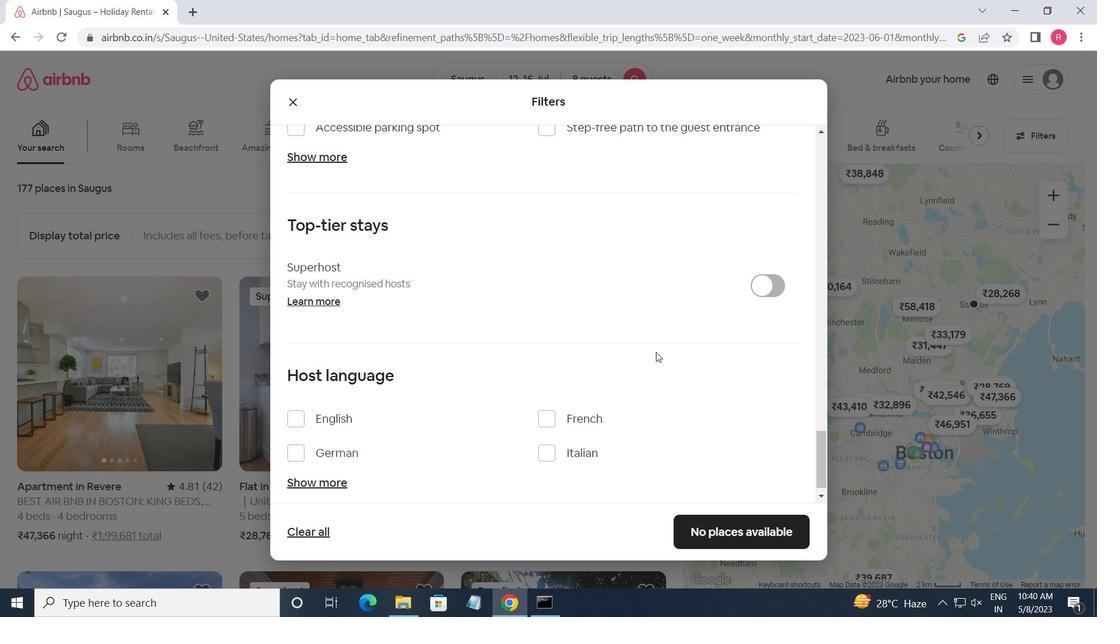 
Action: Mouse scrolled (679, 361) with delta (0, 0)
Screenshot: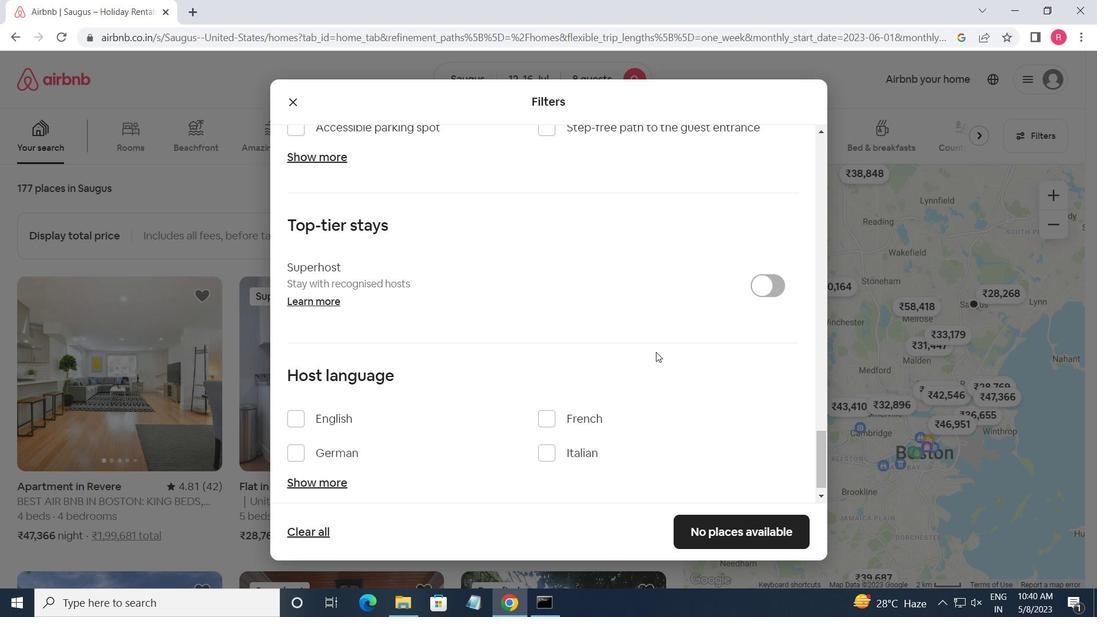 
Action: Mouse moved to (679, 363)
Screenshot: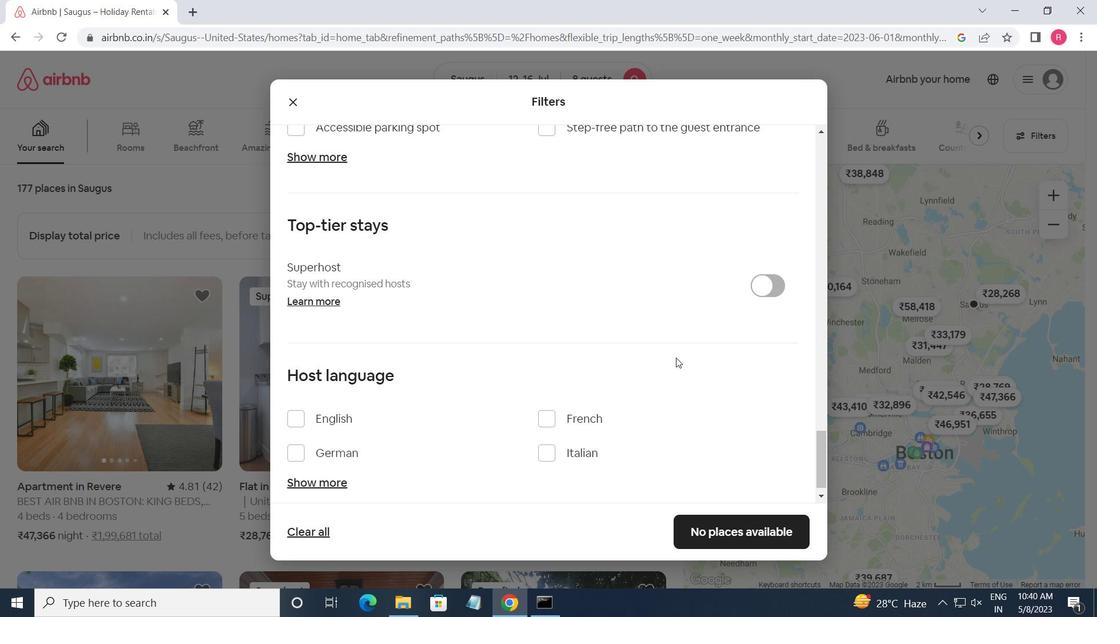 
Action: Mouse scrolled (679, 363) with delta (0, 0)
Screenshot: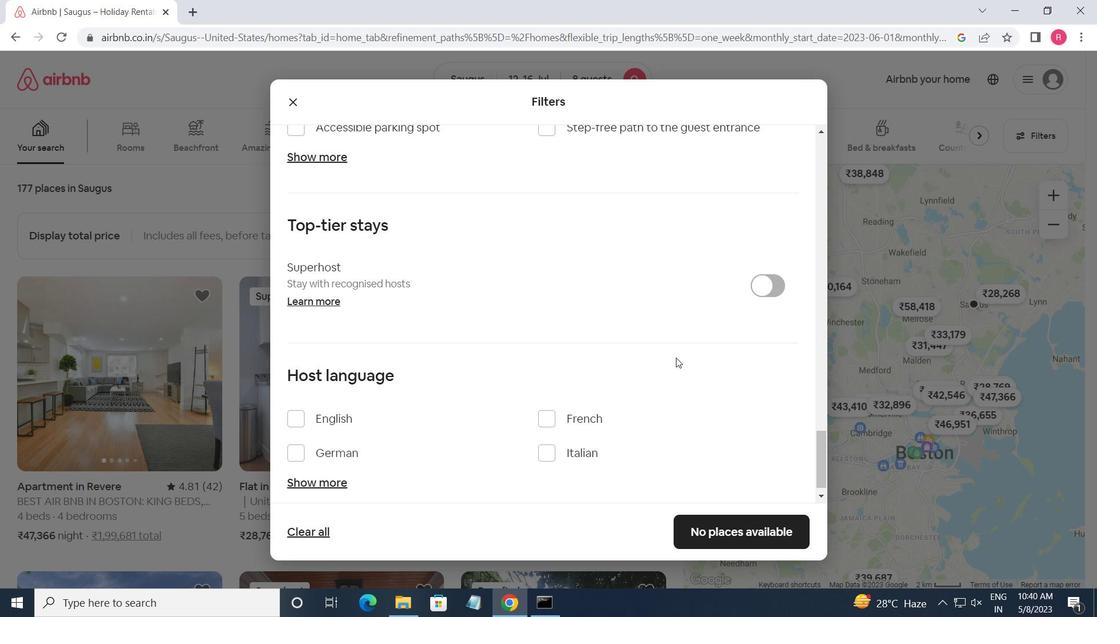 
Action: Mouse moved to (289, 398)
Screenshot: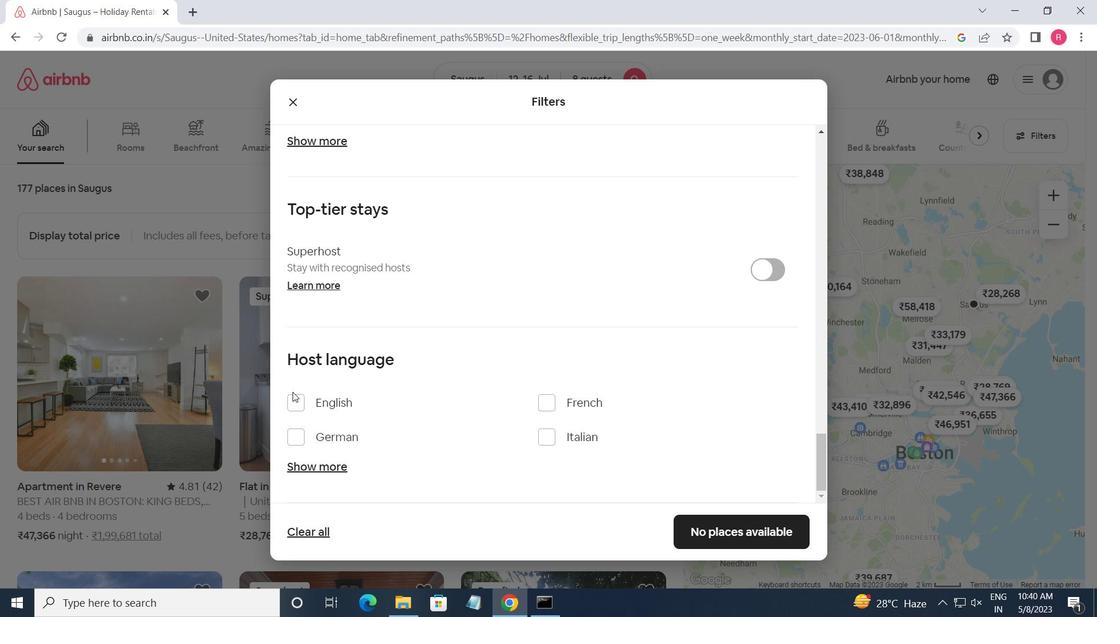 
Action: Mouse pressed left at (289, 398)
Screenshot: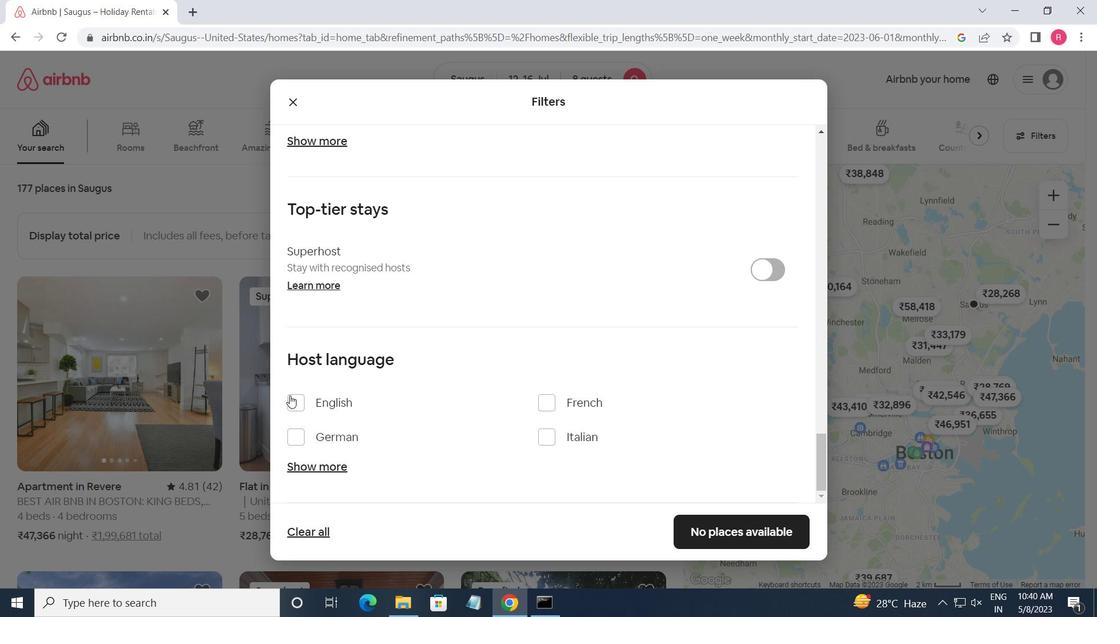 
Action: Mouse moved to (700, 530)
Screenshot: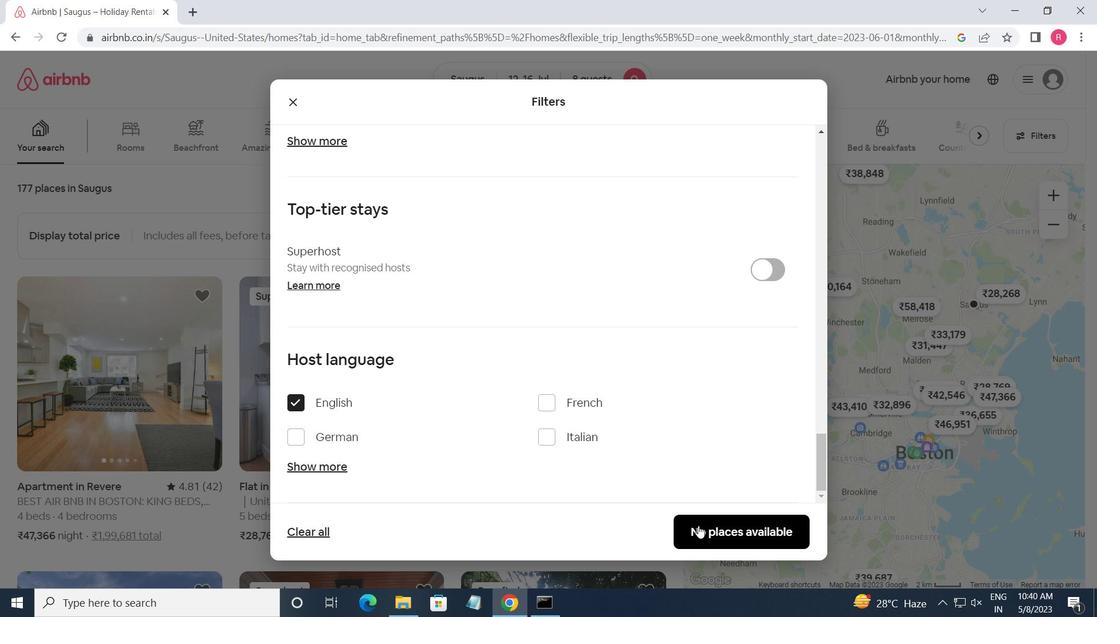 
Action: Mouse pressed left at (700, 530)
Screenshot: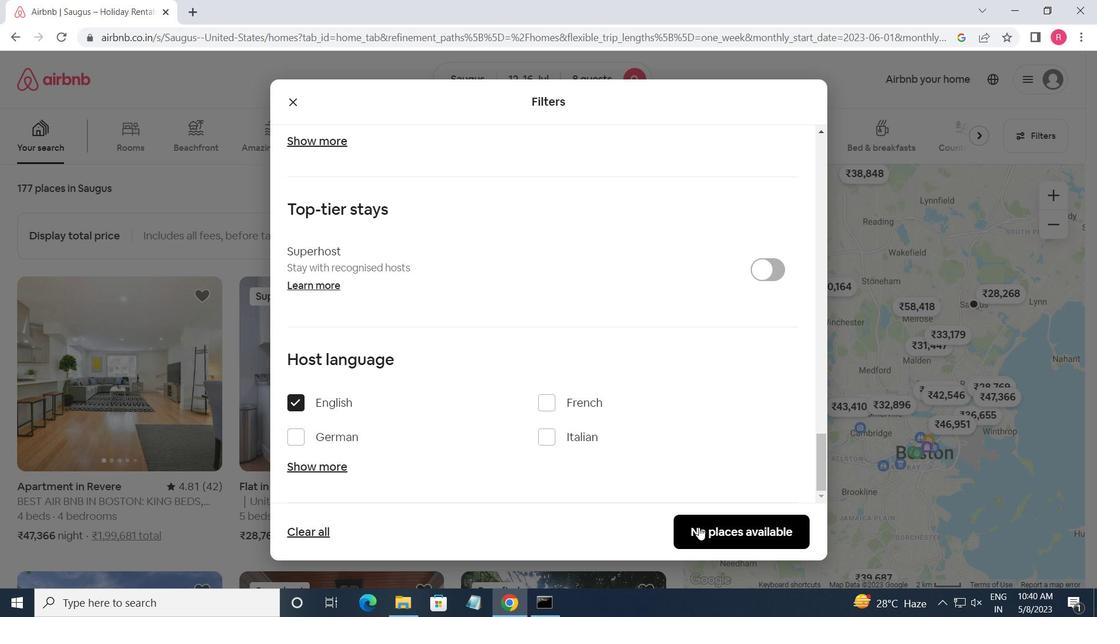 
Action: Mouse moved to (701, 531)
Screenshot: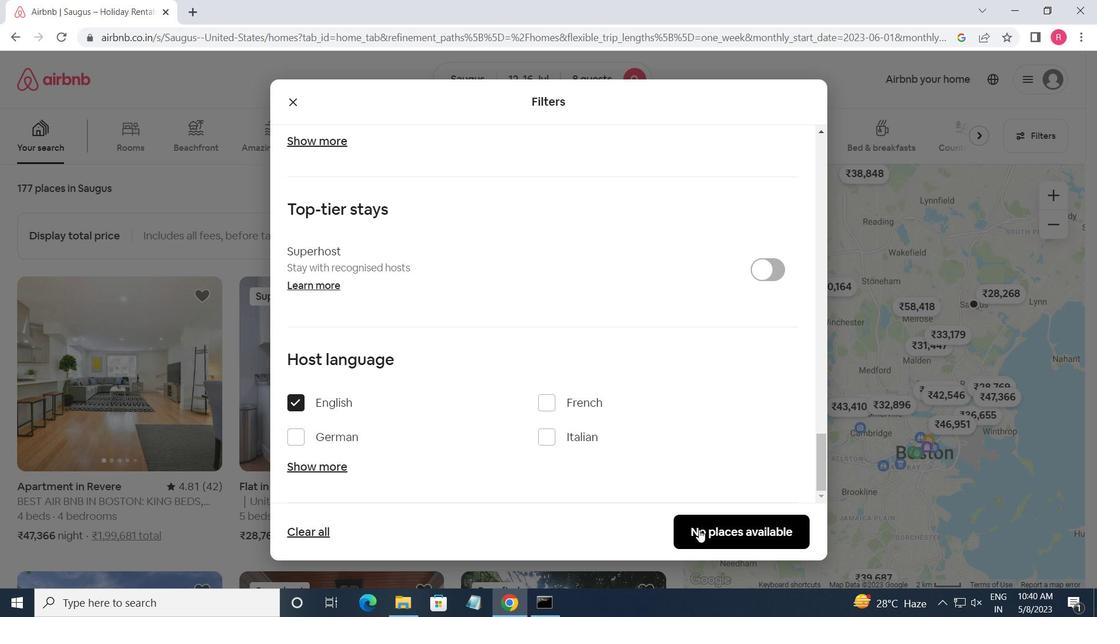 
